 Task: Find a one-way flight from Las Vegas to Indianapolis on Sat, 5 Aug for 9 passengers in premium economy, using Spirit Airlines, with 2 checked bags, a price up to ₹260,000, and a departure time between 17:00 and 00:00.
Action: Mouse moved to (357, 218)
Screenshot: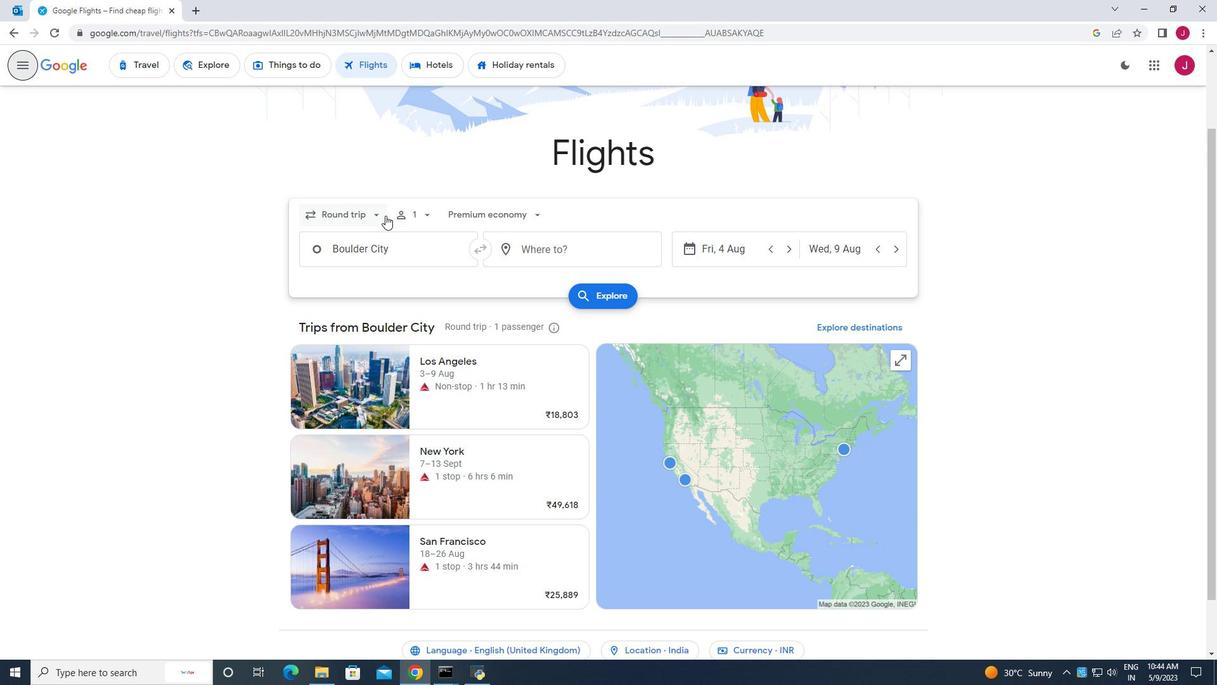 
Action: Mouse pressed left at (357, 218)
Screenshot: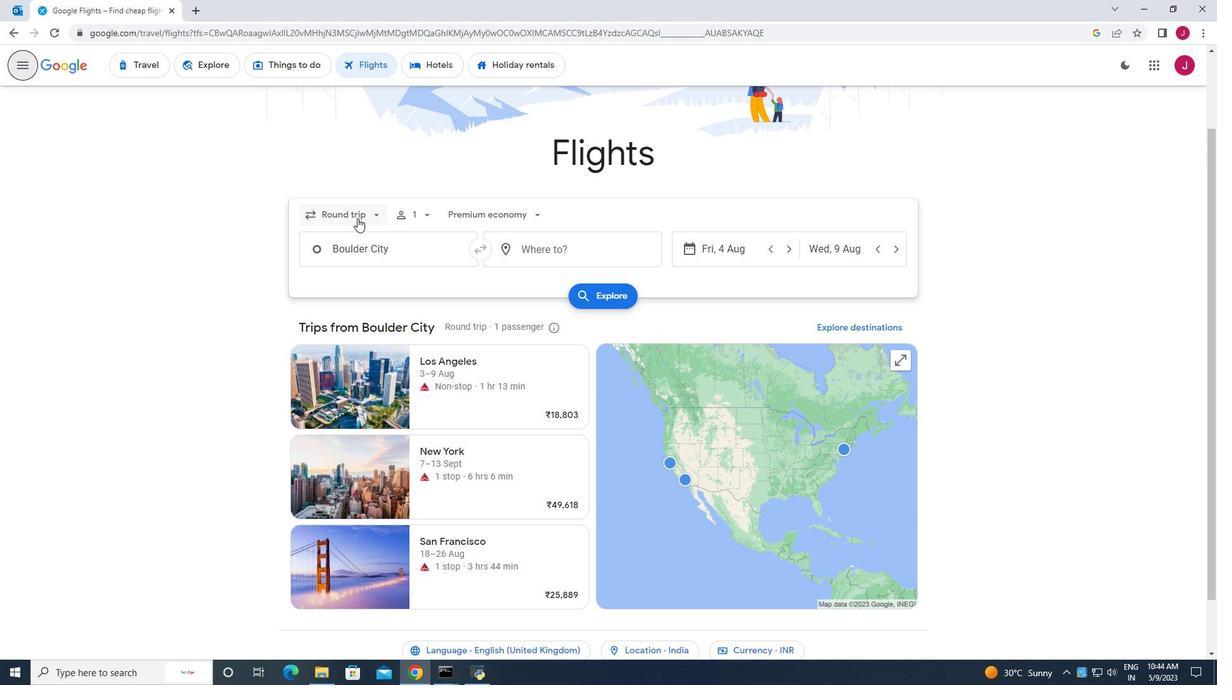 
Action: Mouse moved to (362, 269)
Screenshot: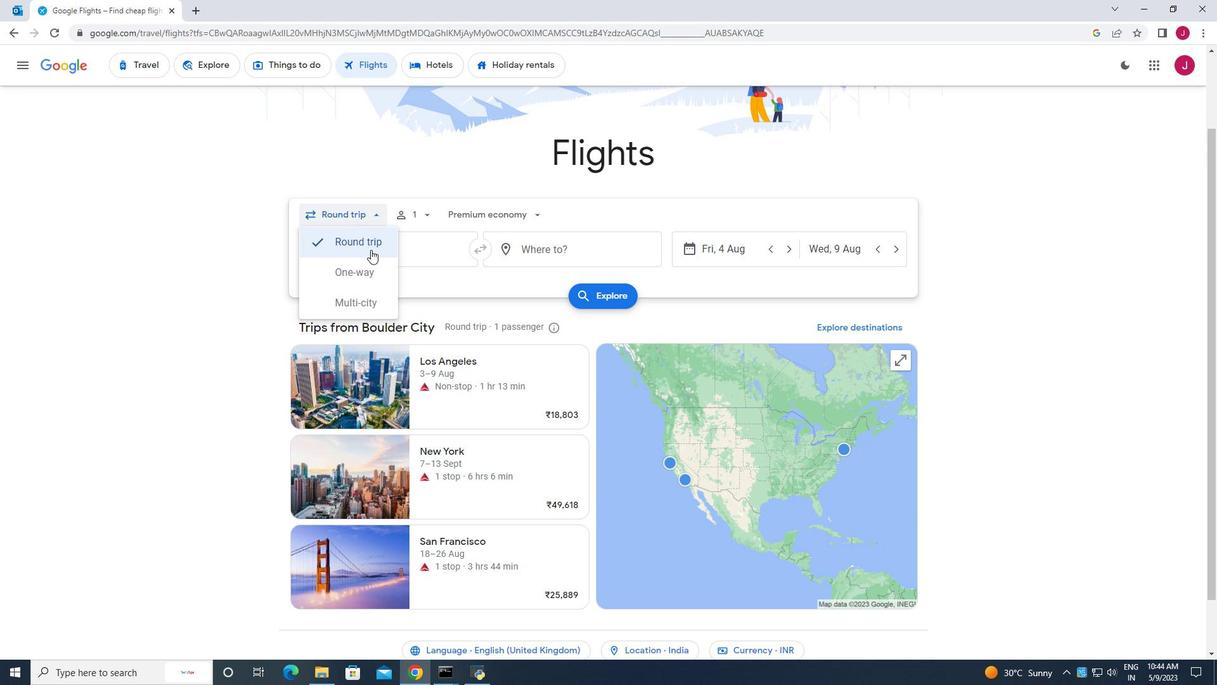 
Action: Mouse pressed left at (362, 269)
Screenshot: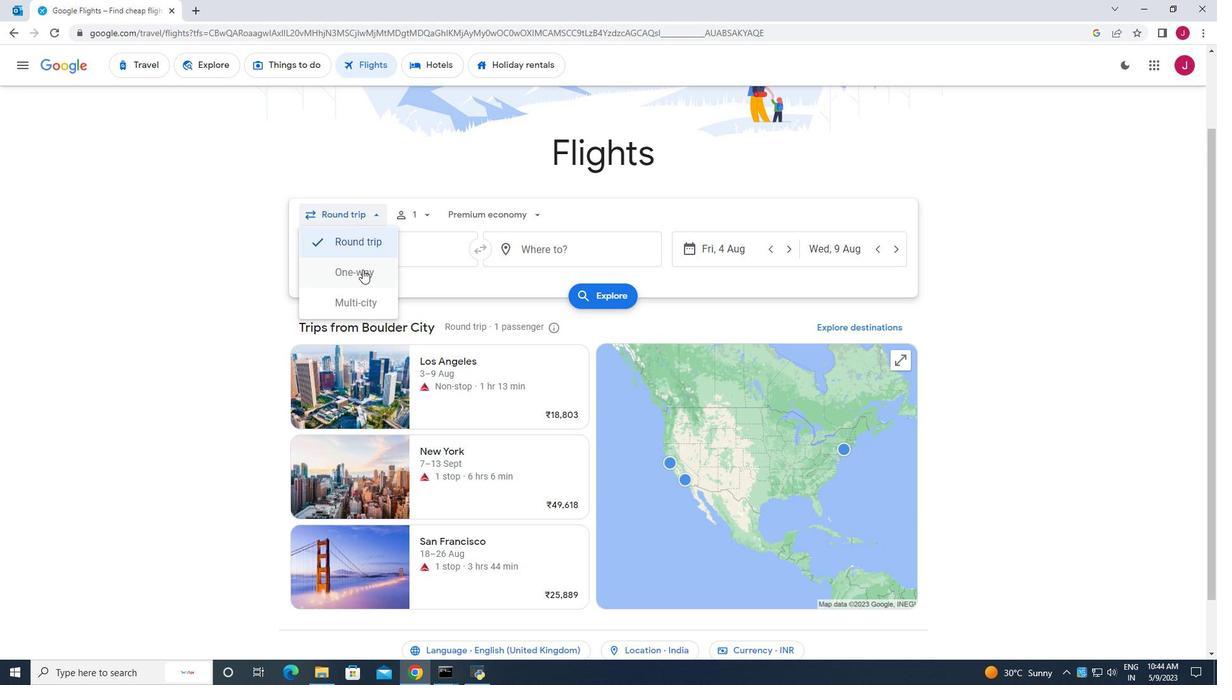 
Action: Mouse moved to (418, 213)
Screenshot: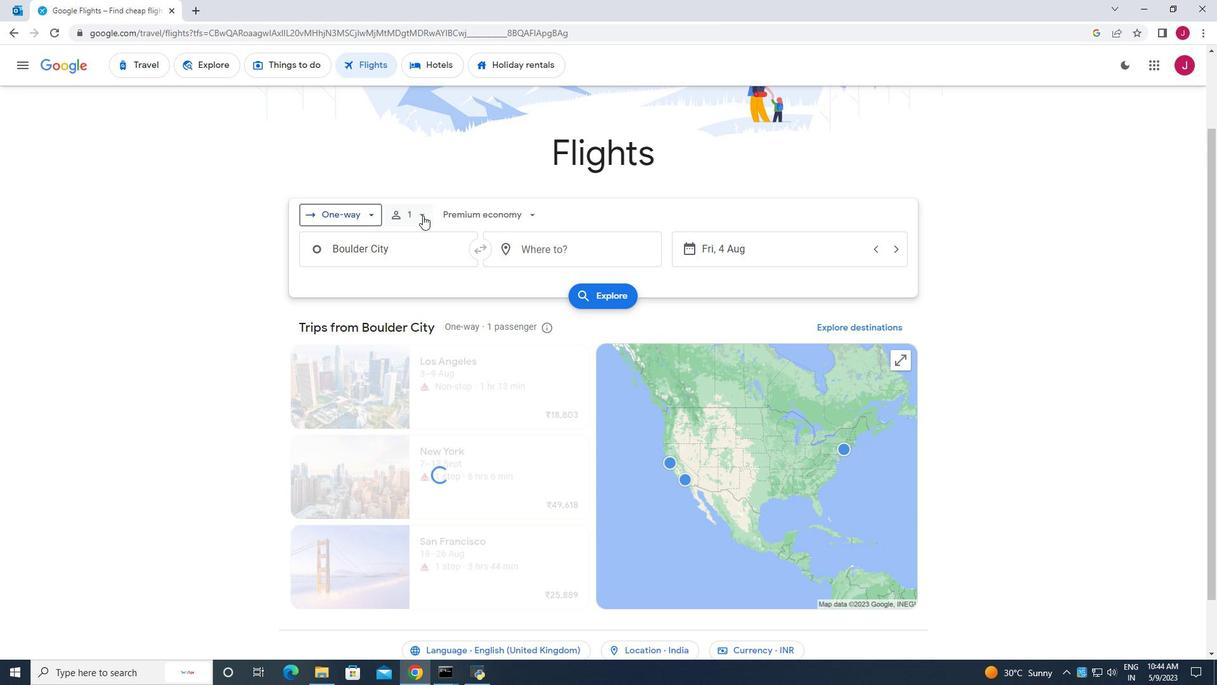 
Action: Mouse pressed left at (418, 213)
Screenshot: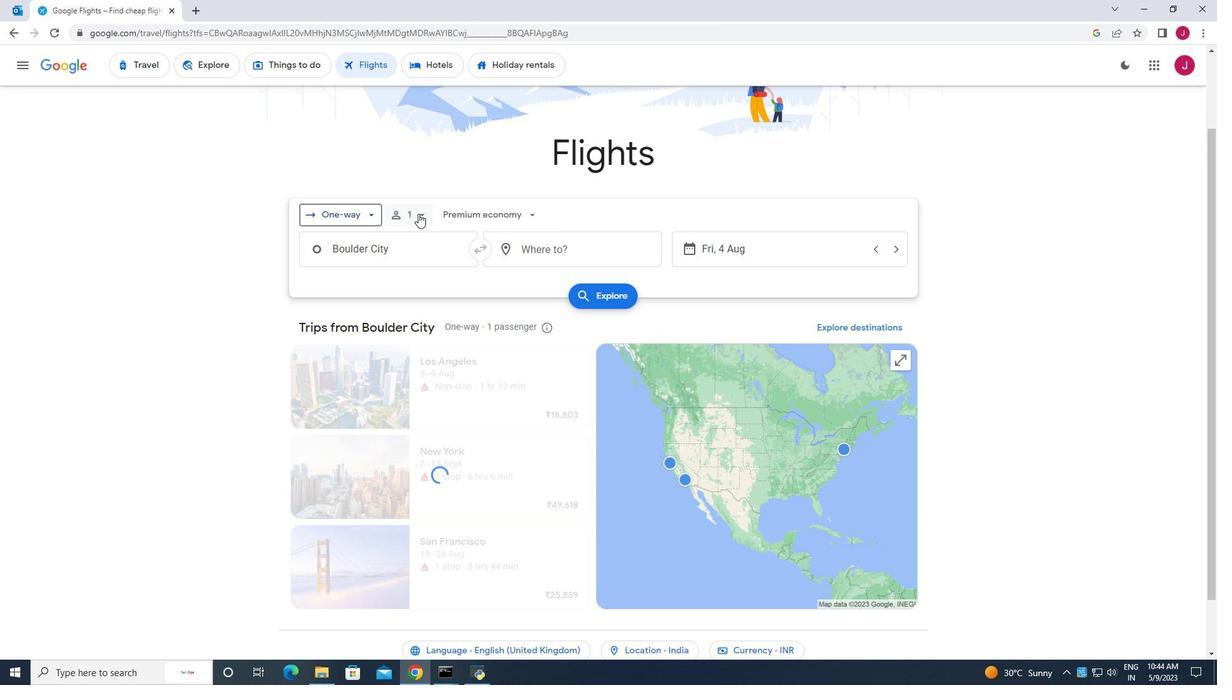 
Action: Mouse moved to (513, 250)
Screenshot: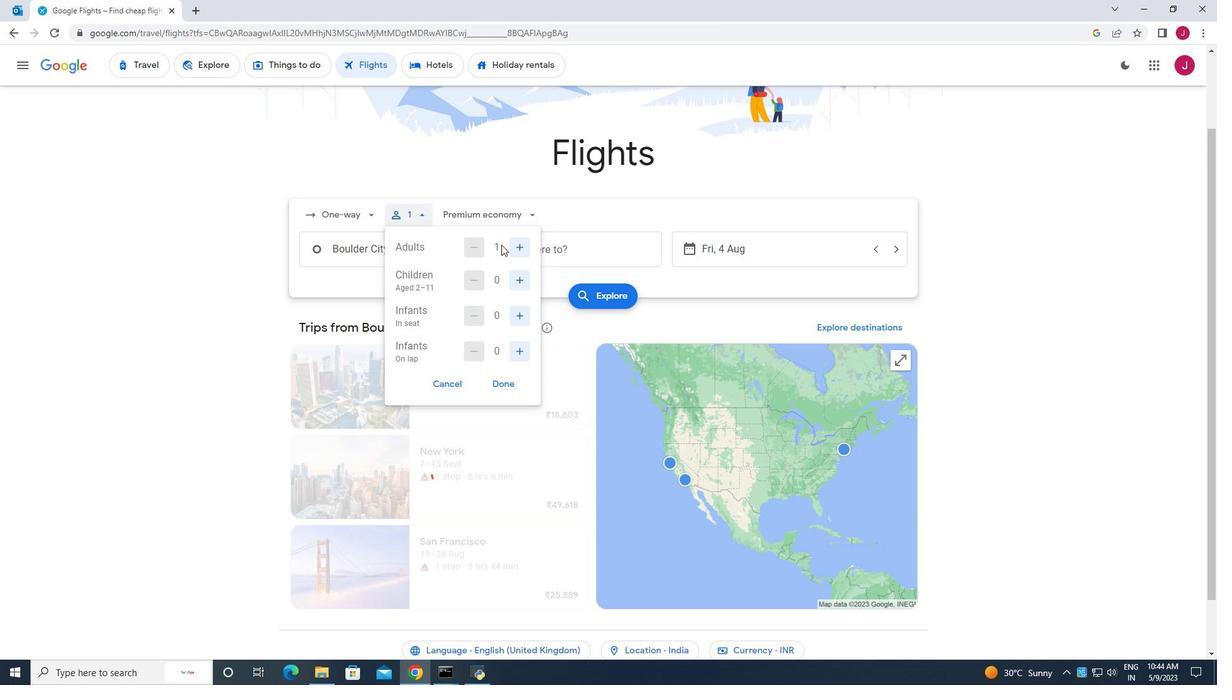 
Action: Mouse pressed left at (513, 250)
Screenshot: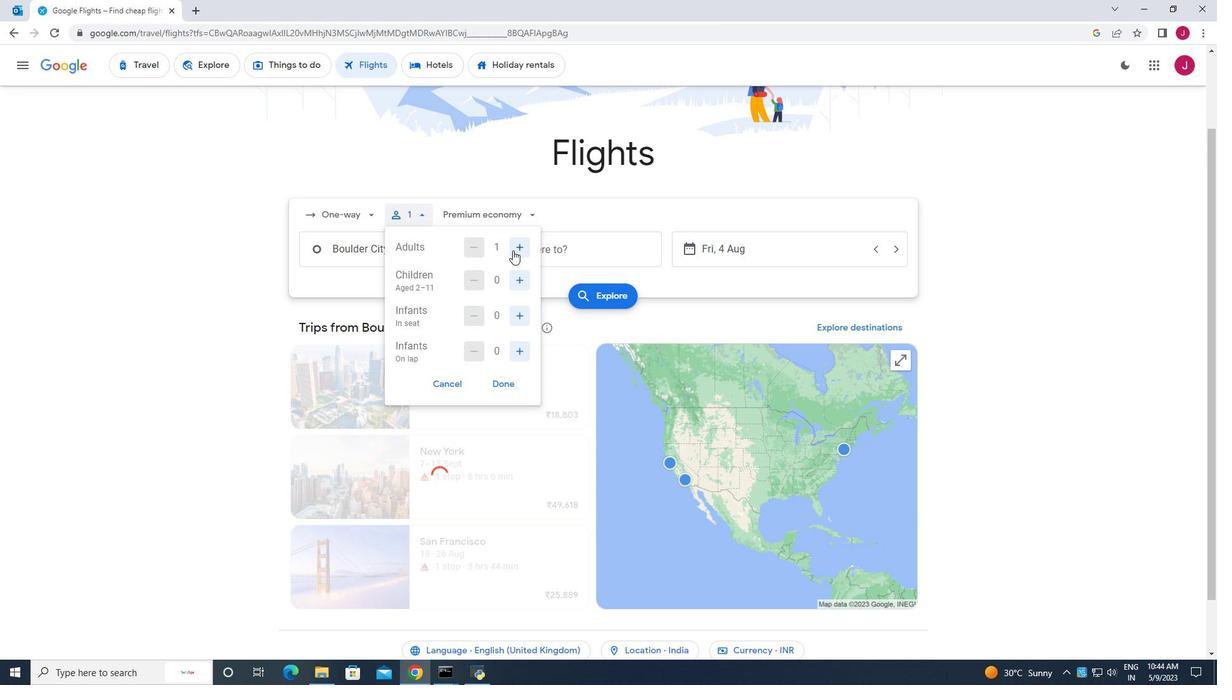 
Action: Mouse pressed left at (513, 250)
Screenshot: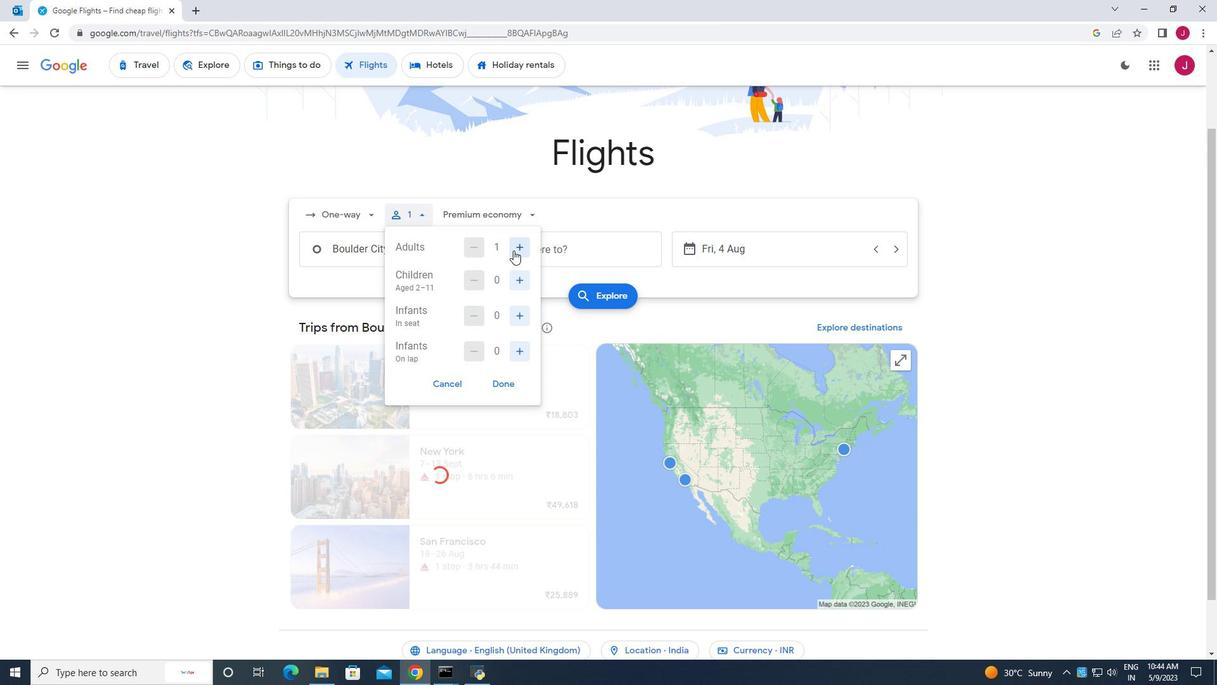 
Action: Mouse pressed left at (513, 250)
Screenshot: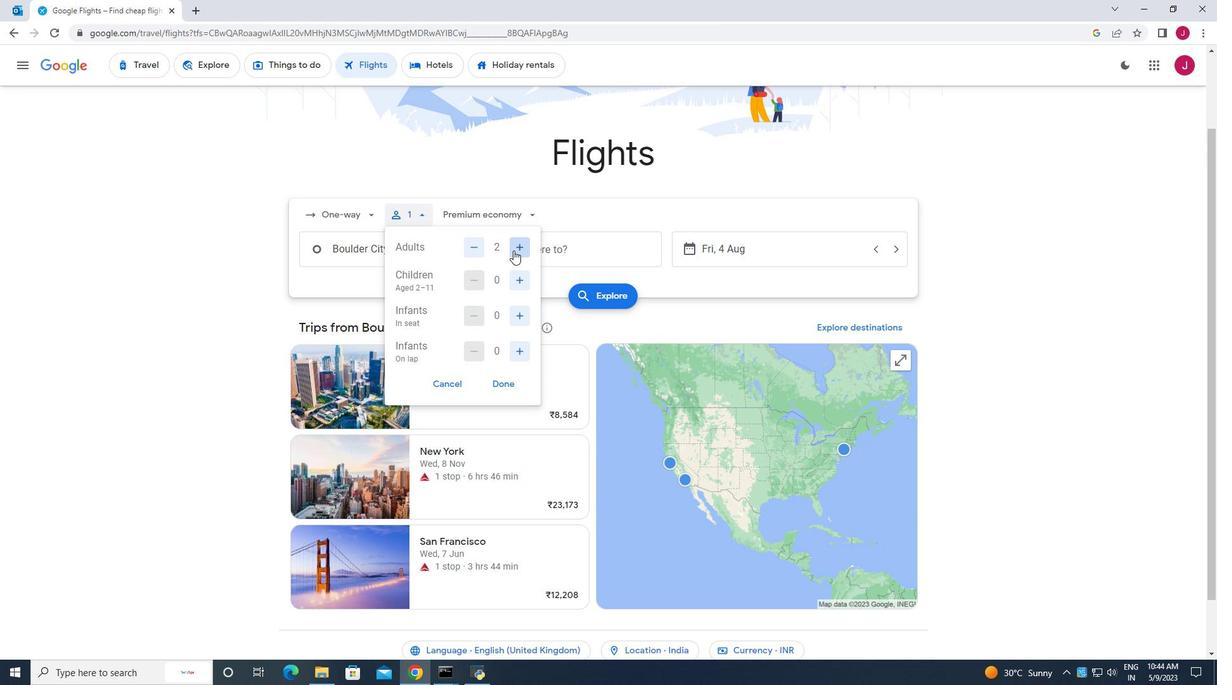 
Action: Mouse moved to (516, 282)
Screenshot: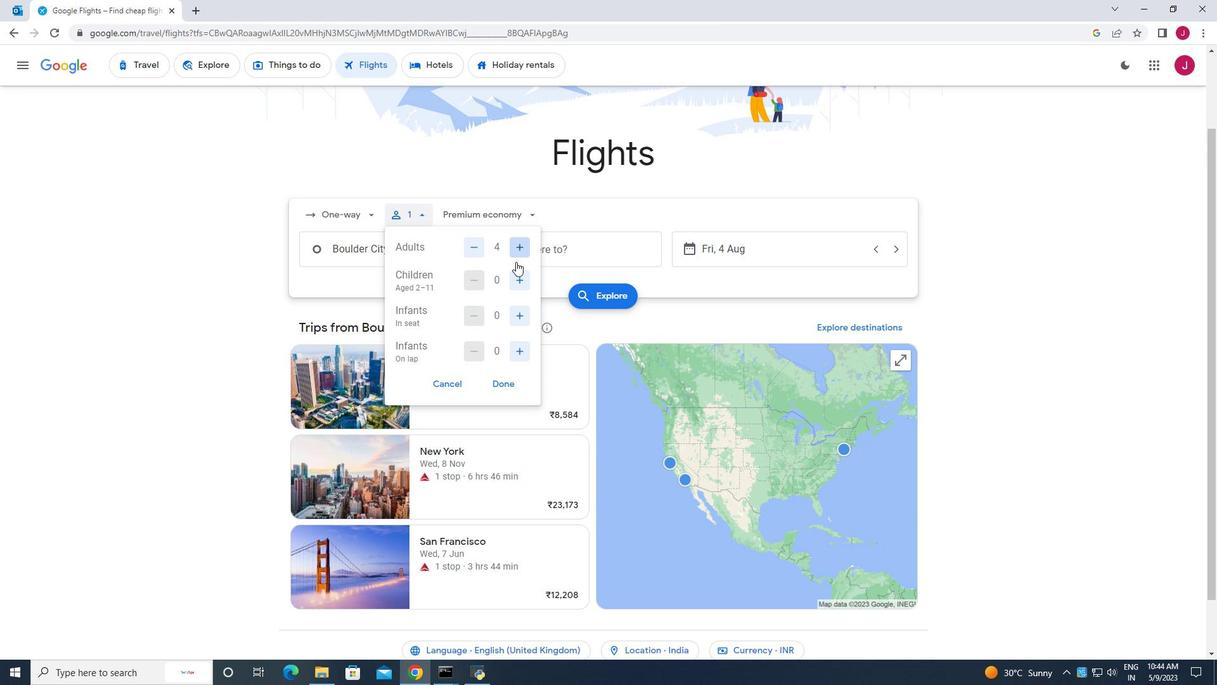 
Action: Mouse pressed left at (516, 282)
Screenshot: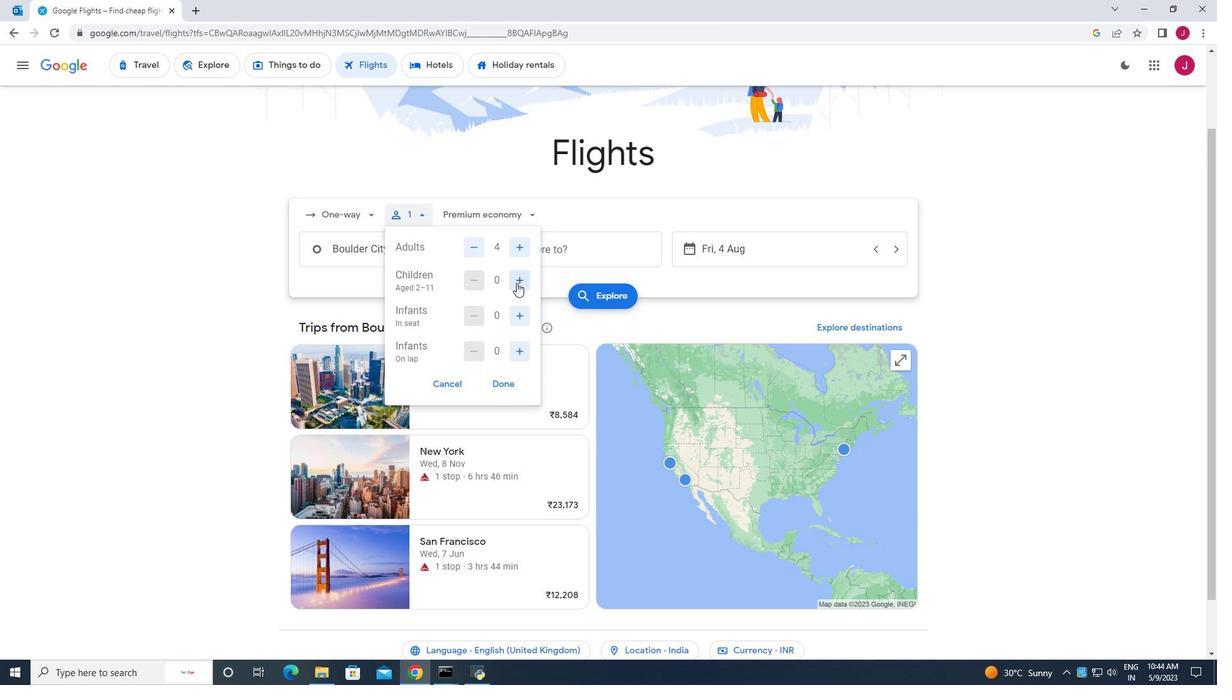 
Action: Mouse pressed left at (516, 282)
Screenshot: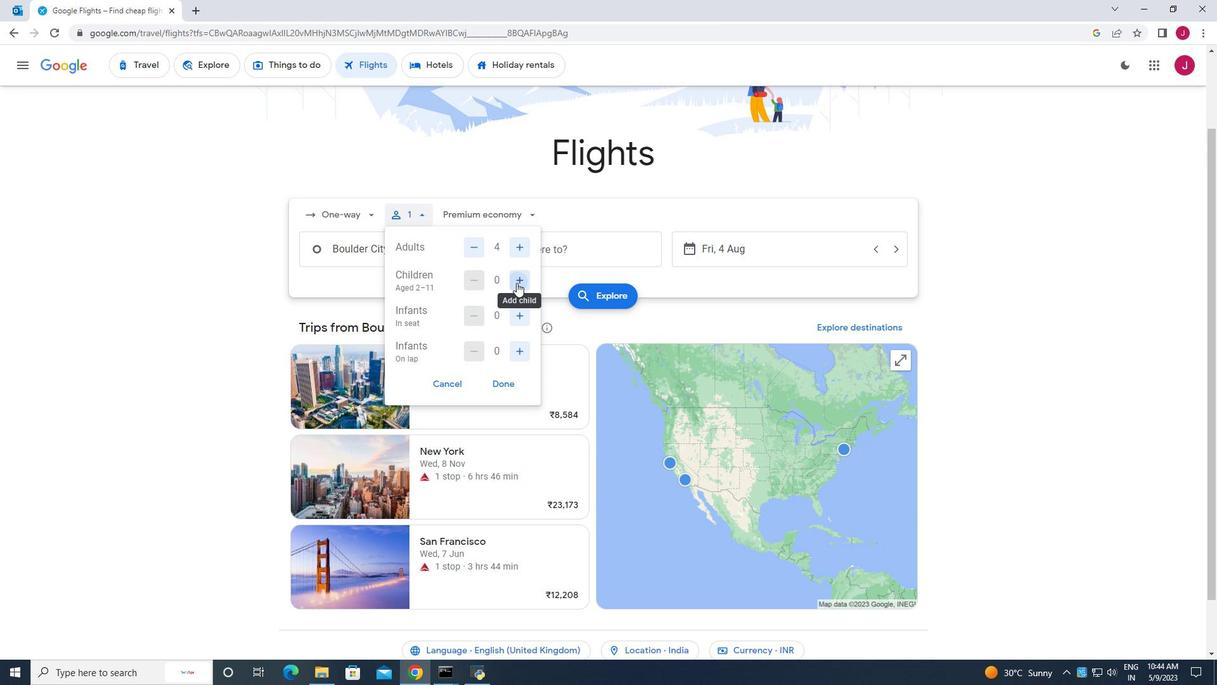 
Action: Mouse moved to (519, 314)
Screenshot: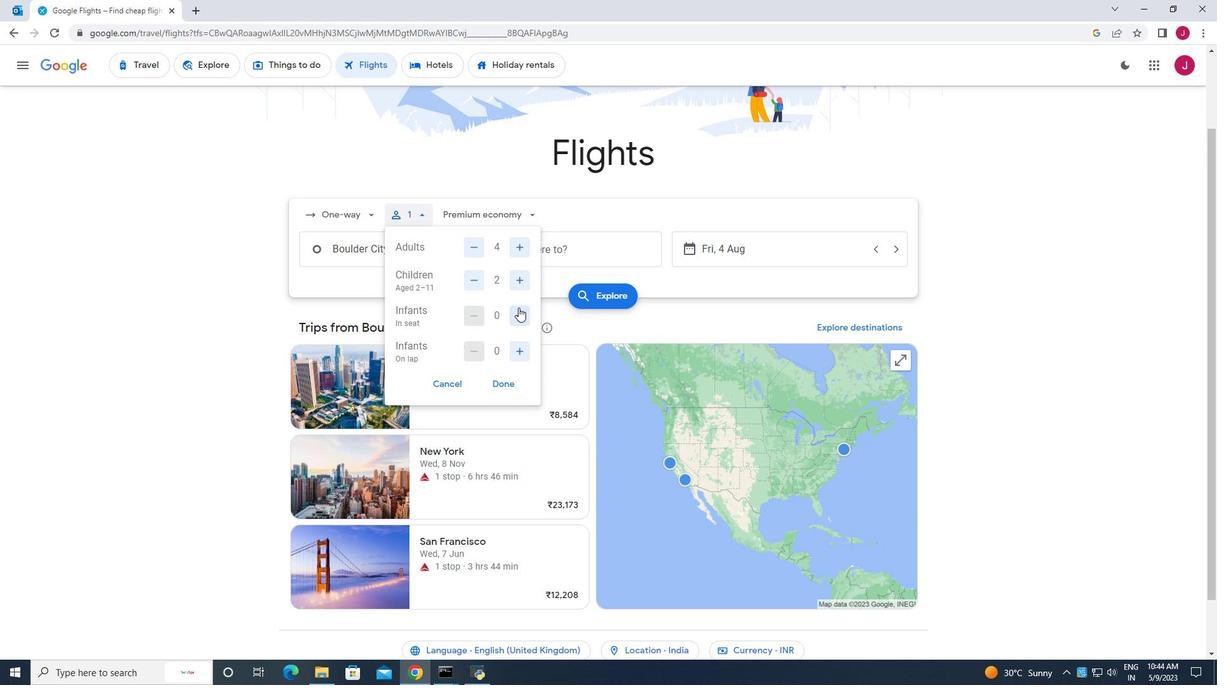 
Action: Mouse pressed left at (519, 314)
Screenshot: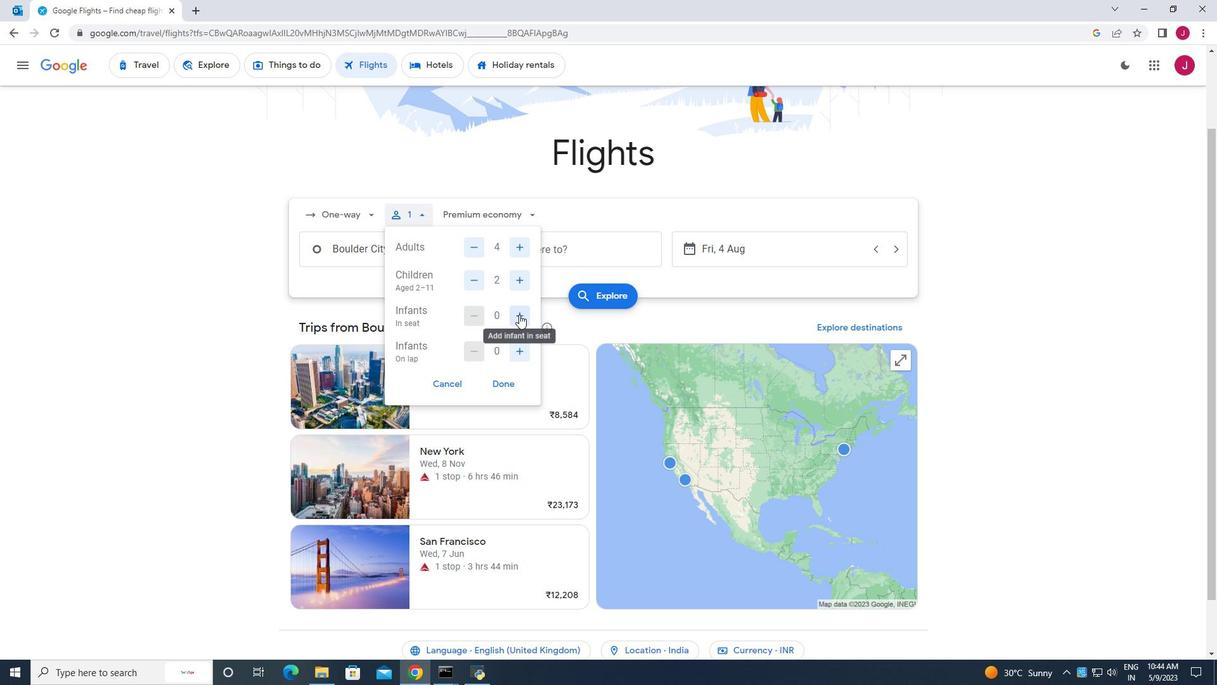 
Action: Mouse pressed left at (519, 314)
Screenshot: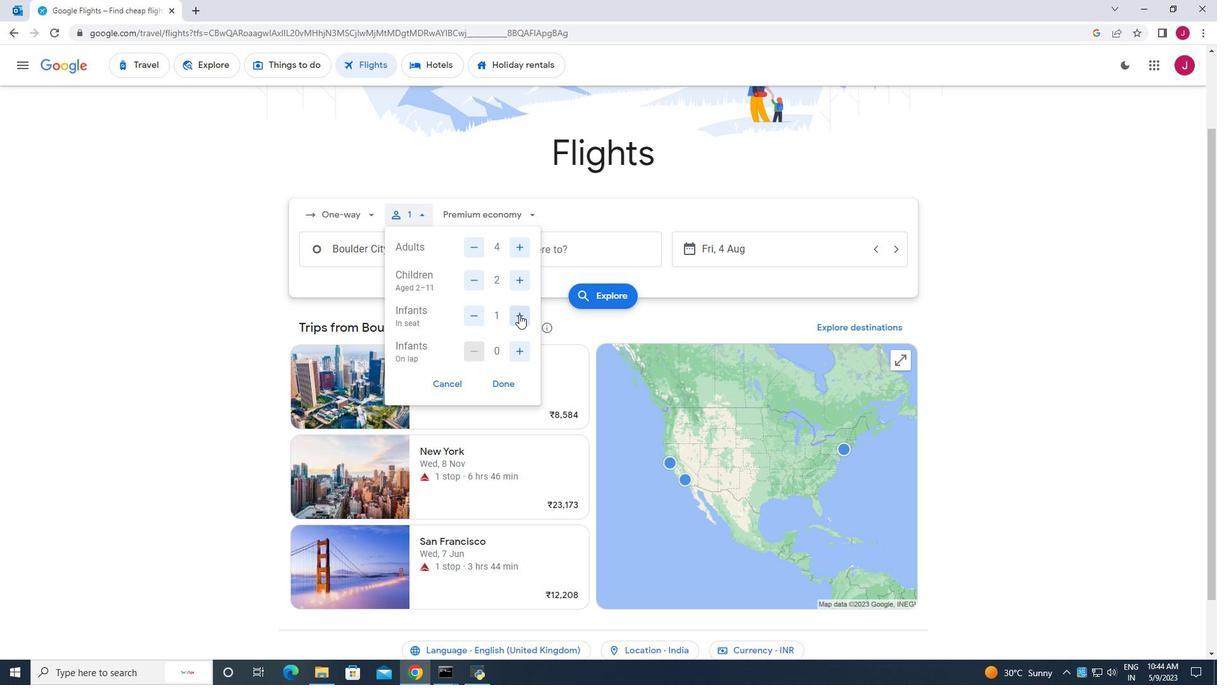 
Action: Mouse moved to (523, 357)
Screenshot: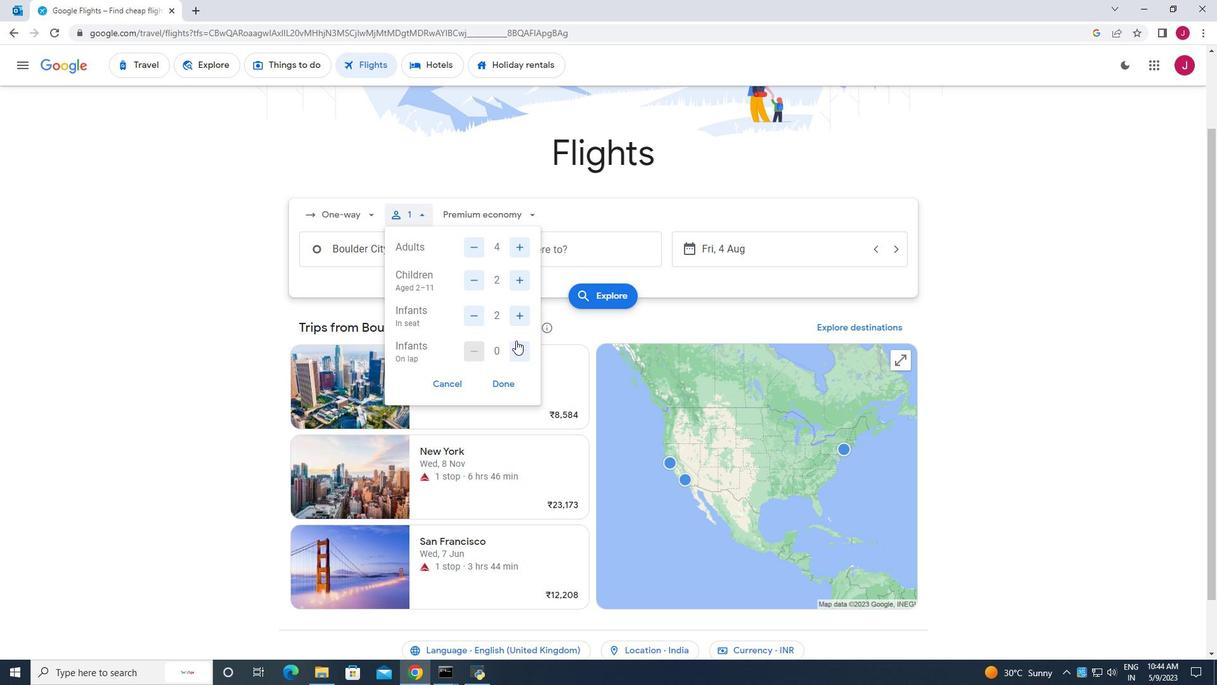 
Action: Mouse pressed left at (523, 357)
Screenshot: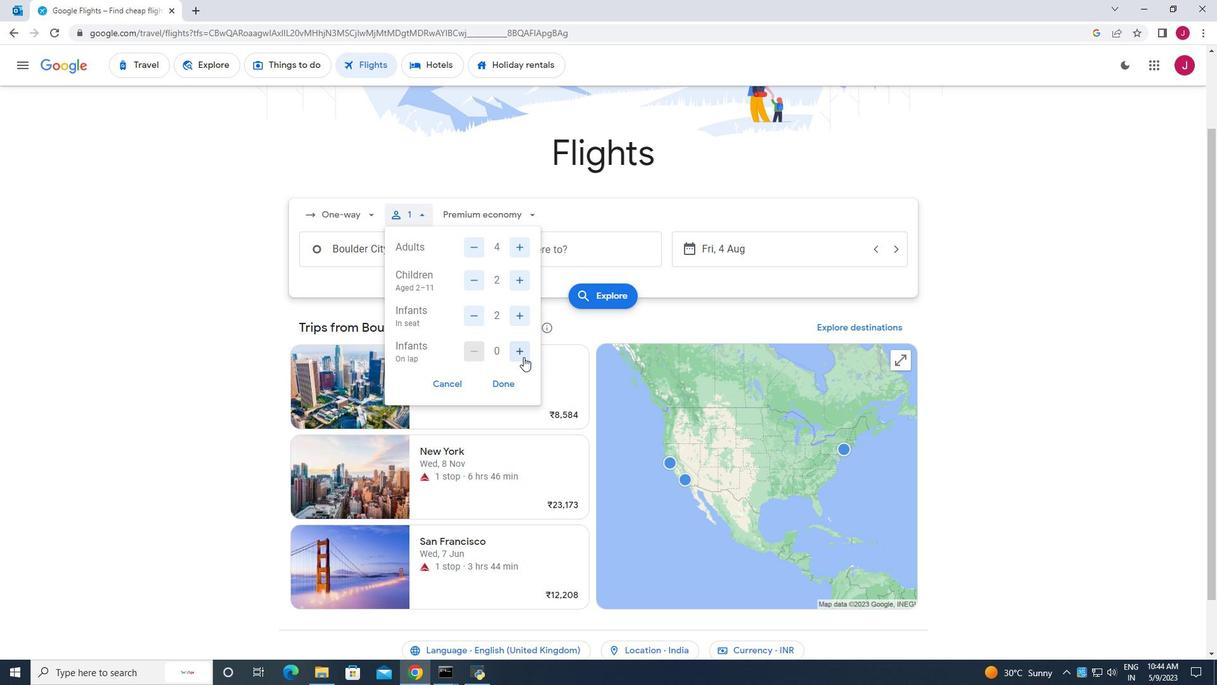 
Action: Mouse moved to (506, 383)
Screenshot: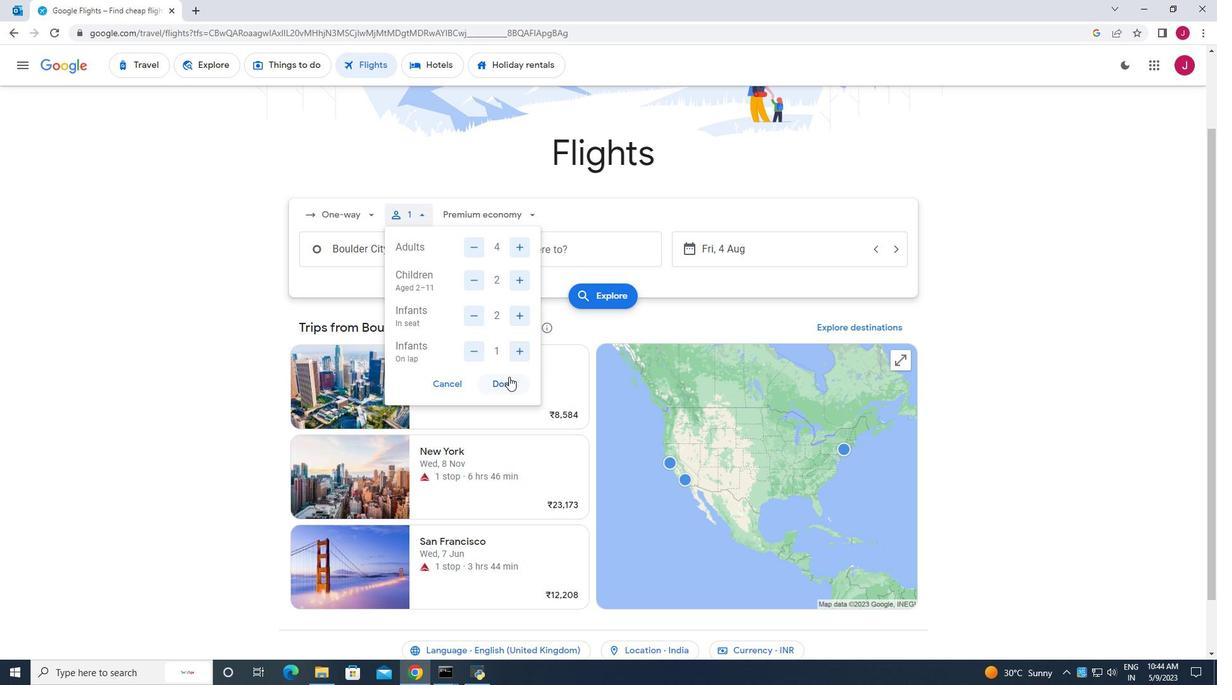 
Action: Mouse pressed left at (506, 383)
Screenshot: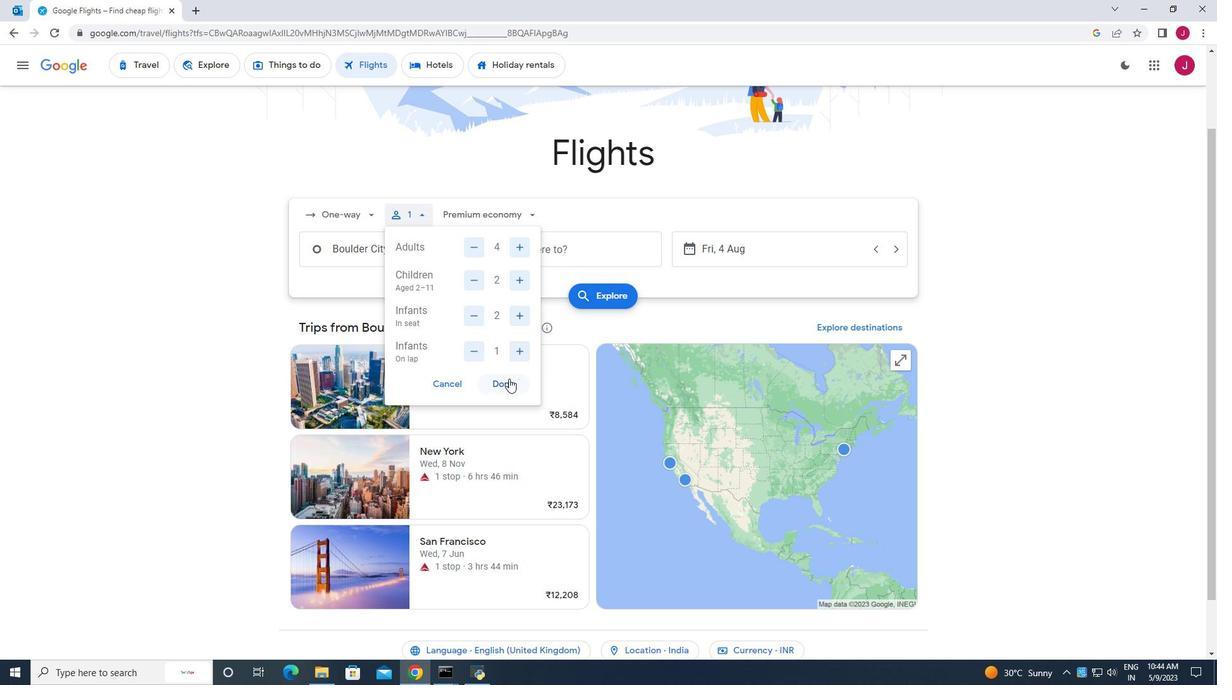 
Action: Mouse moved to (497, 211)
Screenshot: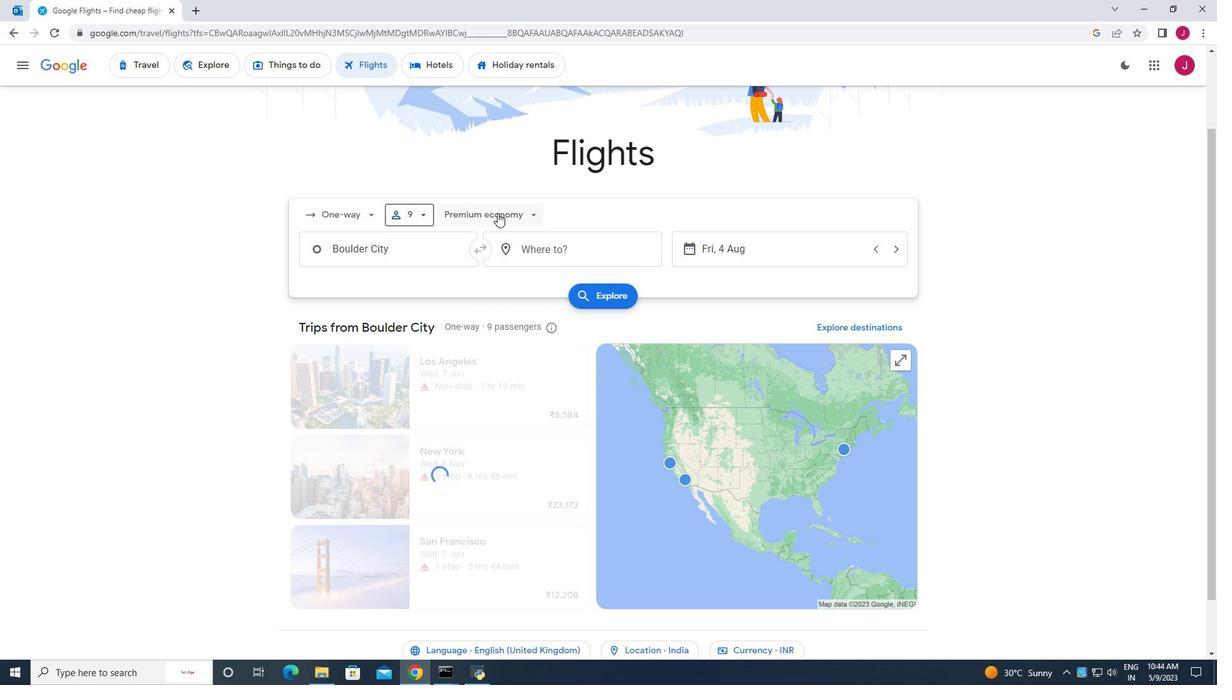 
Action: Mouse pressed left at (497, 211)
Screenshot: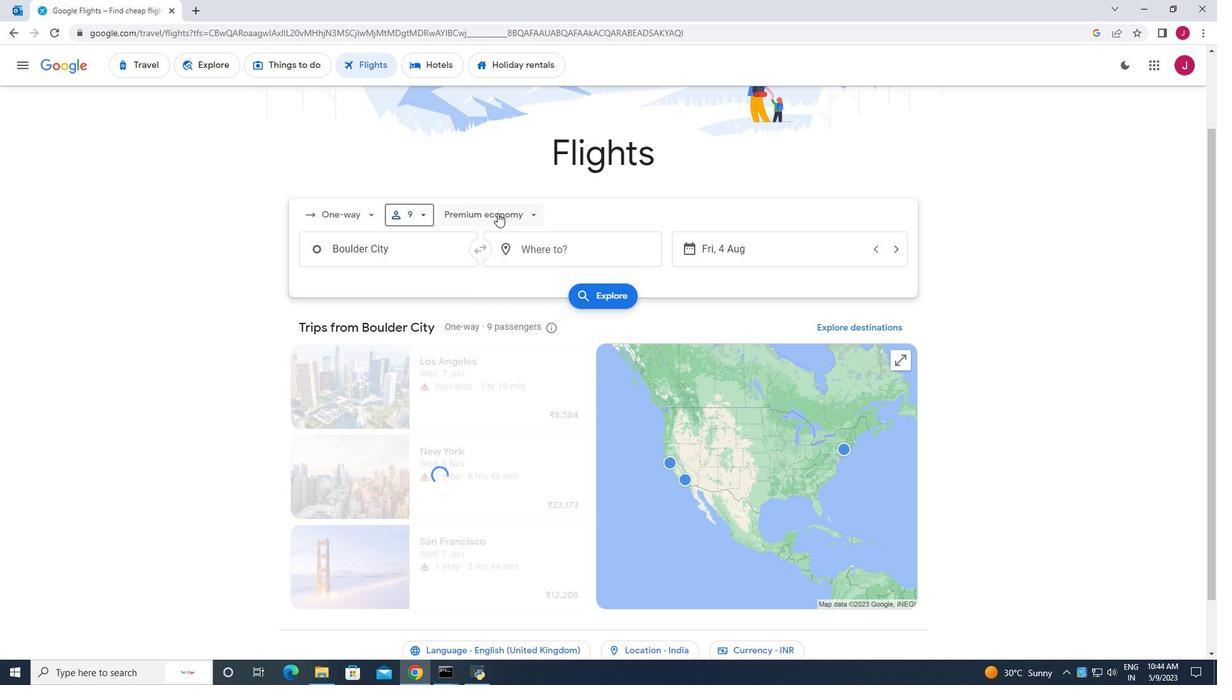 
Action: Mouse moved to (498, 275)
Screenshot: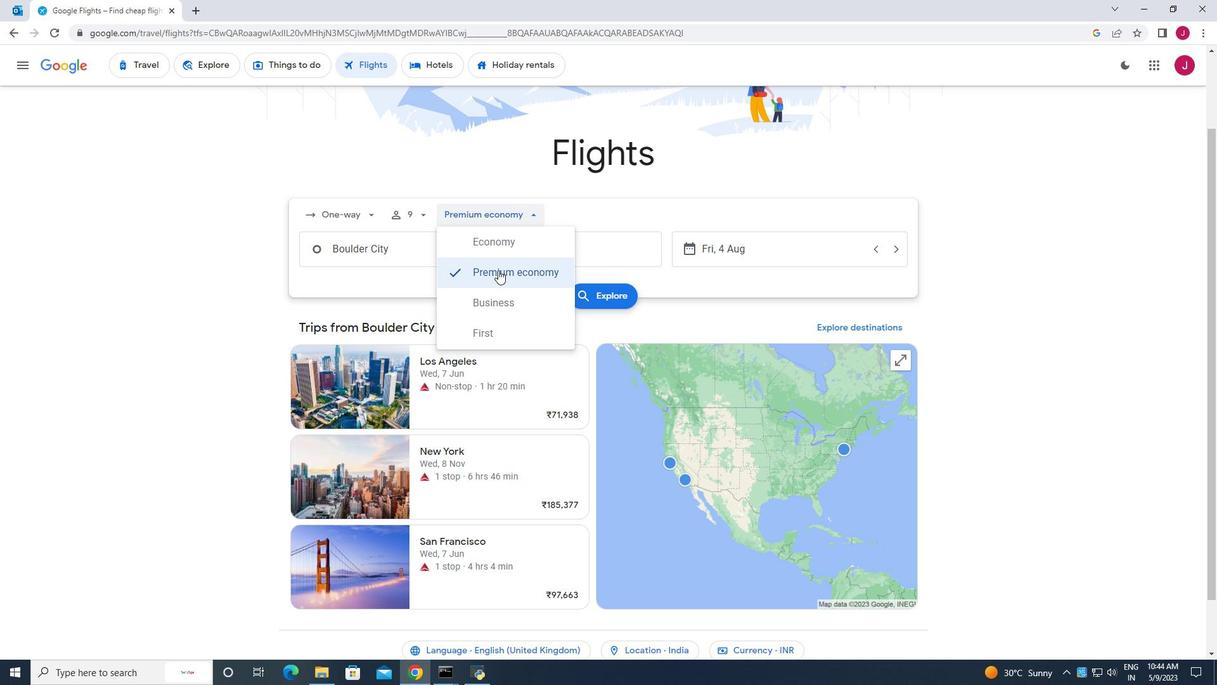 
Action: Mouse pressed left at (498, 275)
Screenshot: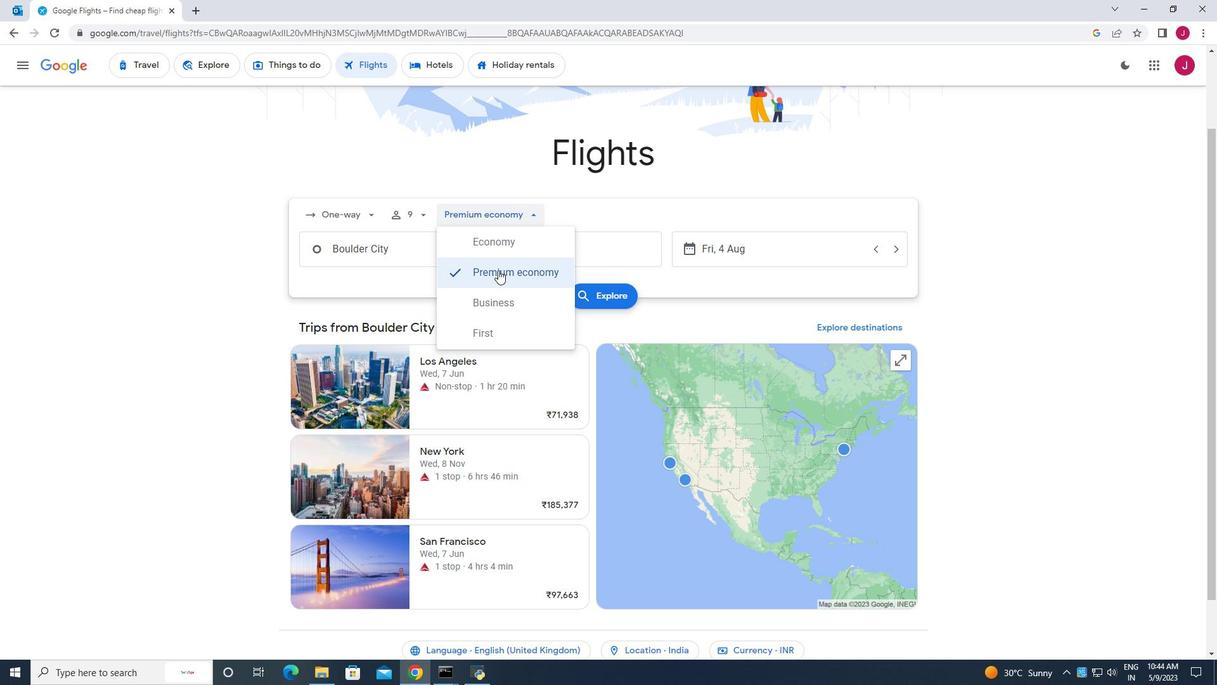 
Action: Mouse moved to (422, 255)
Screenshot: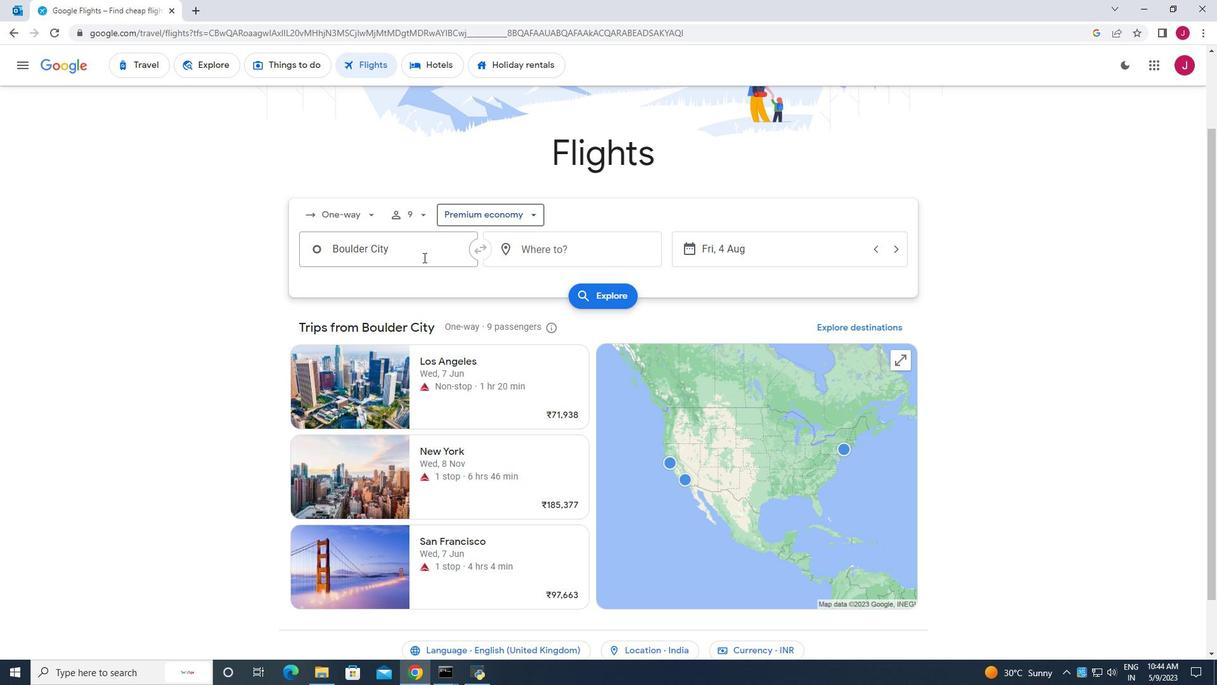 
Action: Mouse pressed left at (422, 255)
Screenshot: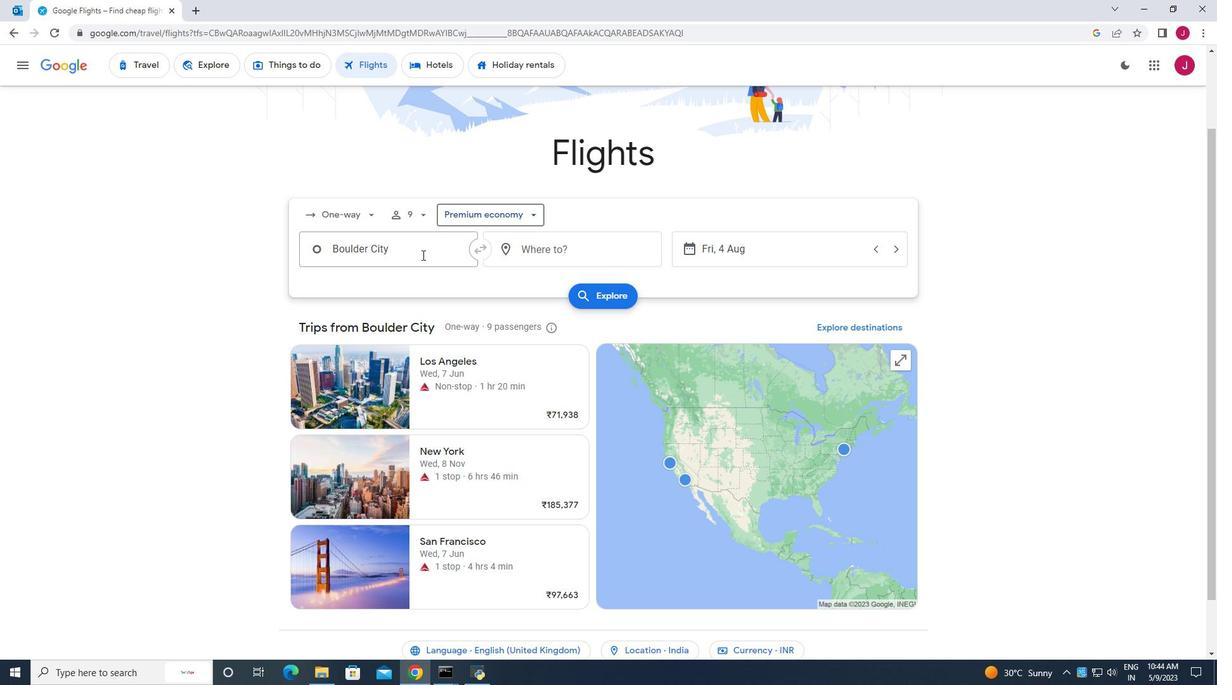 
Action: Key pressed las<Key.space>vegas
Screenshot: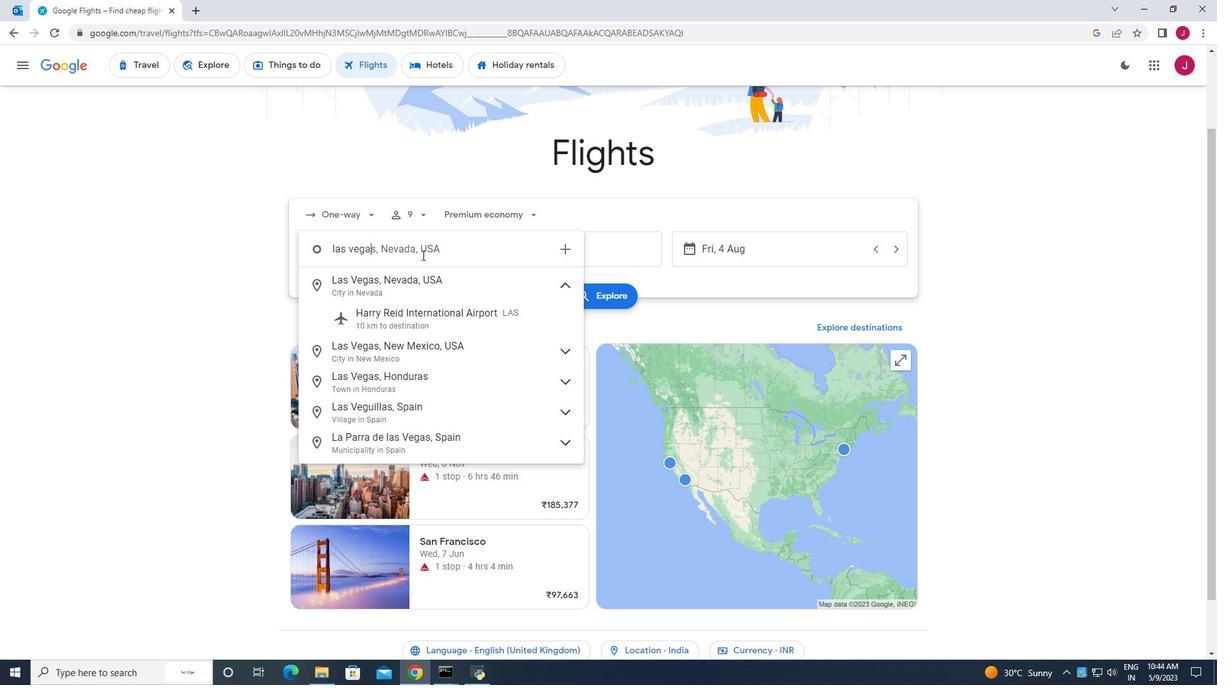 
Action: Mouse moved to (420, 317)
Screenshot: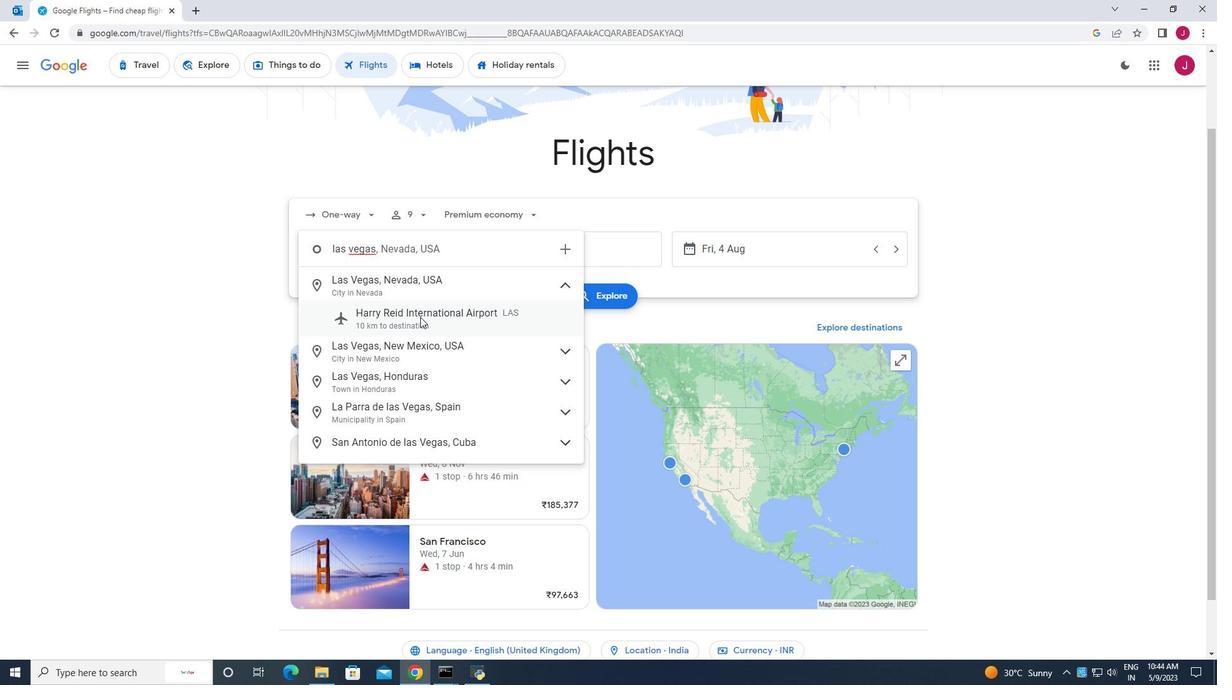 
Action: Mouse pressed left at (420, 317)
Screenshot: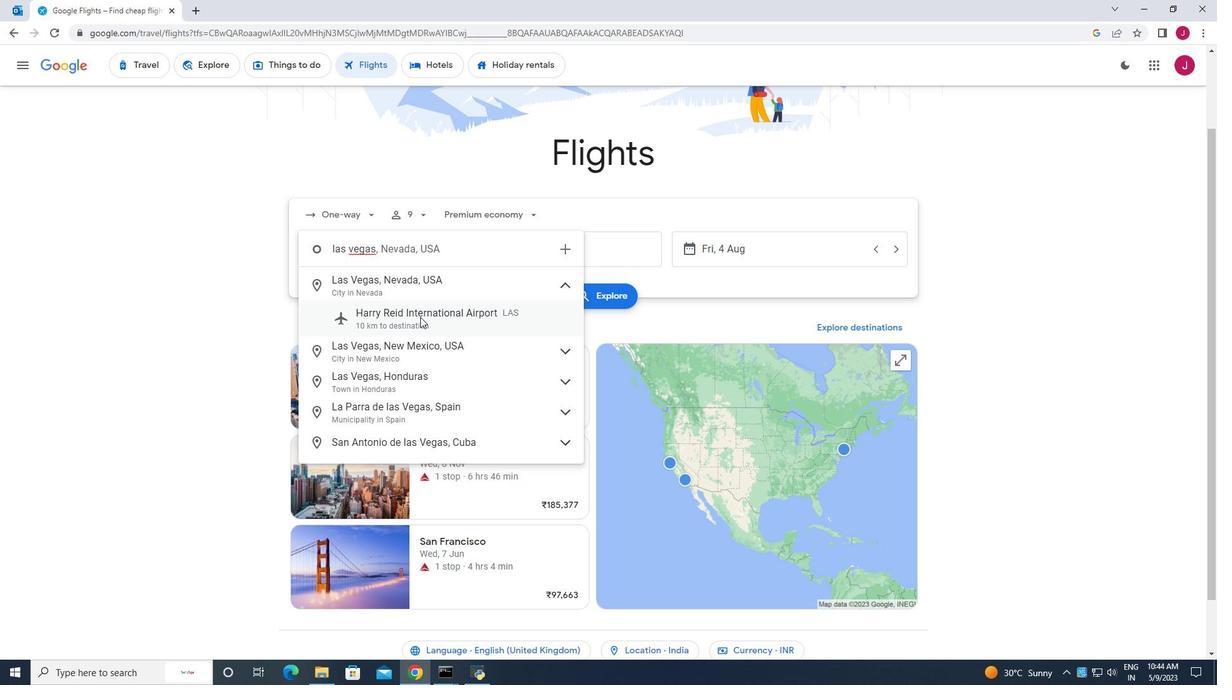 
Action: Mouse moved to (555, 252)
Screenshot: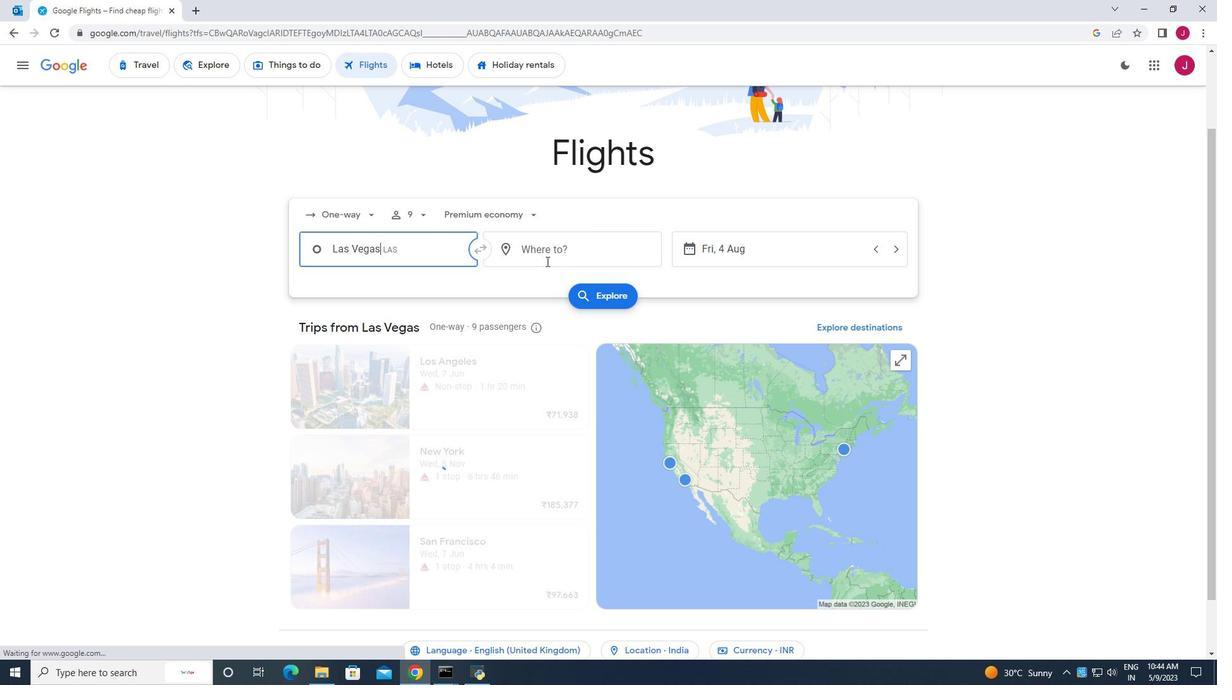 
Action: Mouse pressed left at (555, 252)
Screenshot: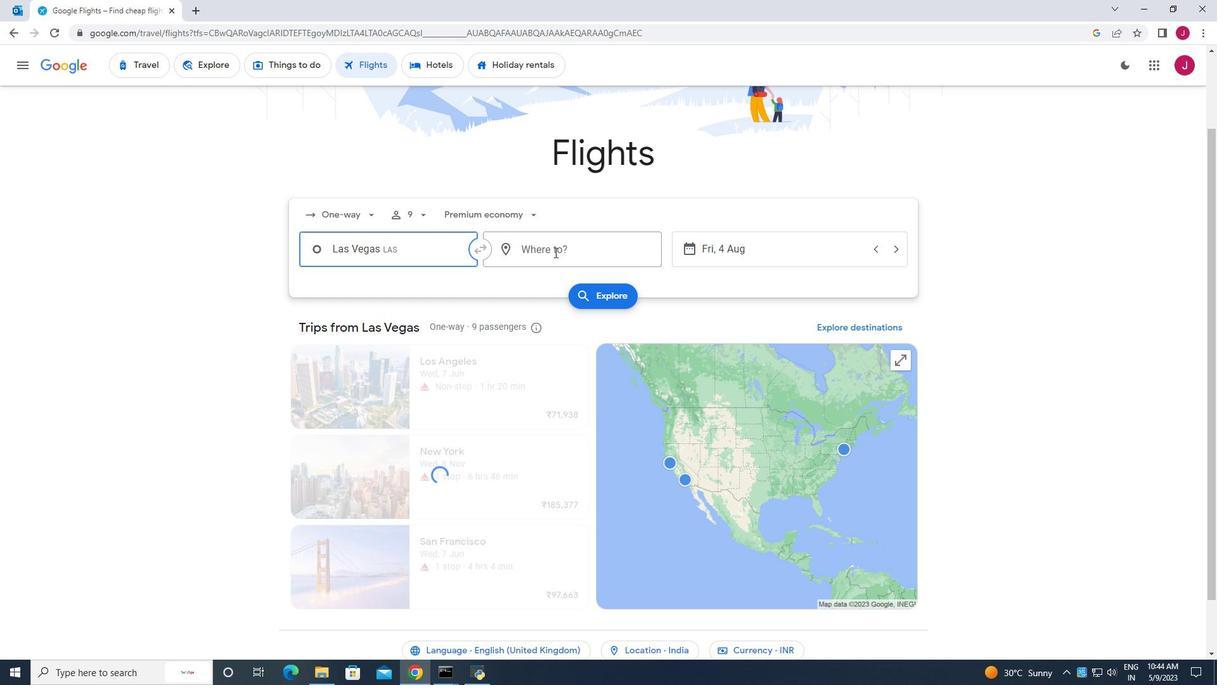 
Action: Key pressed indianapo
Screenshot: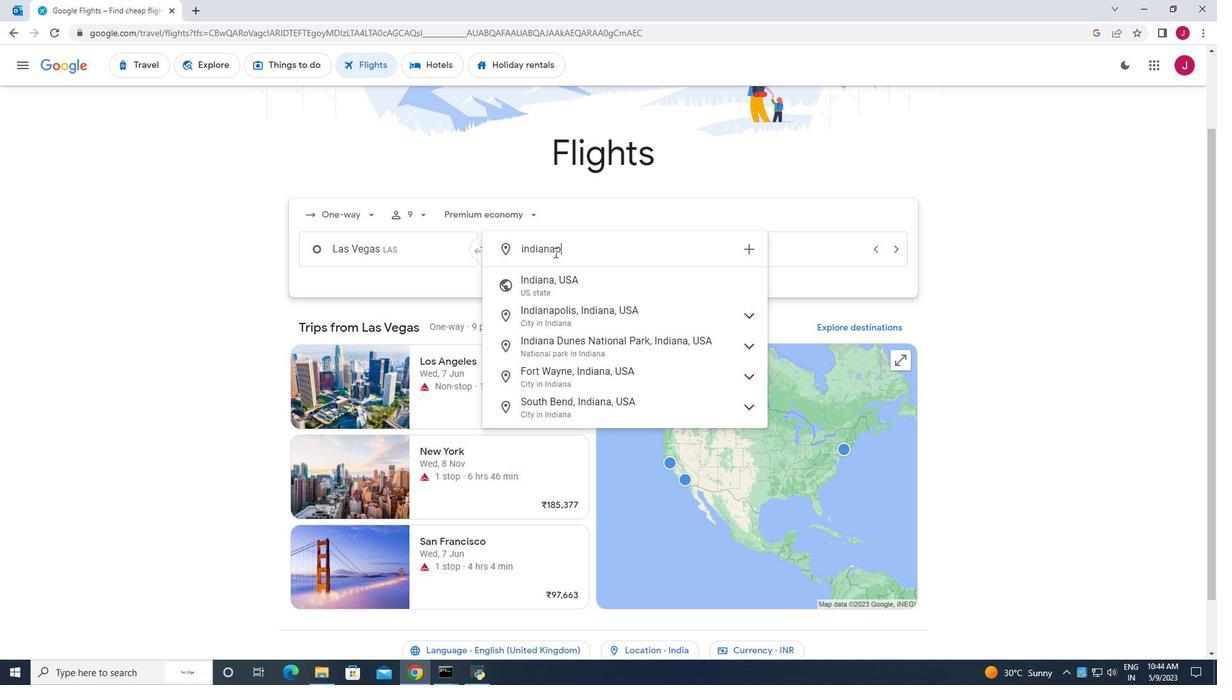 
Action: Mouse moved to (614, 314)
Screenshot: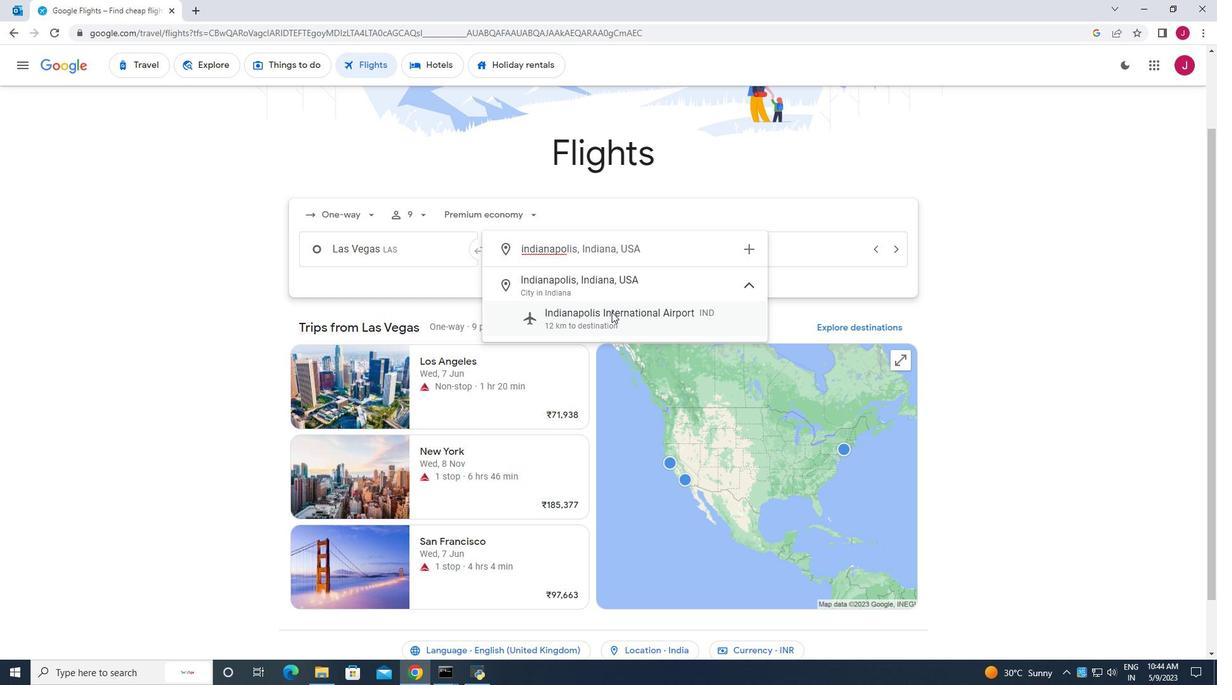 
Action: Mouse pressed left at (614, 314)
Screenshot: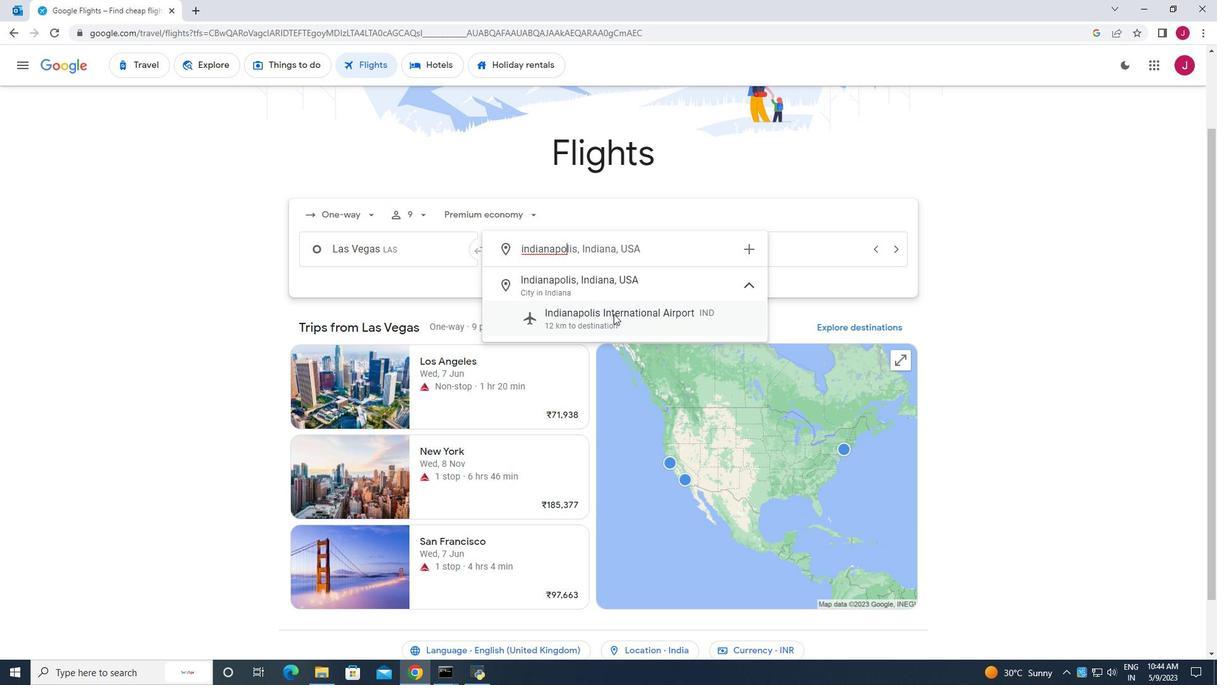 
Action: Mouse moved to (747, 253)
Screenshot: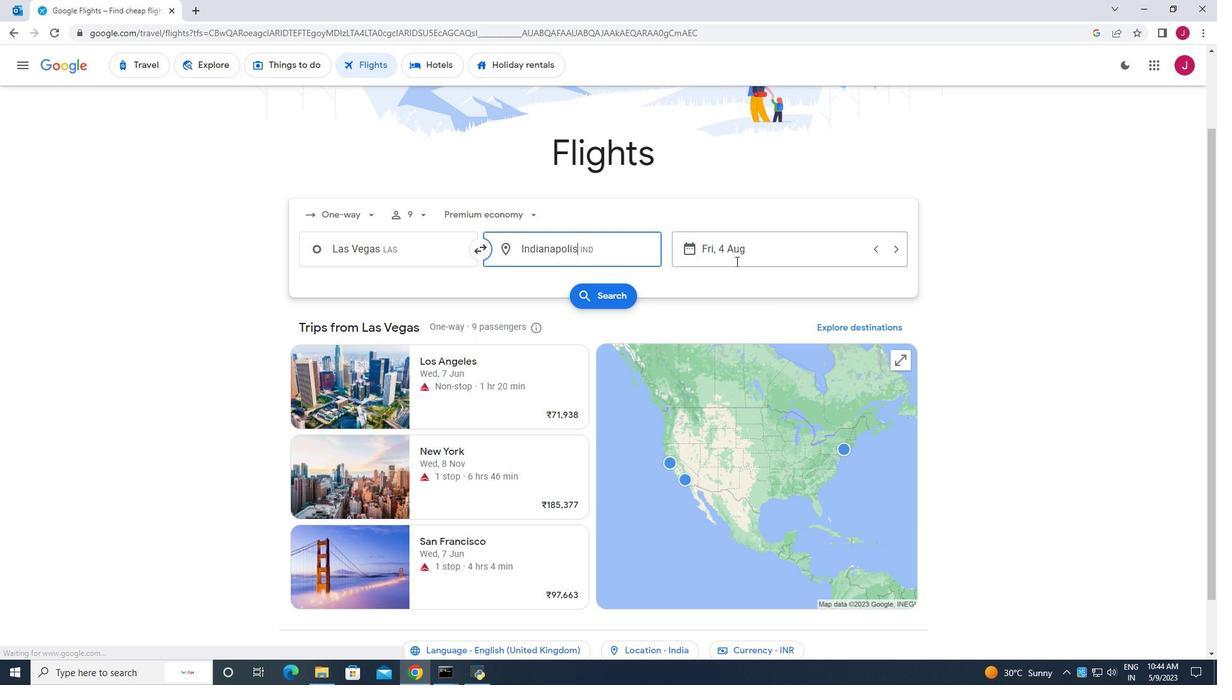 
Action: Mouse pressed left at (747, 253)
Screenshot: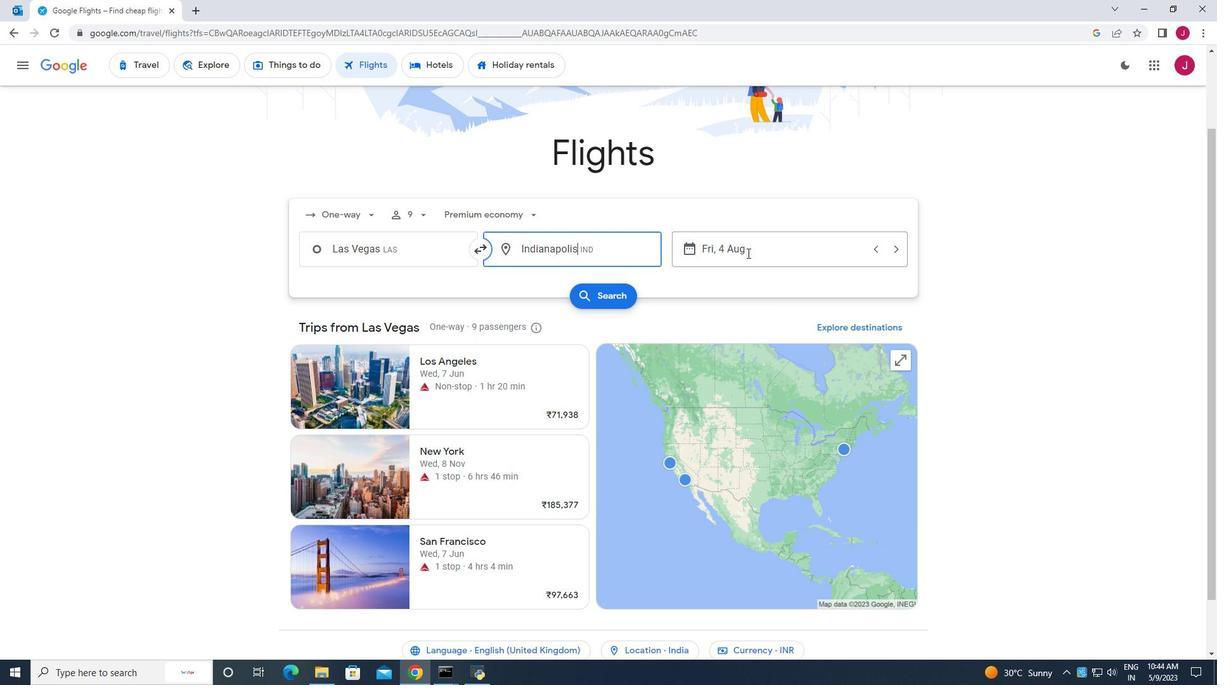 
Action: Mouse moved to (638, 352)
Screenshot: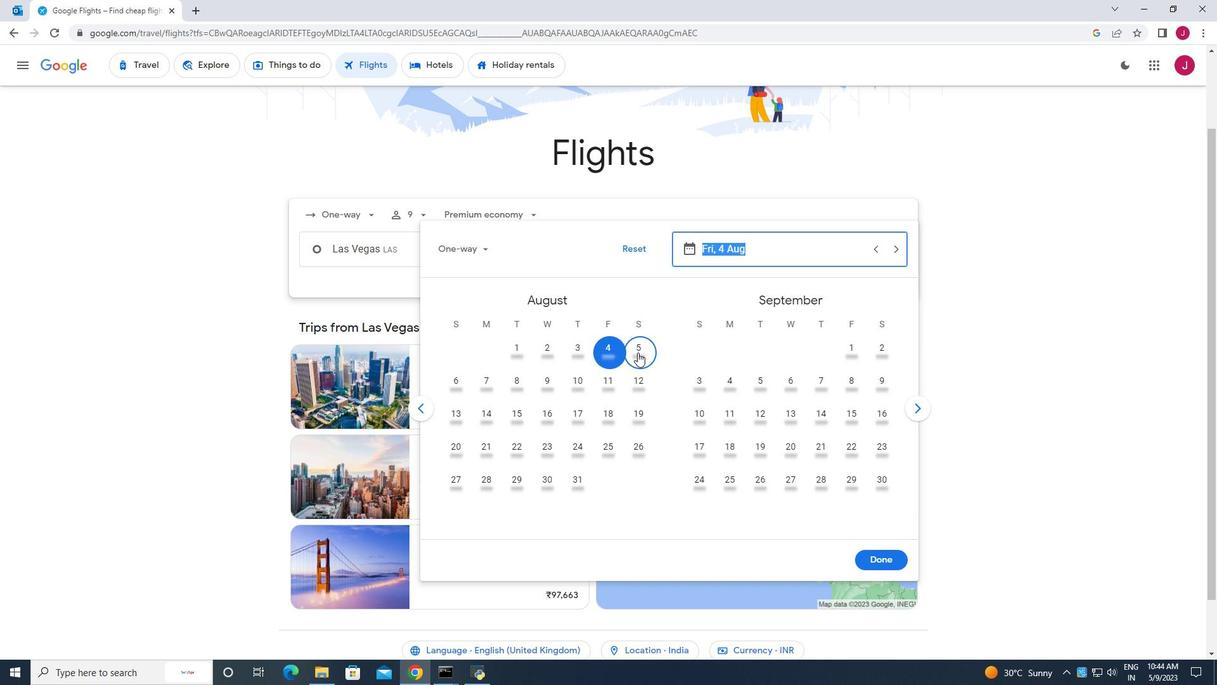 
Action: Mouse pressed left at (638, 352)
Screenshot: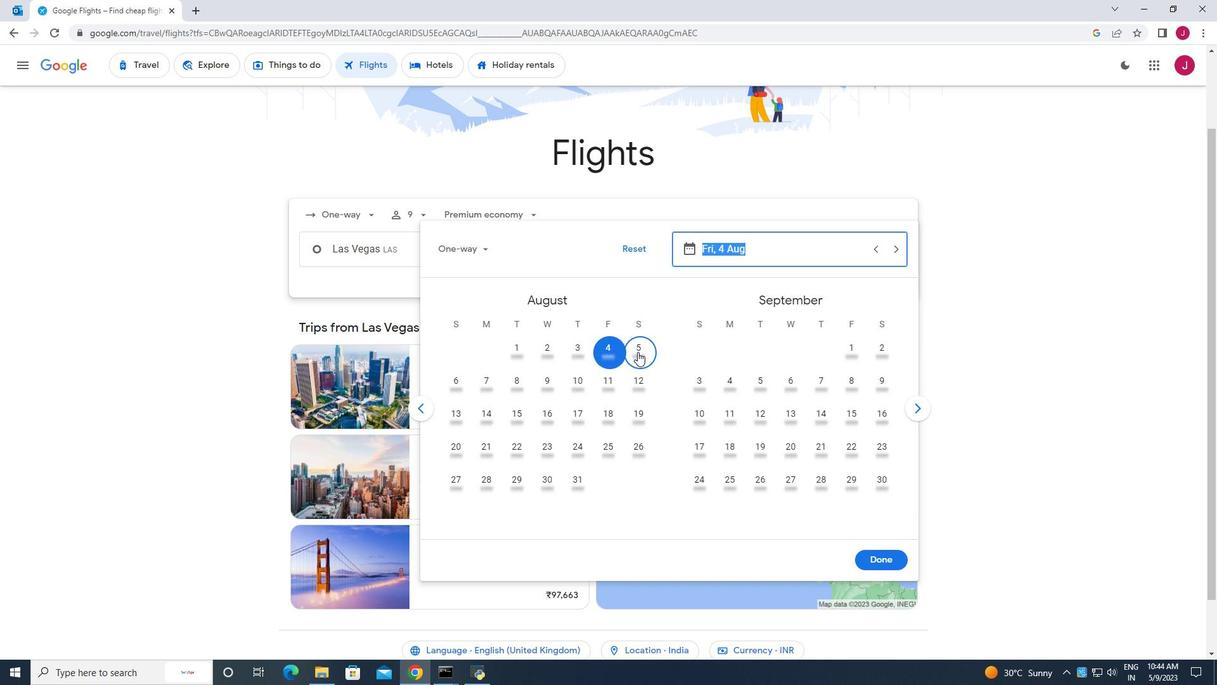 
Action: Mouse moved to (878, 560)
Screenshot: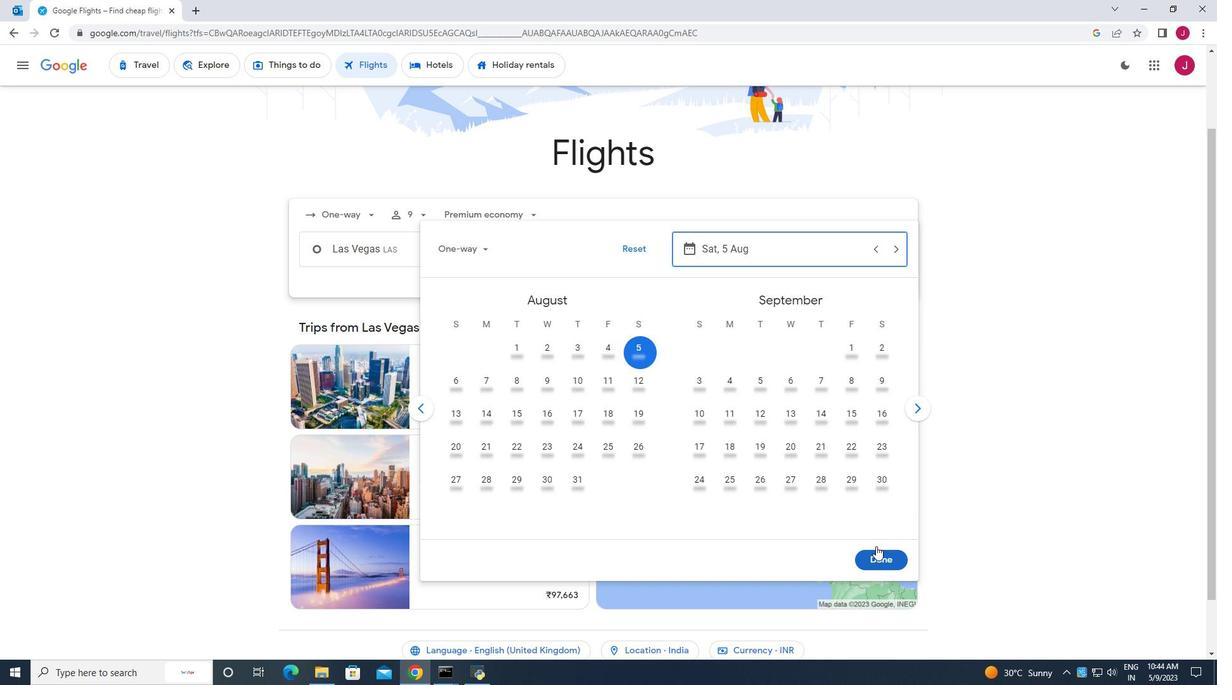 
Action: Mouse pressed left at (878, 560)
Screenshot: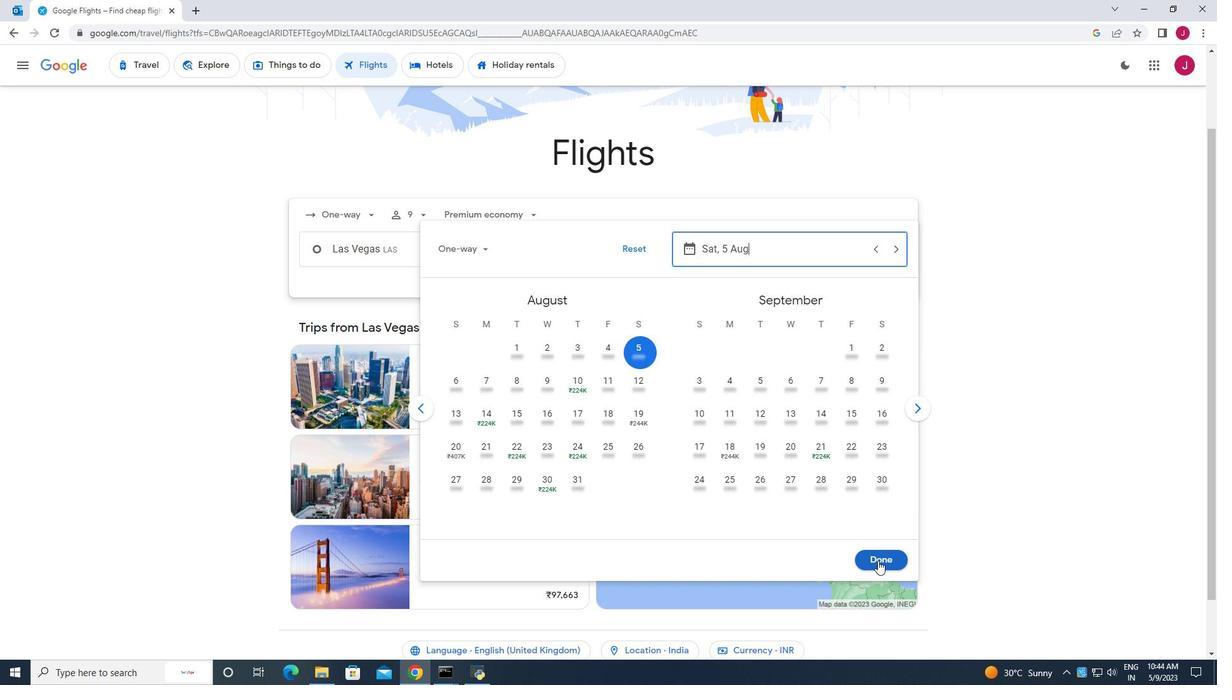 
Action: Mouse moved to (612, 294)
Screenshot: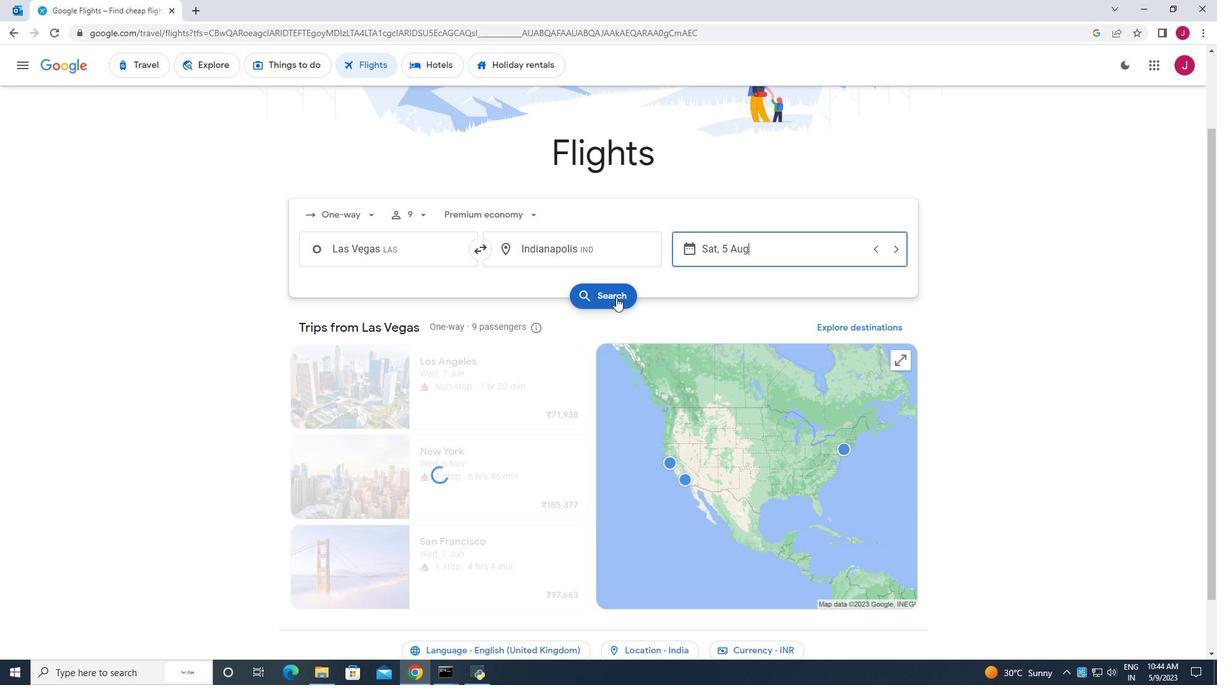 
Action: Mouse pressed left at (612, 294)
Screenshot: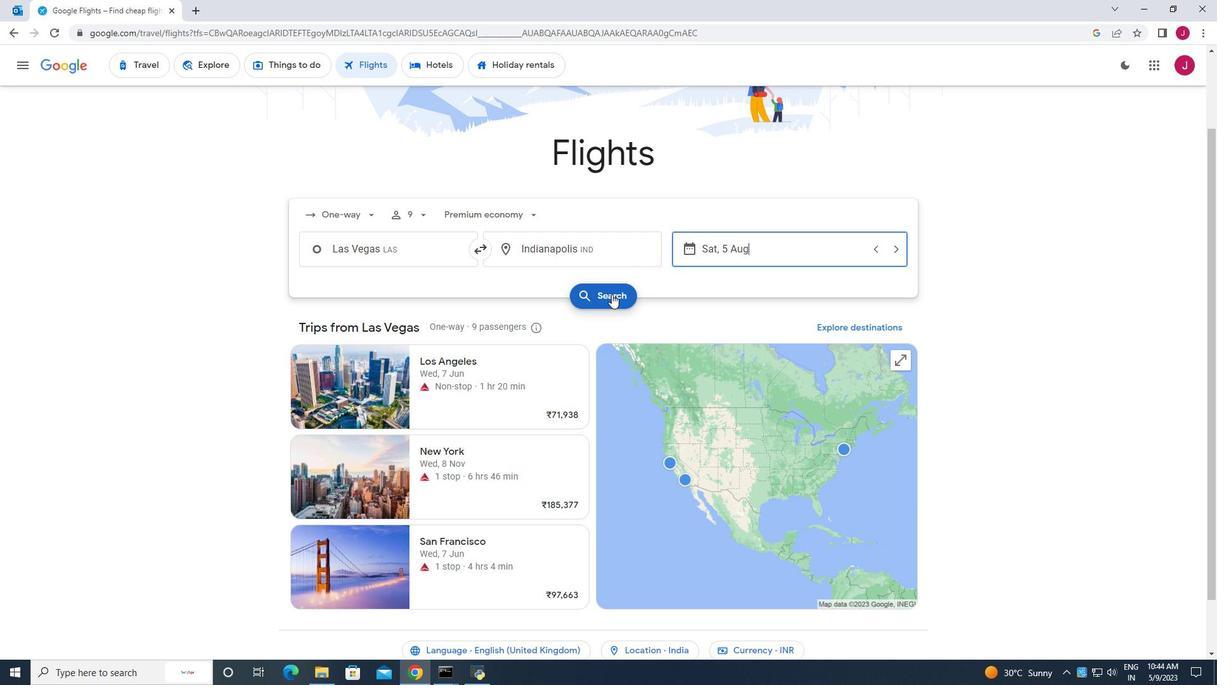 
Action: Mouse moved to (317, 180)
Screenshot: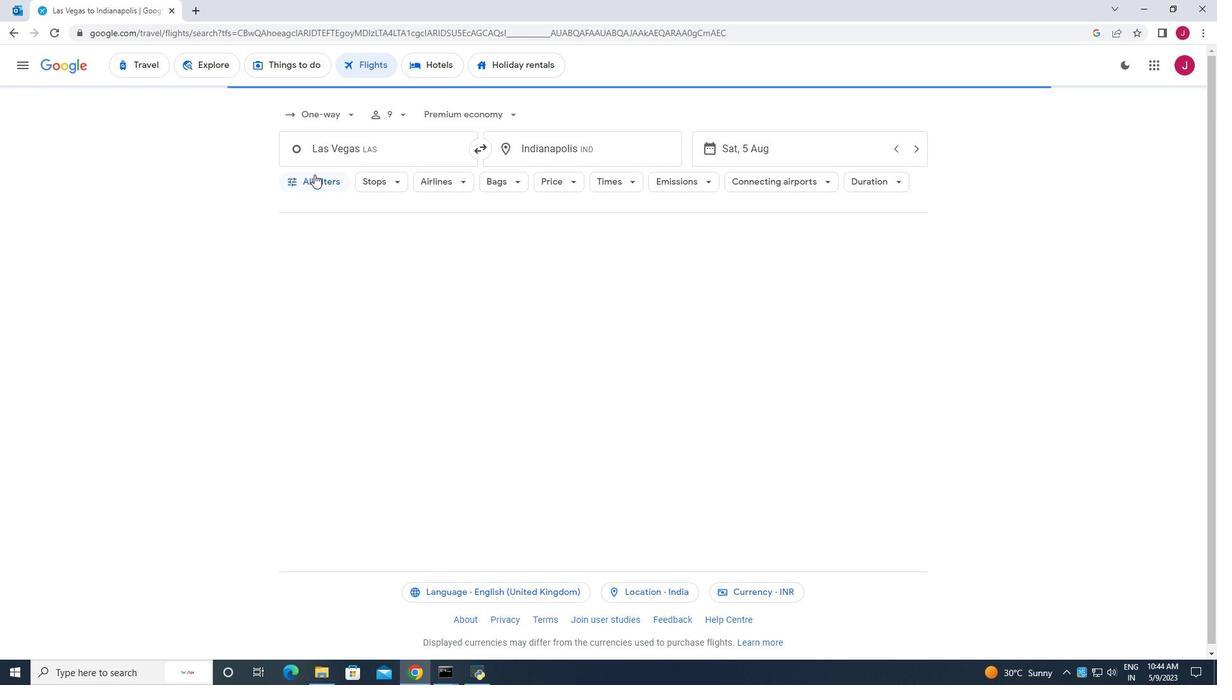 
Action: Mouse pressed left at (317, 180)
Screenshot: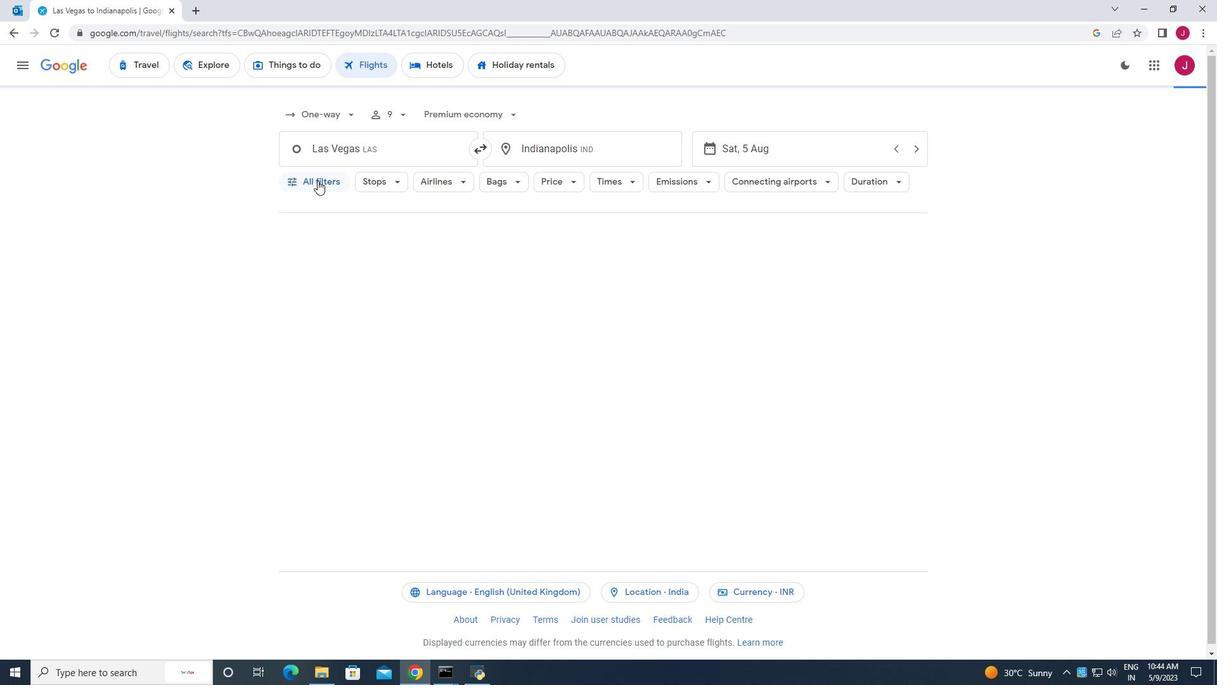 
Action: Mouse moved to (355, 242)
Screenshot: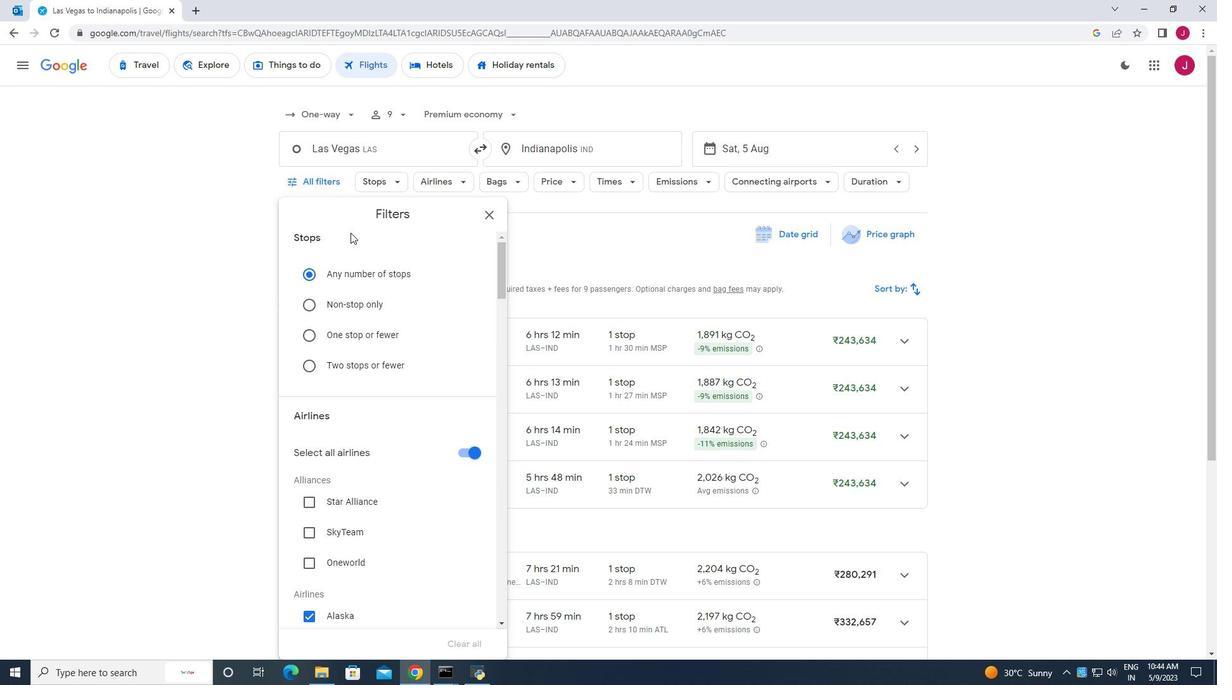 
Action: Mouse scrolled (355, 242) with delta (0, 0)
Screenshot: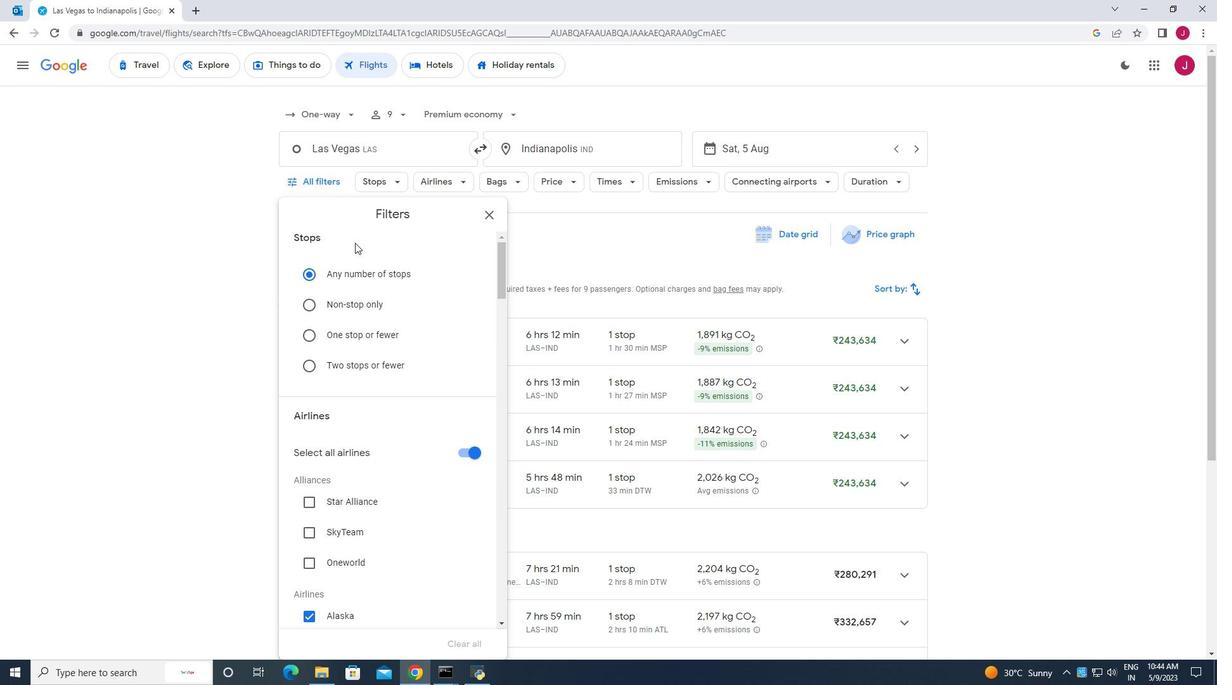 
Action: Mouse scrolled (355, 242) with delta (0, 0)
Screenshot: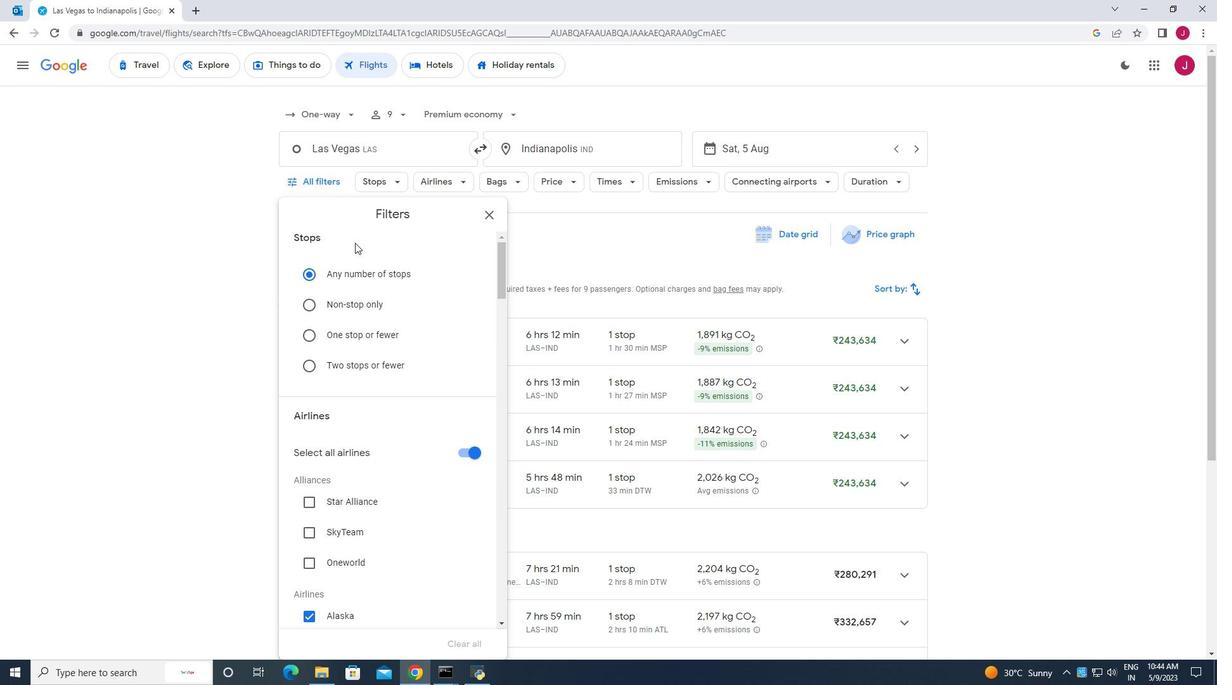 
Action: Mouse scrolled (355, 242) with delta (0, 0)
Screenshot: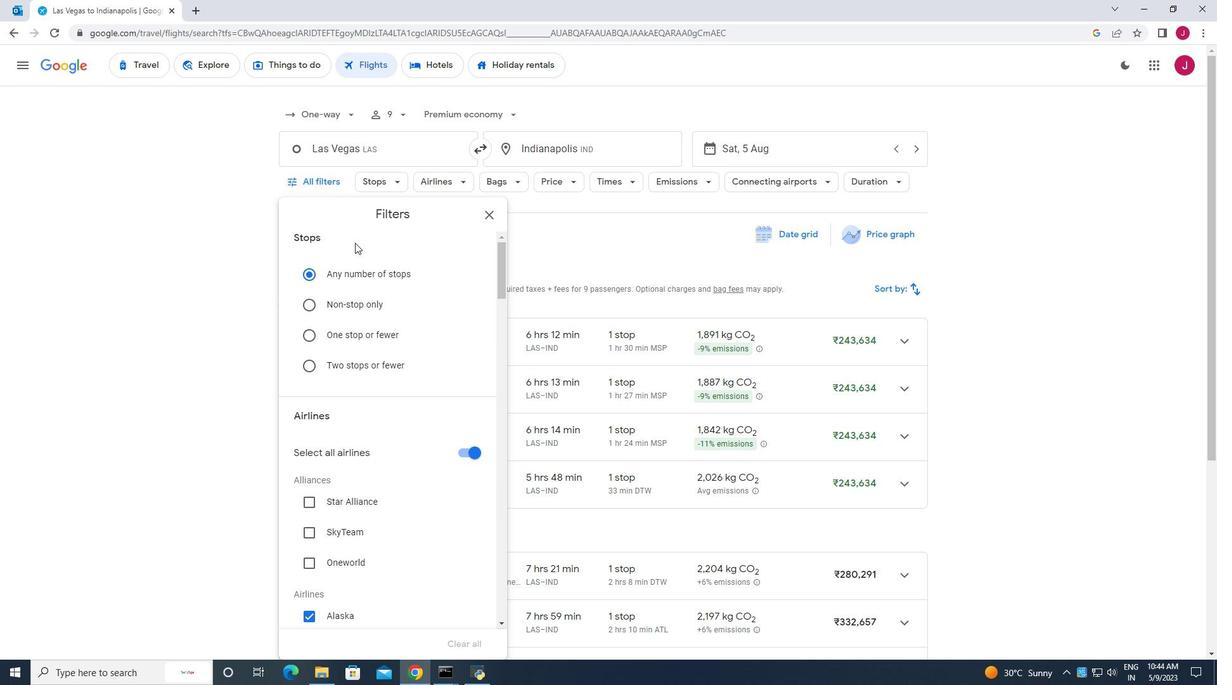 
Action: Mouse moved to (466, 259)
Screenshot: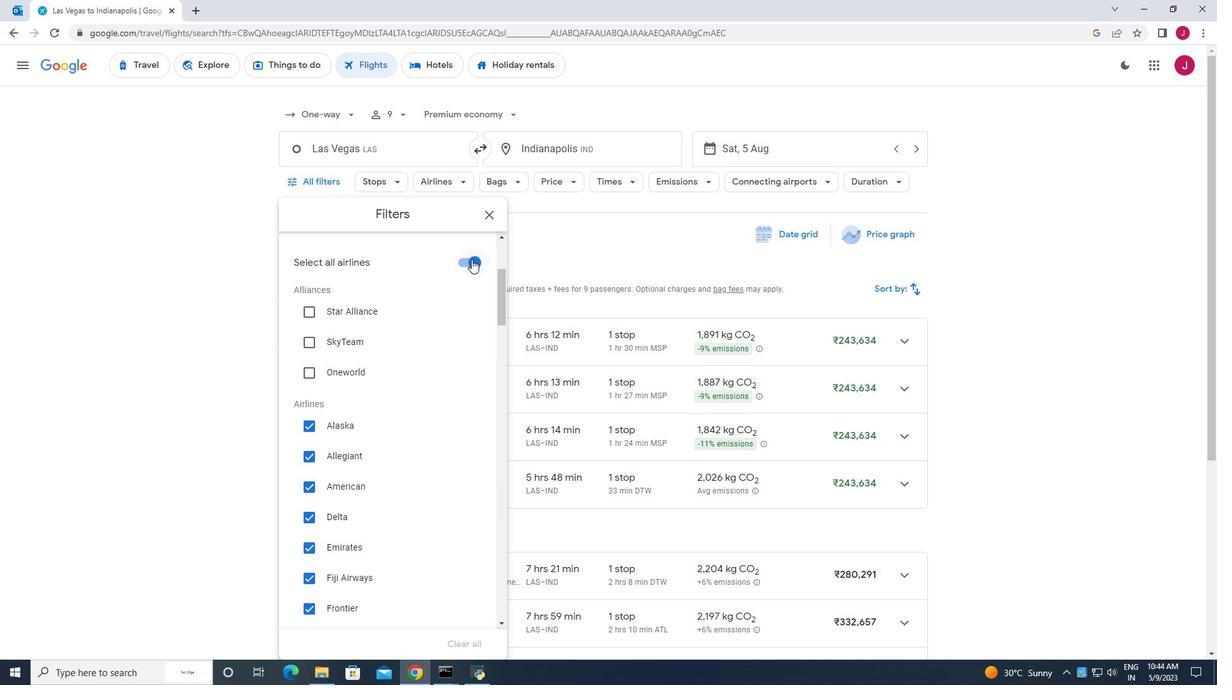 
Action: Mouse pressed left at (466, 259)
Screenshot: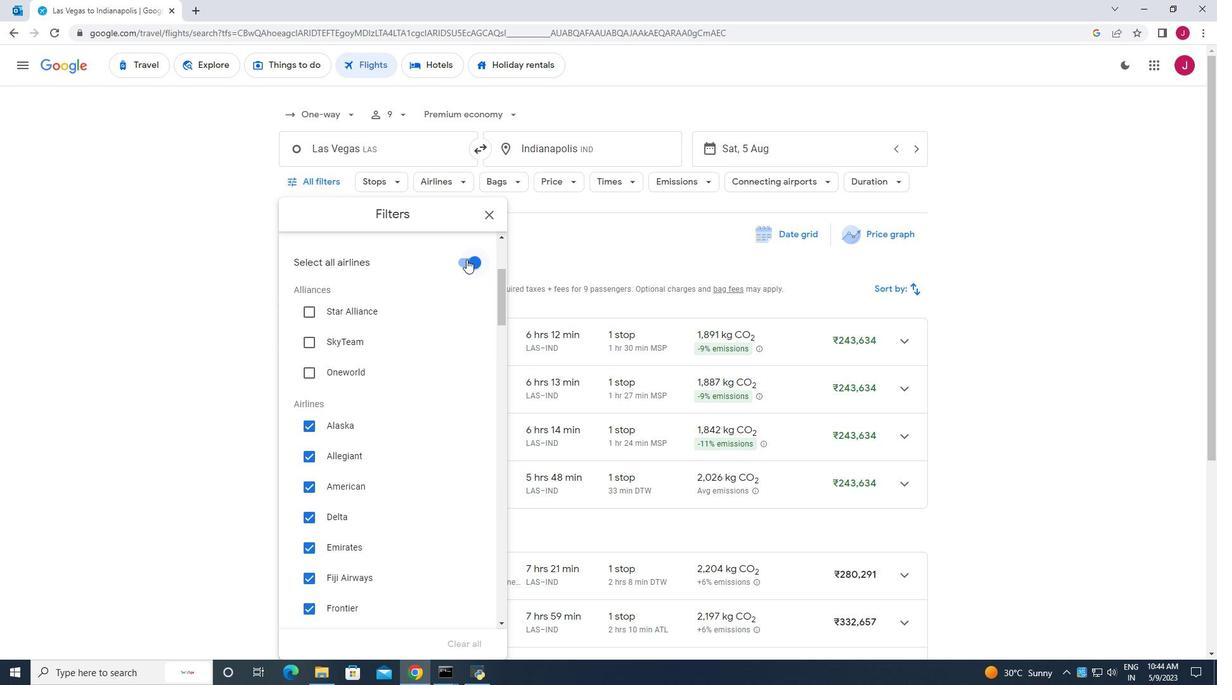 
Action: Mouse moved to (409, 270)
Screenshot: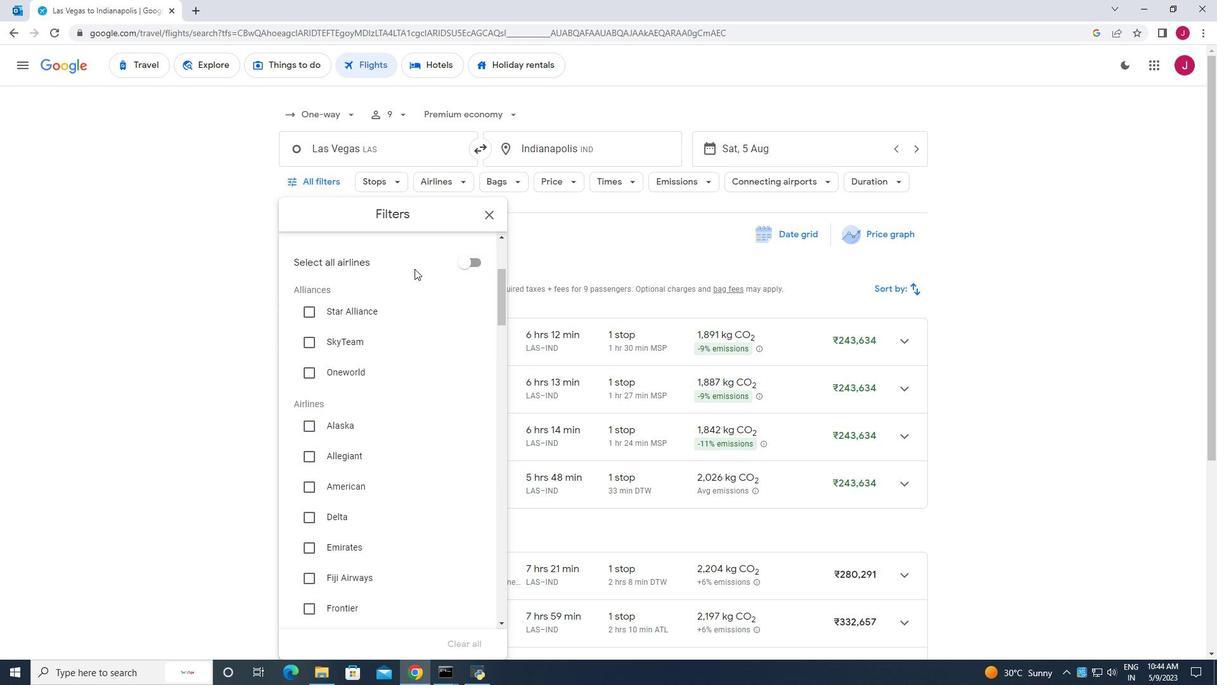 
Action: Mouse scrolled (409, 269) with delta (0, 0)
Screenshot: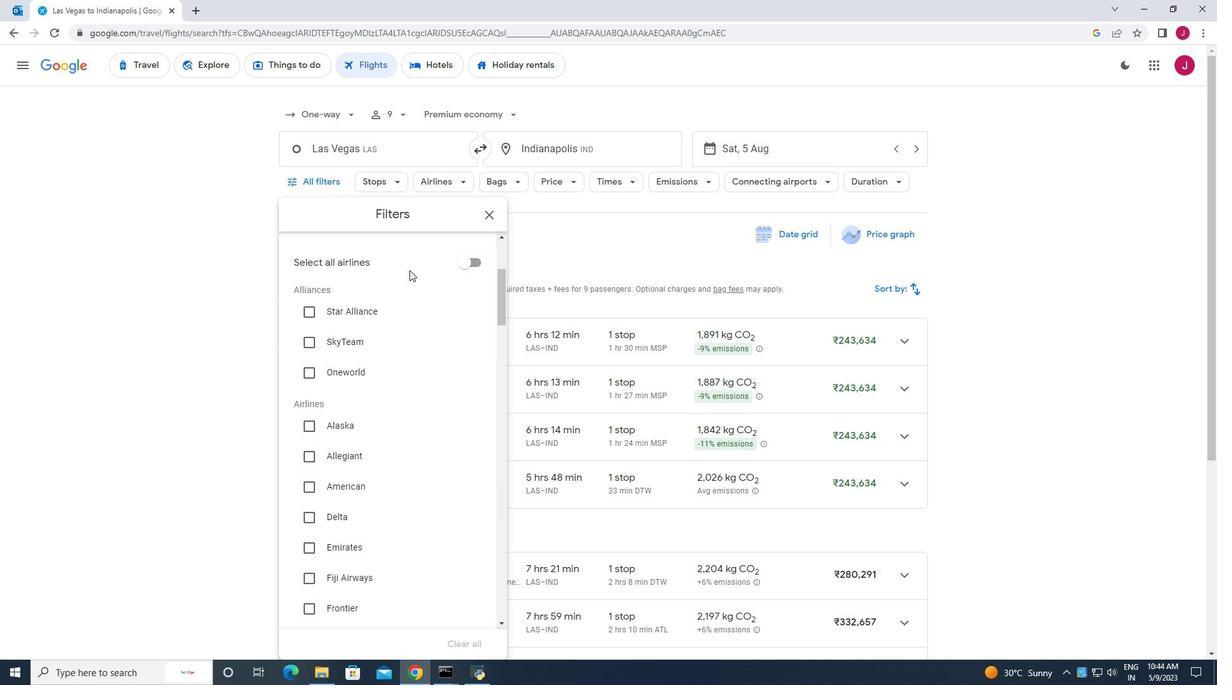 
Action: Mouse moved to (381, 288)
Screenshot: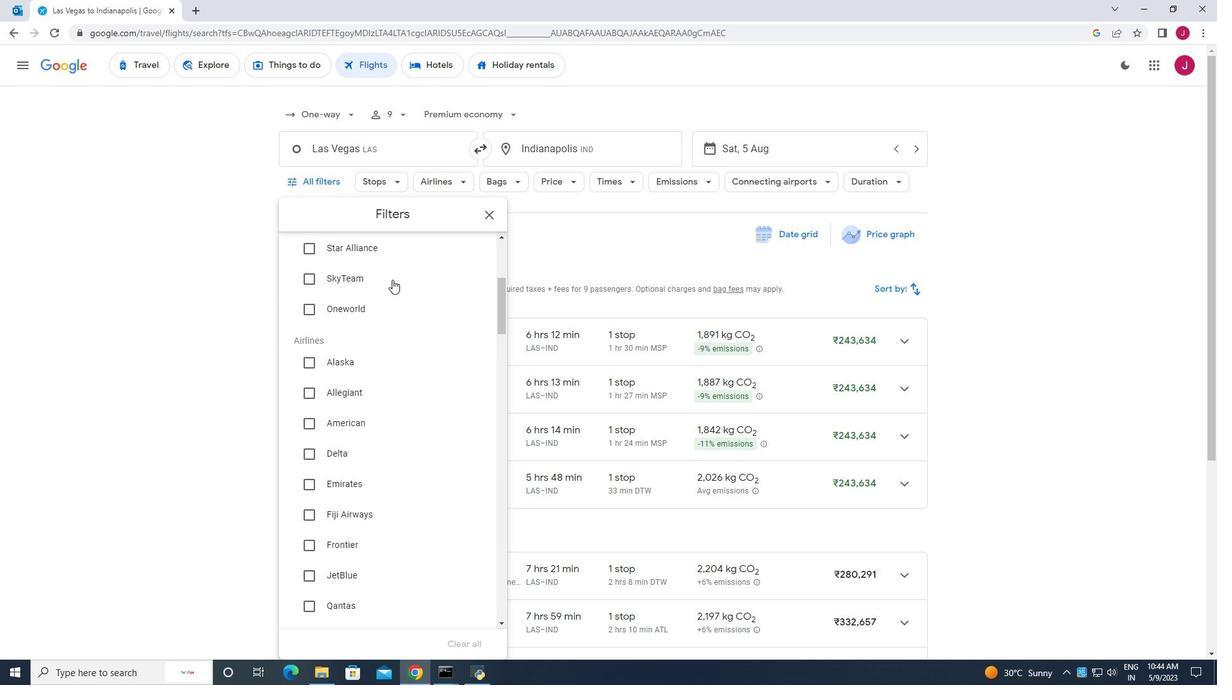 
Action: Mouse scrolled (381, 287) with delta (0, 0)
Screenshot: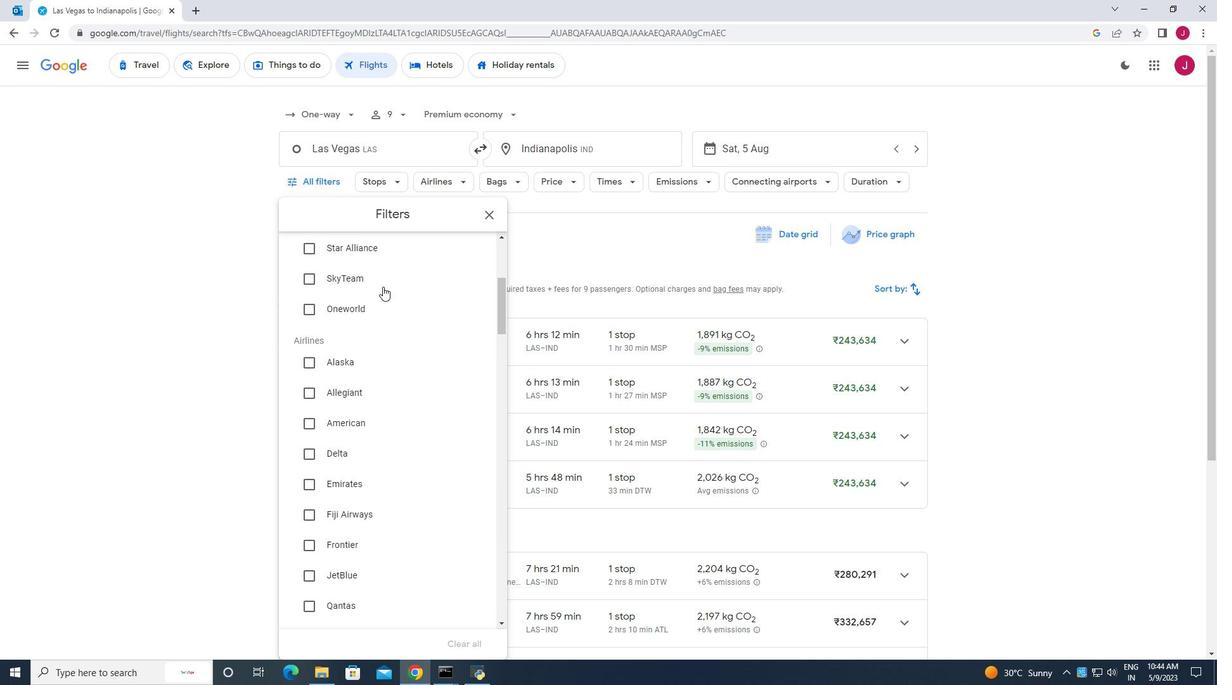 
Action: Mouse moved to (348, 313)
Screenshot: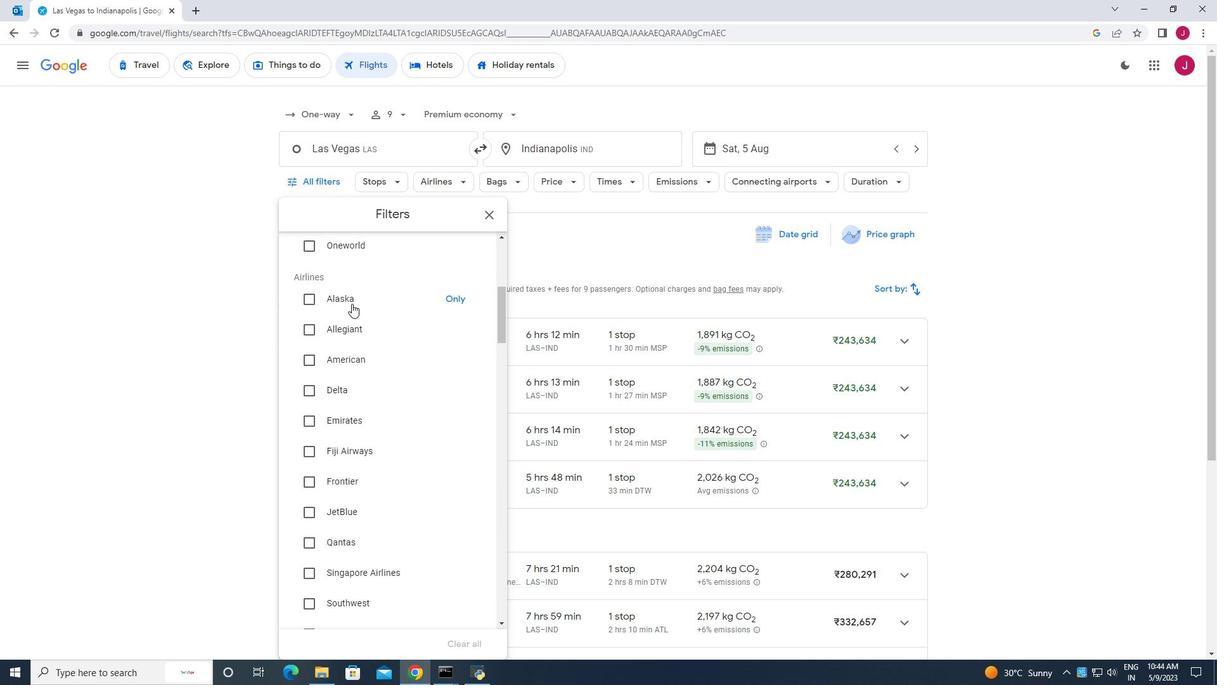 
Action: Mouse scrolled (348, 312) with delta (0, 0)
Screenshot: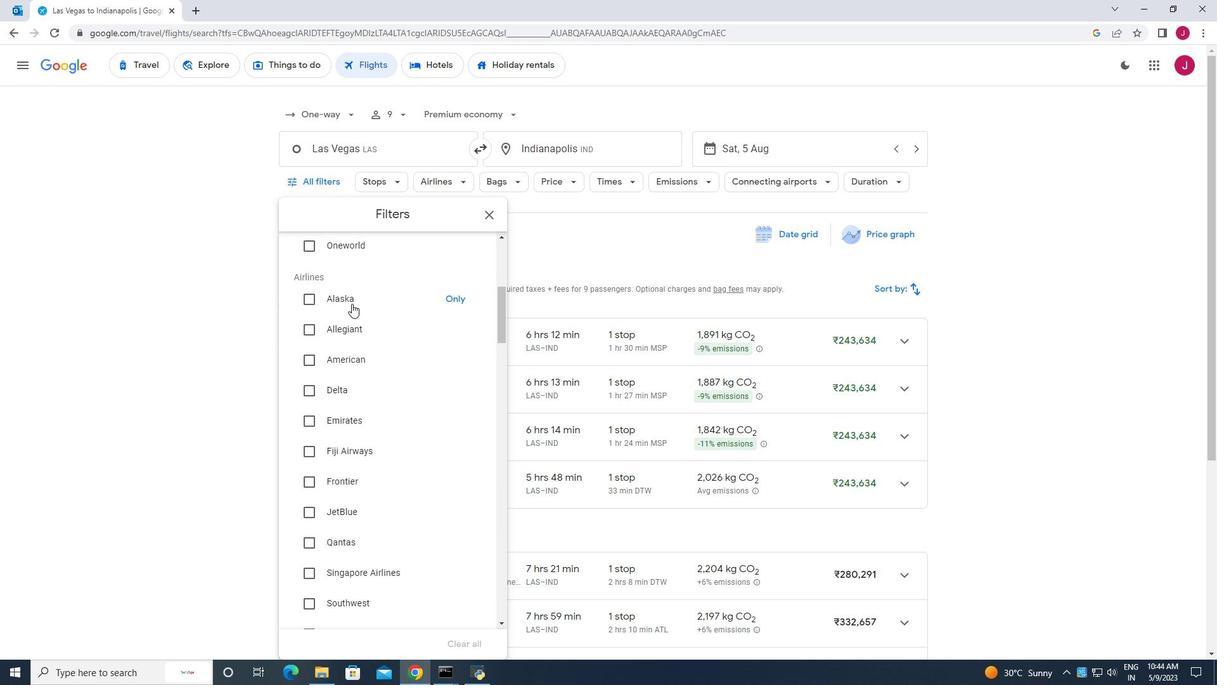 
Action: Mouse moved to (348, 314)
Screenshot: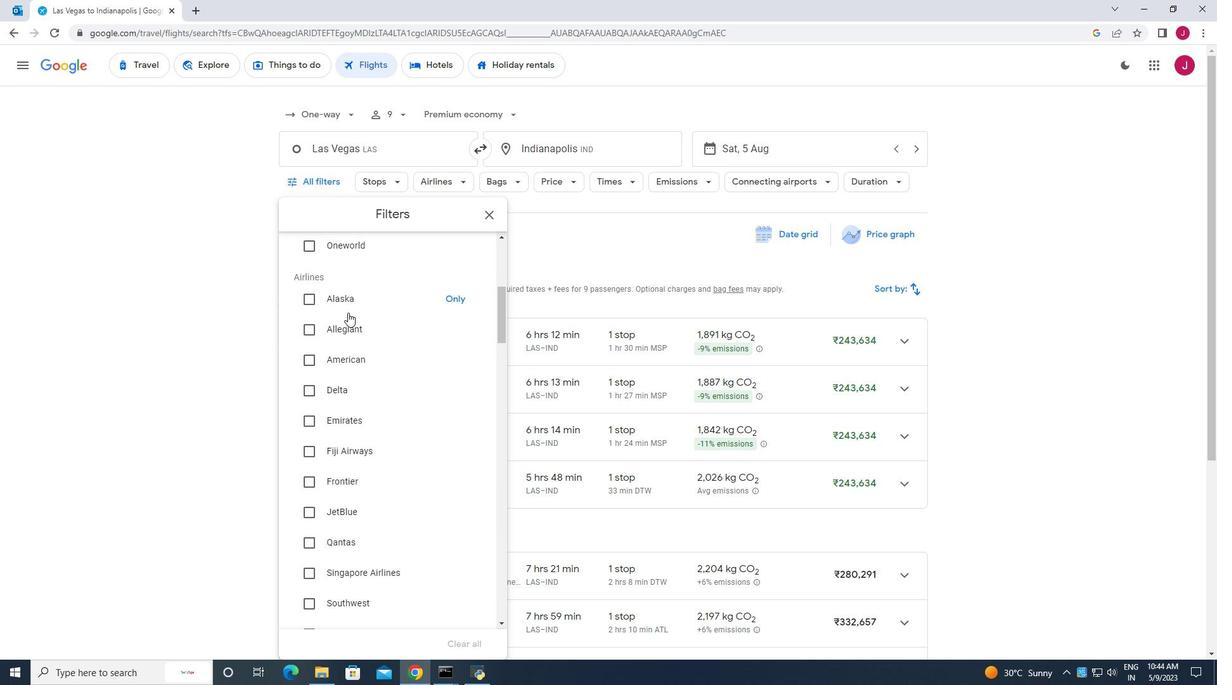 
Action: Mouse scrolled (348, 314) with delta (0, 0)
Screenshot: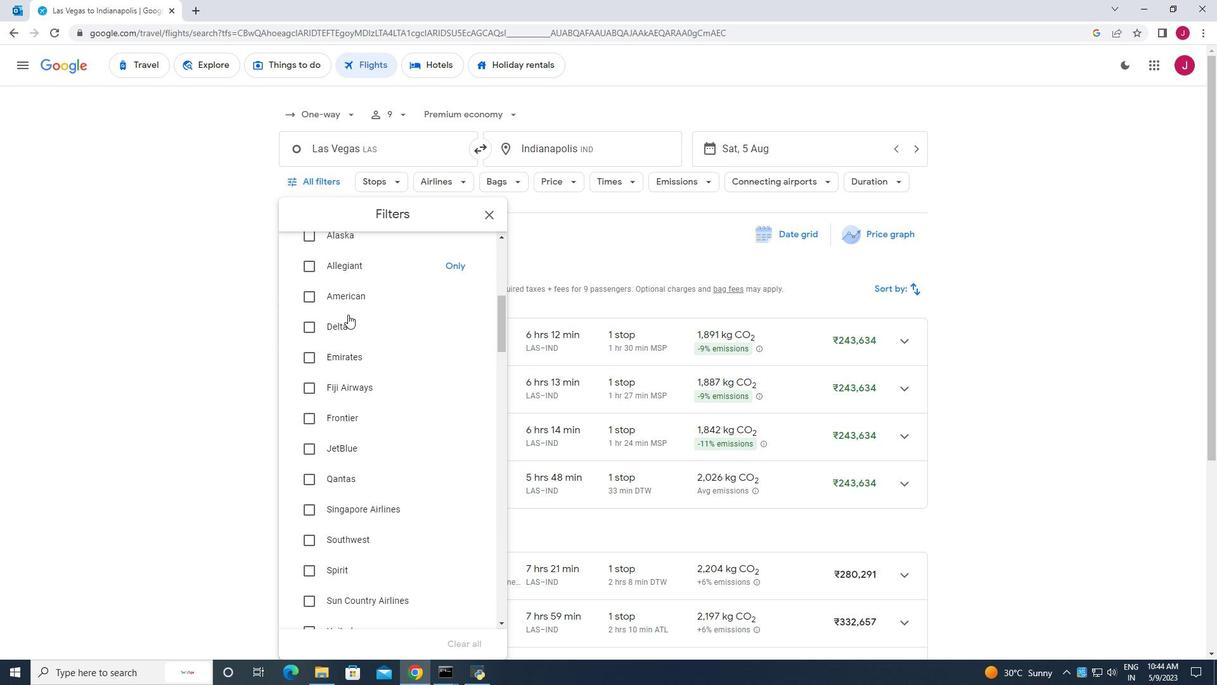 
Action: Mouse scrolled (348, 314) with delta (0, 0)
Screenshot: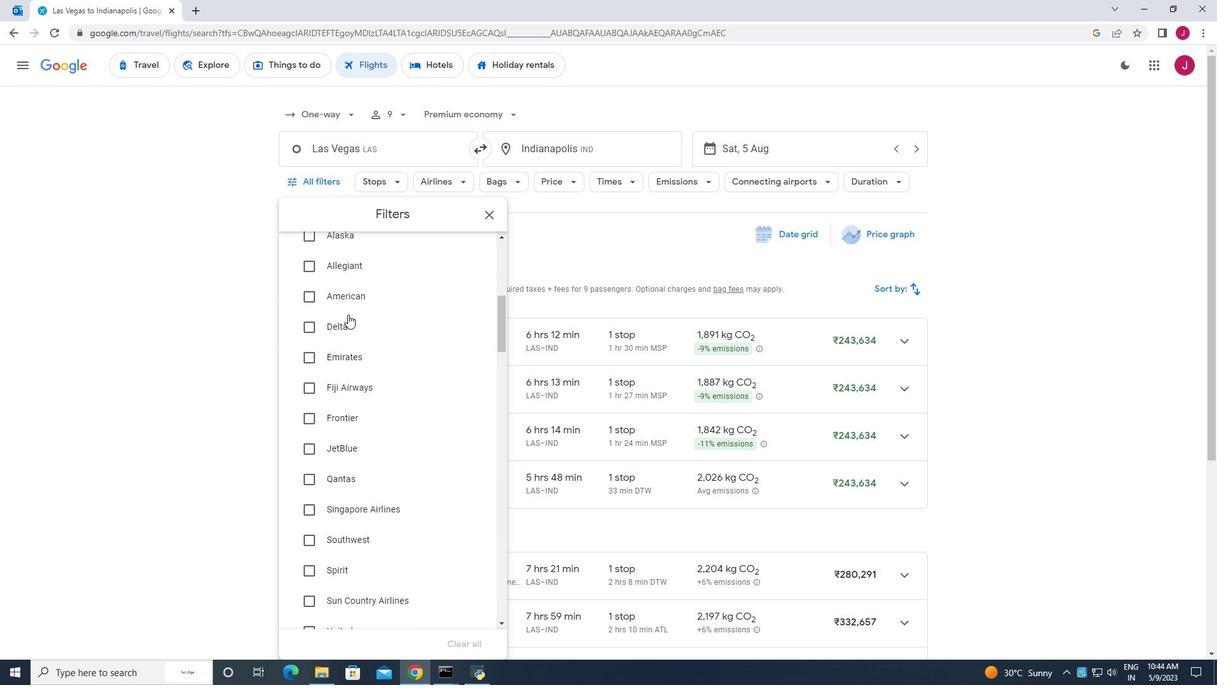 
Action: Mouse moved to (311, 445)
Screenshot: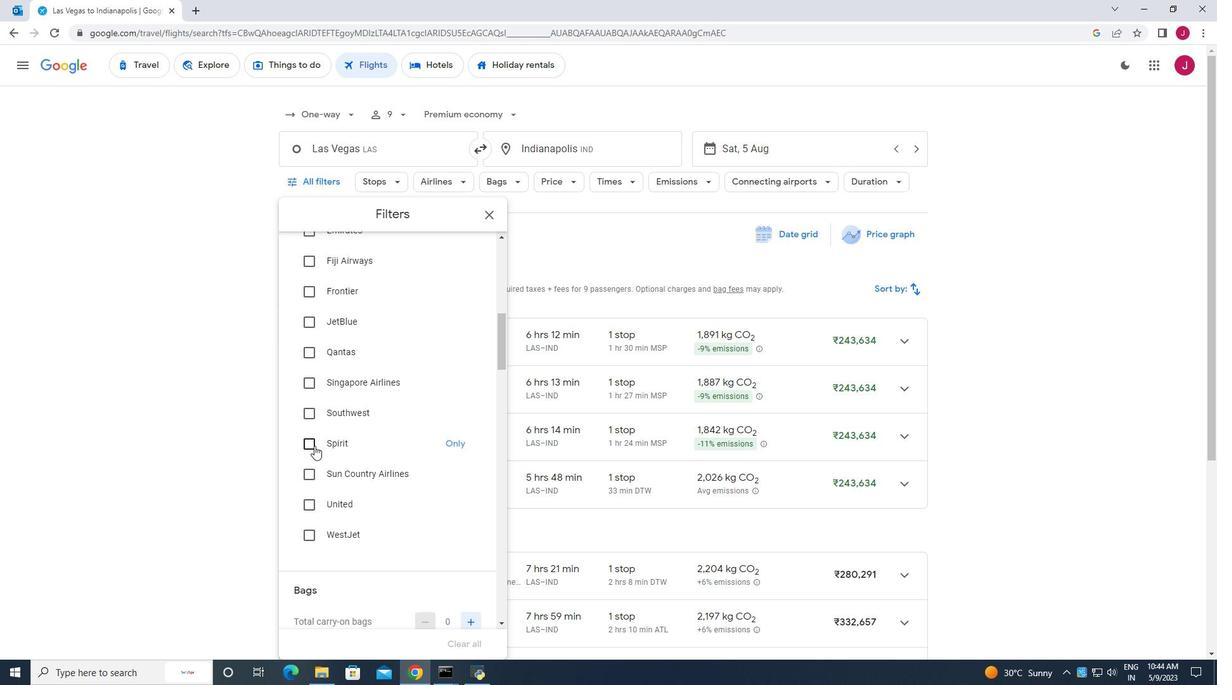 
Action: Mouse pressed left at (311, 445)
Screenshot: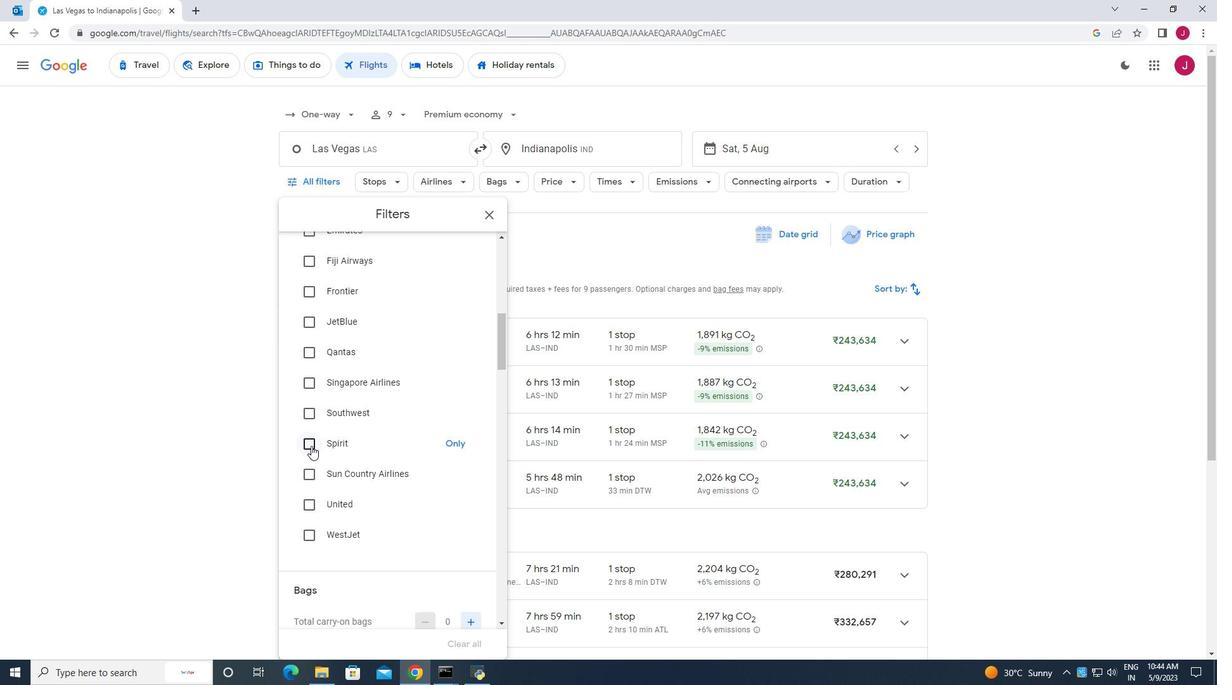 
Action: Mouse moved to (350, 418)
Screenshot: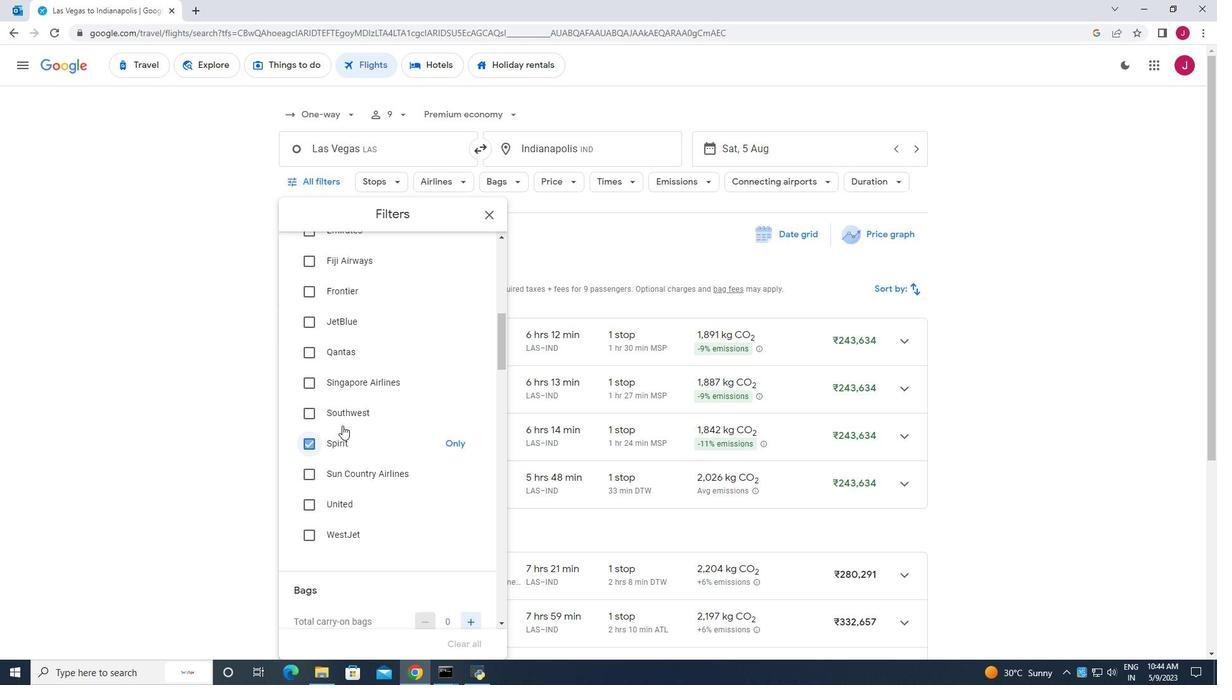 
Action: Mouse scrolled (350, 418) with delta (0, 0)
Screenshot: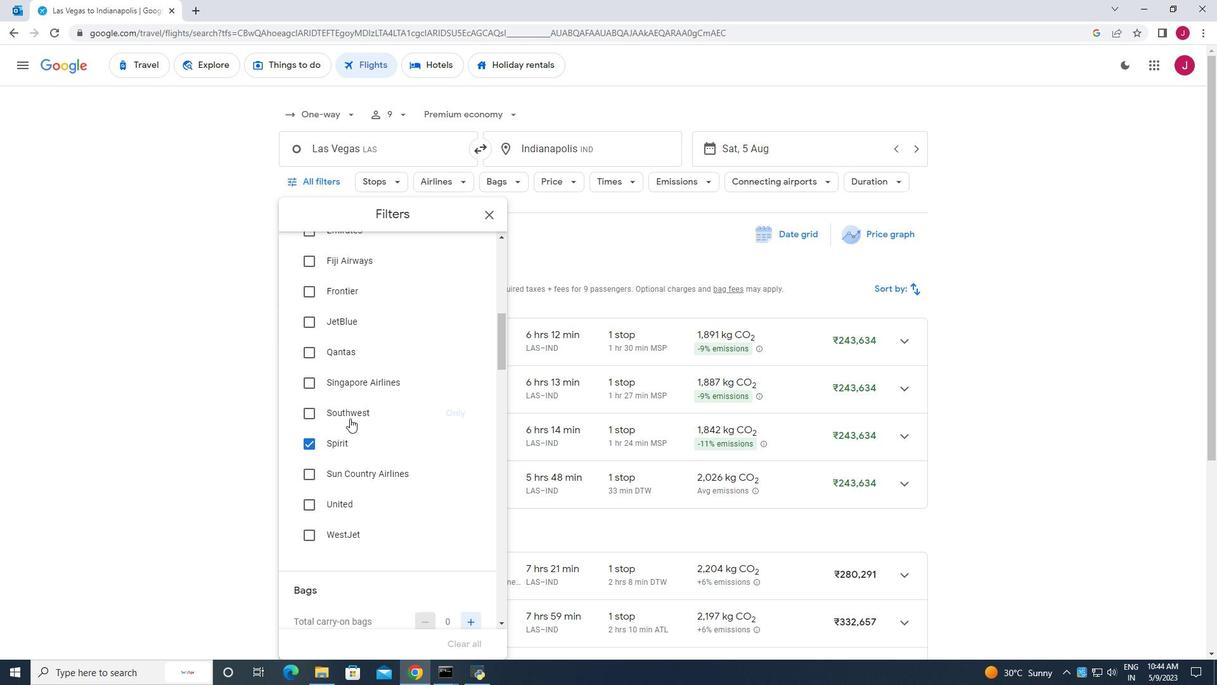 
Action: Mouse scrolled (350, 418) with delta (0, 0)
Screenshot: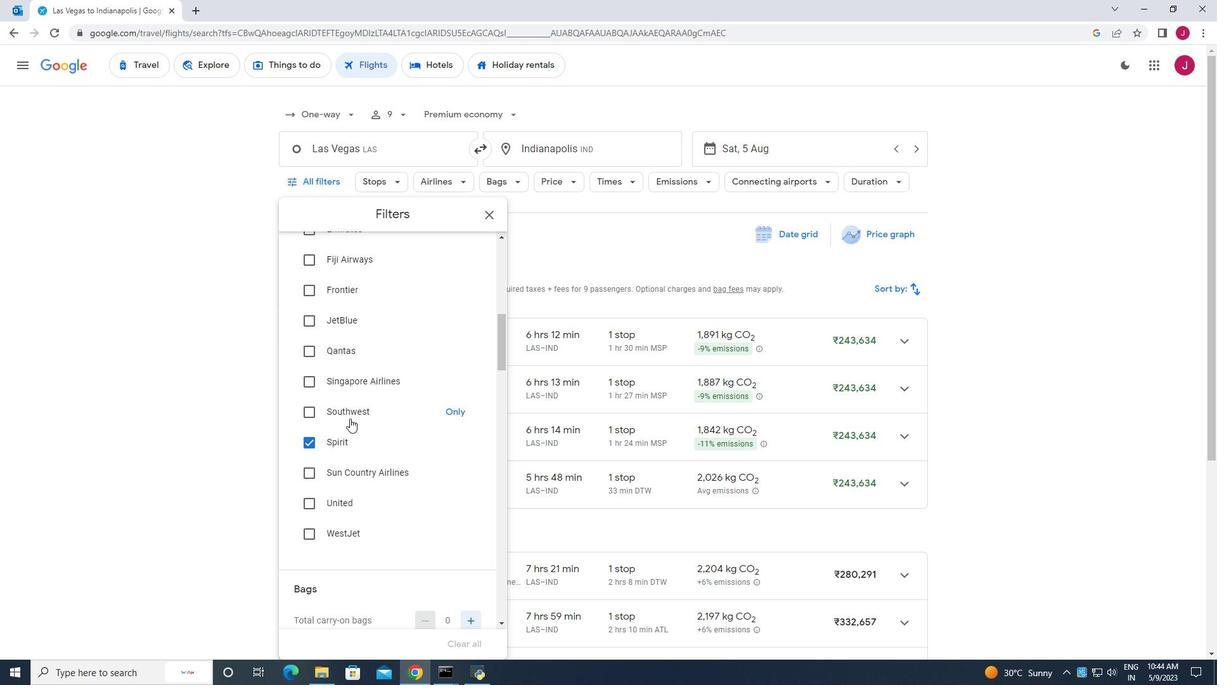 
Action: Mouse scrolled (350, 418) with delta (0, 0)
Screenshot: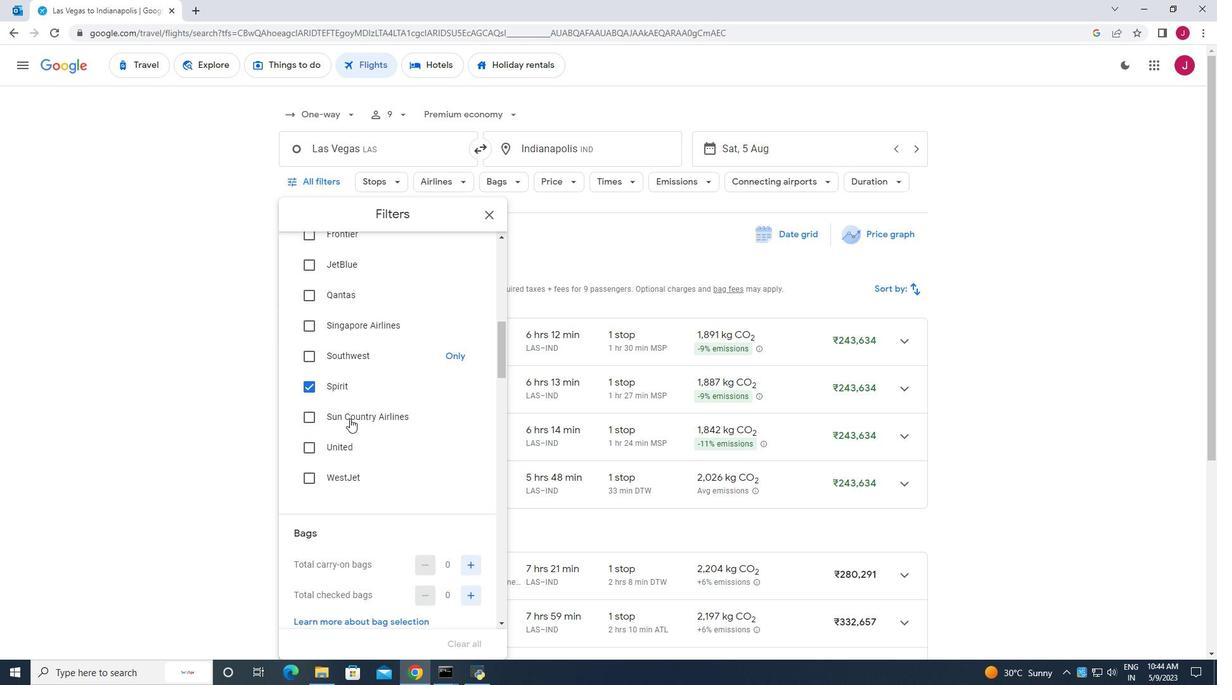 
Action: Mouse scrolled (350, 418) with delta (0, 0)
Screenshot: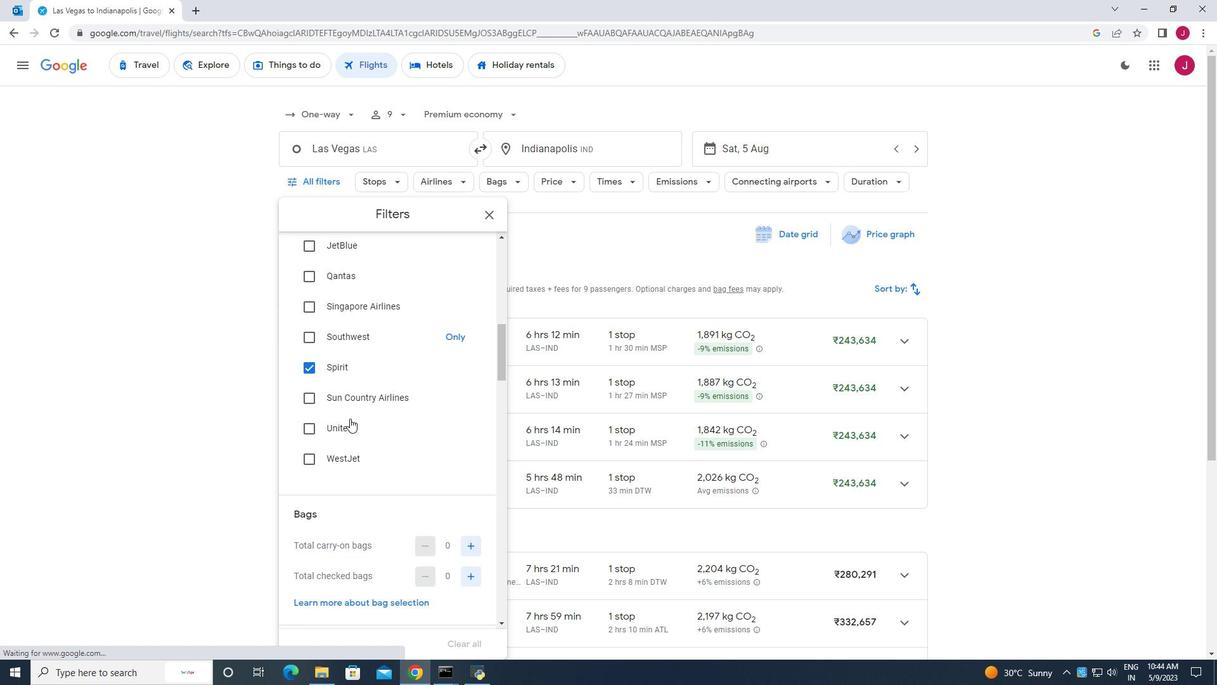 
Action: Mouse moved to (351, 412)
Screenshot: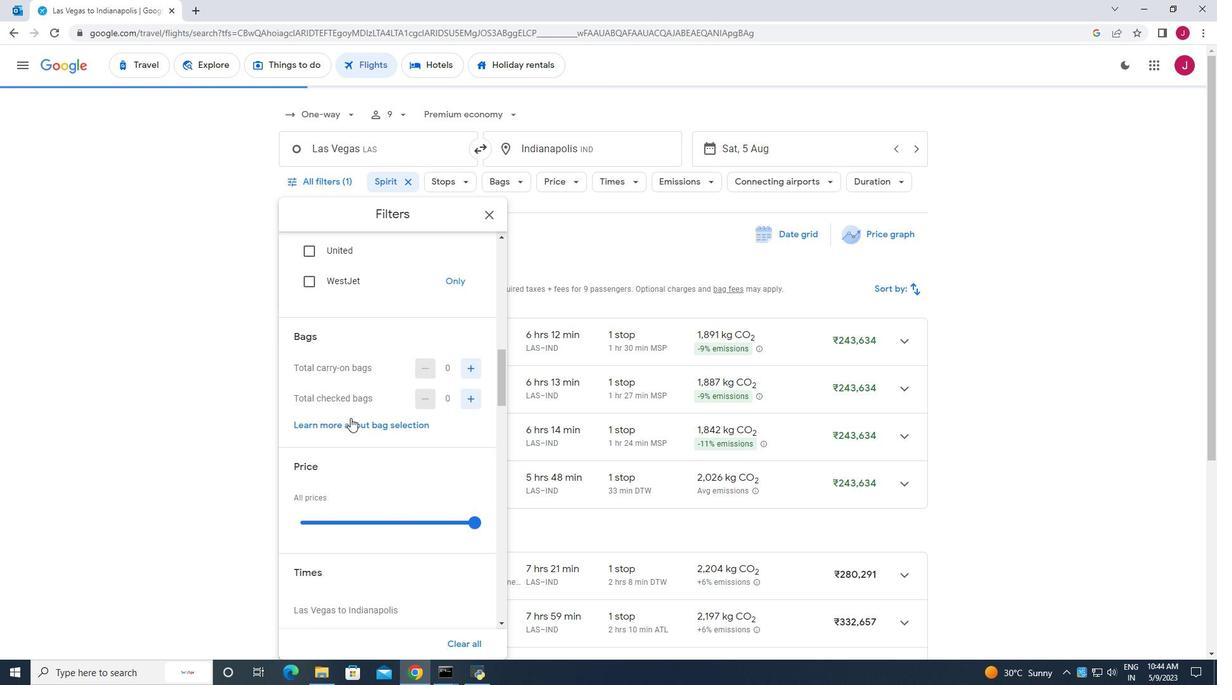 
Action: Mouse scrolled (351, 412) with delta (0, 0)
Screenshot: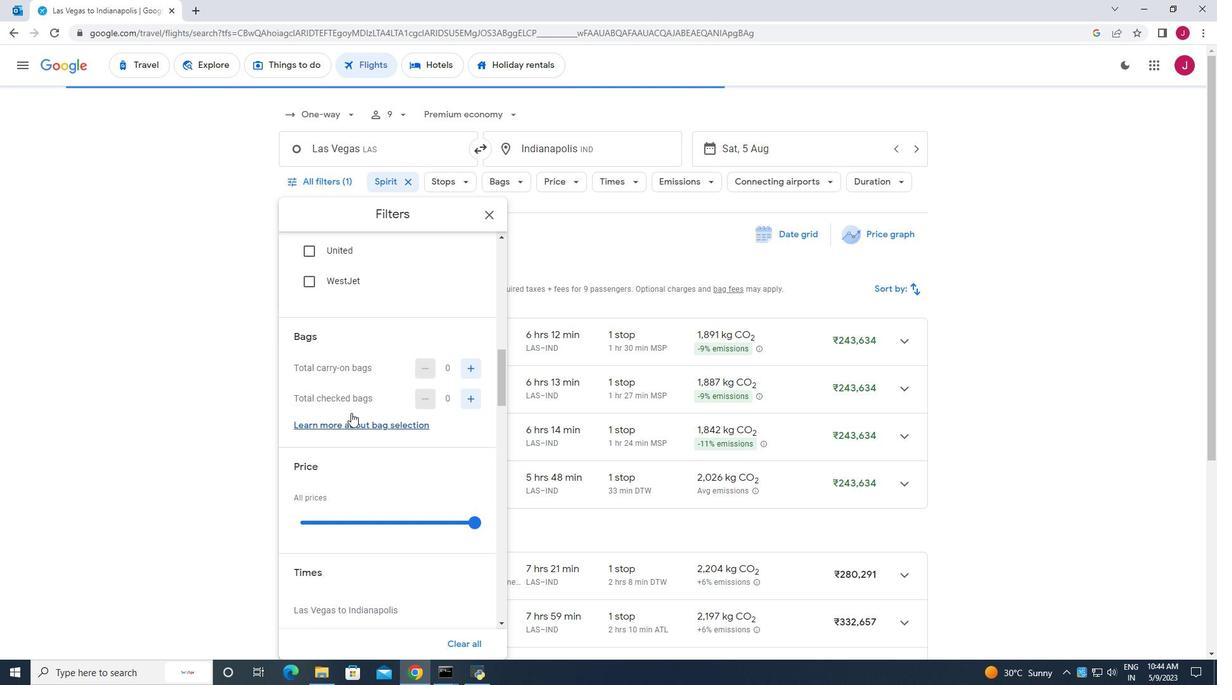 
Action: Mouse moved to (473, 335)
Screenshot: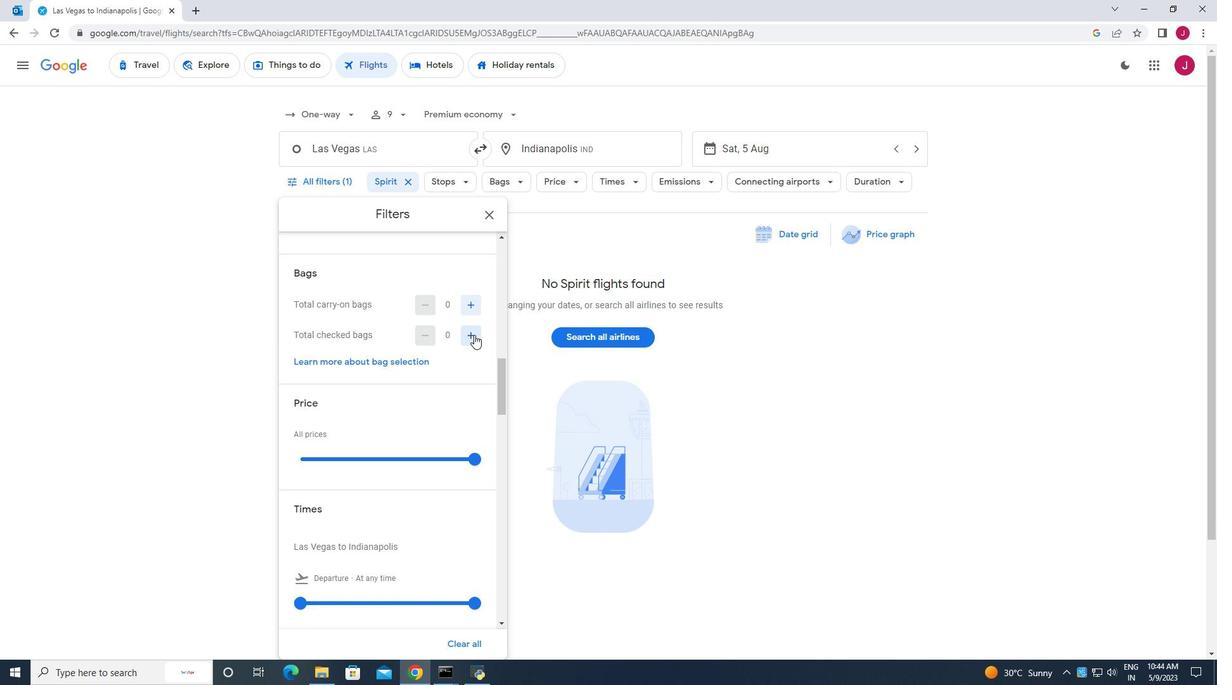 
Action: Mouse pressed left at (473, 335)
Screenshot: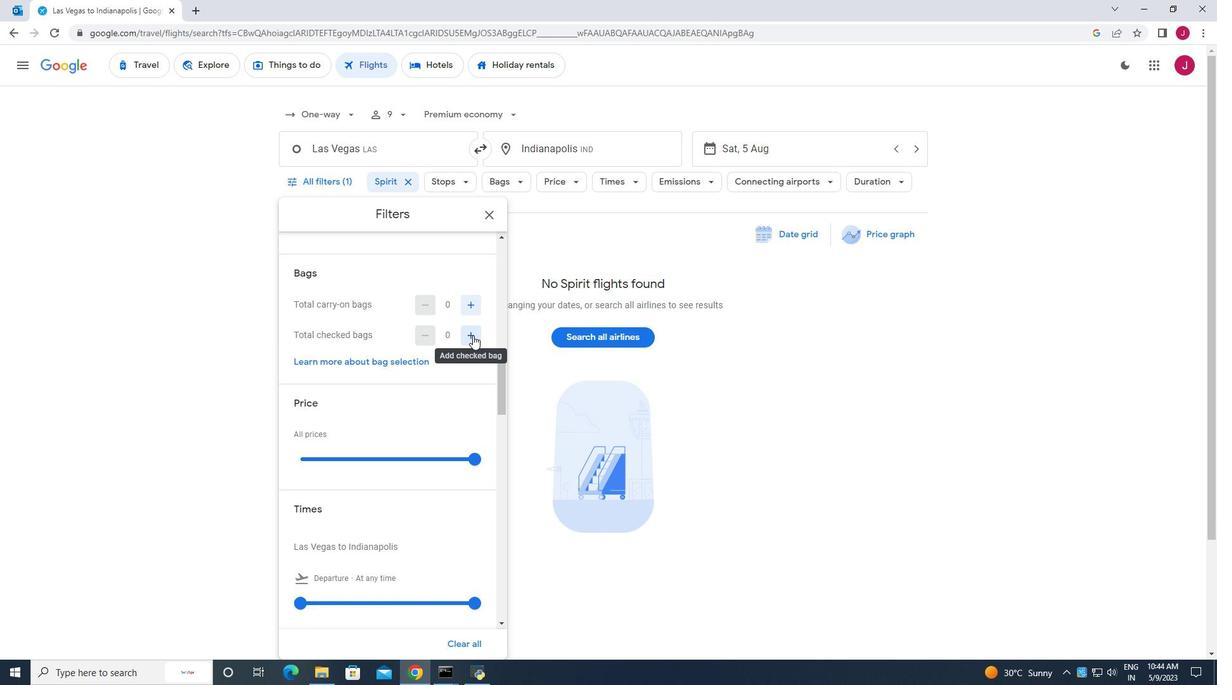 
Action: Mouse pressed left at (473, 335)
Screenshot: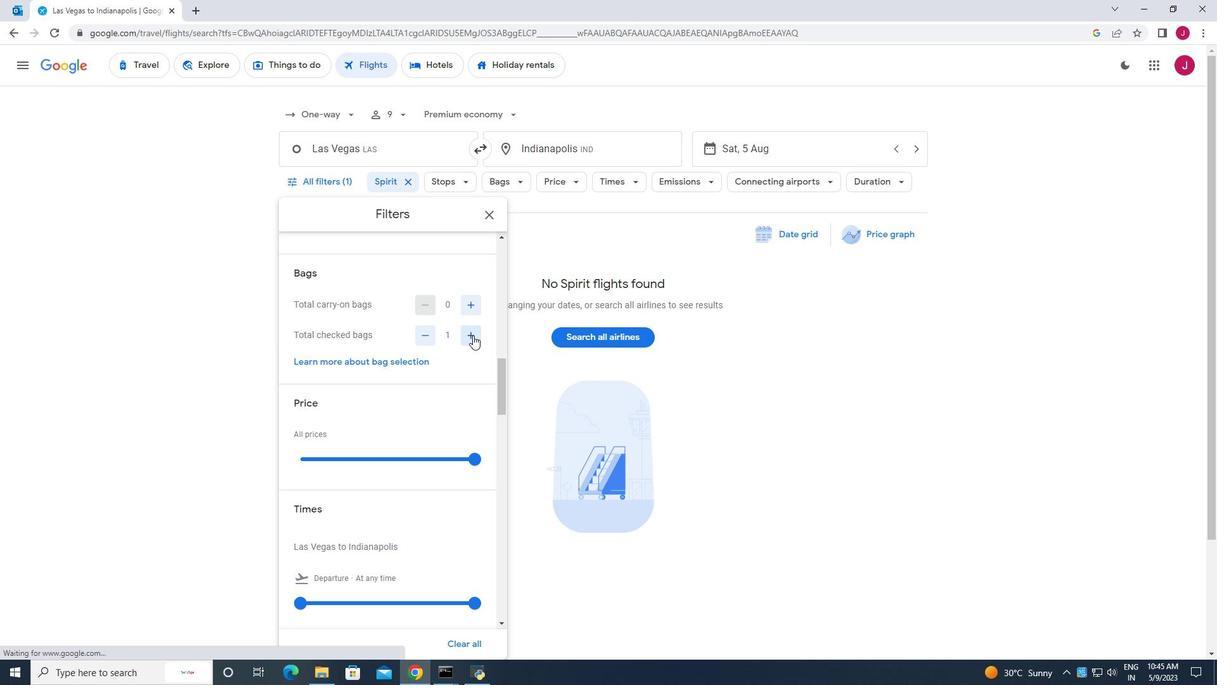 
Action: Mouse moved to (454, 333)
Screenshot: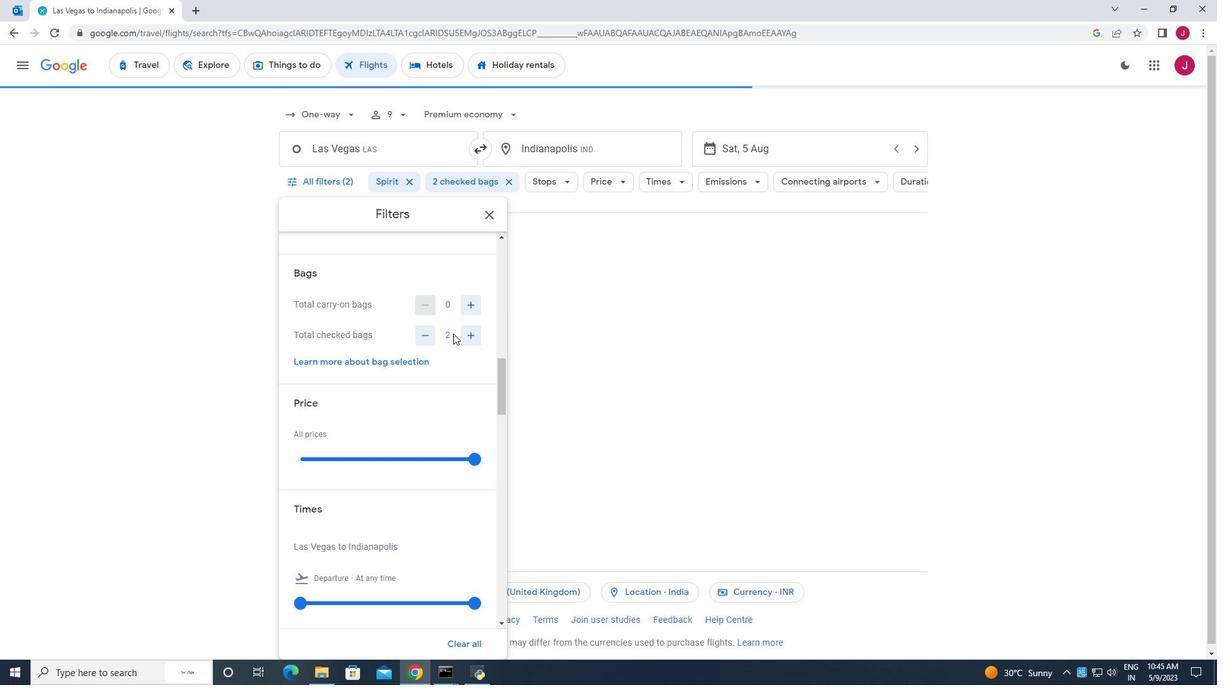 
Action: Mouse scrolled (454, 333) with delta (0, 0)
Screenshot: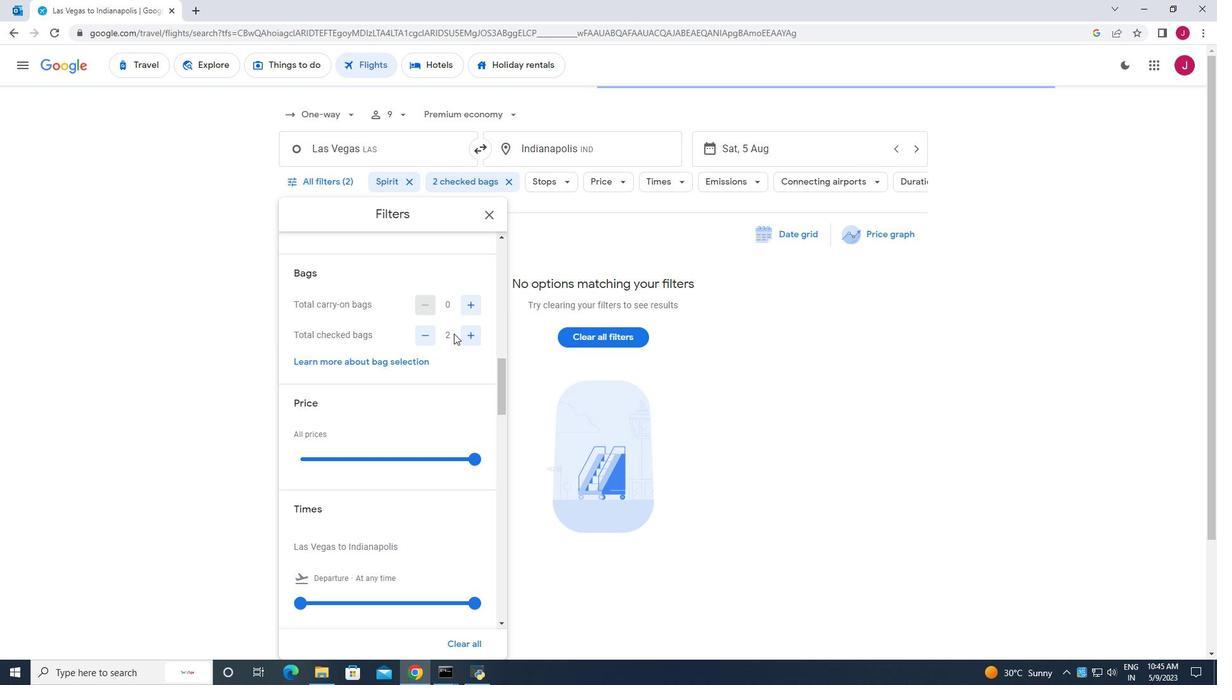 
Action: Mouse scrolled (454, 333) with delta (0, 0)
Screenshot: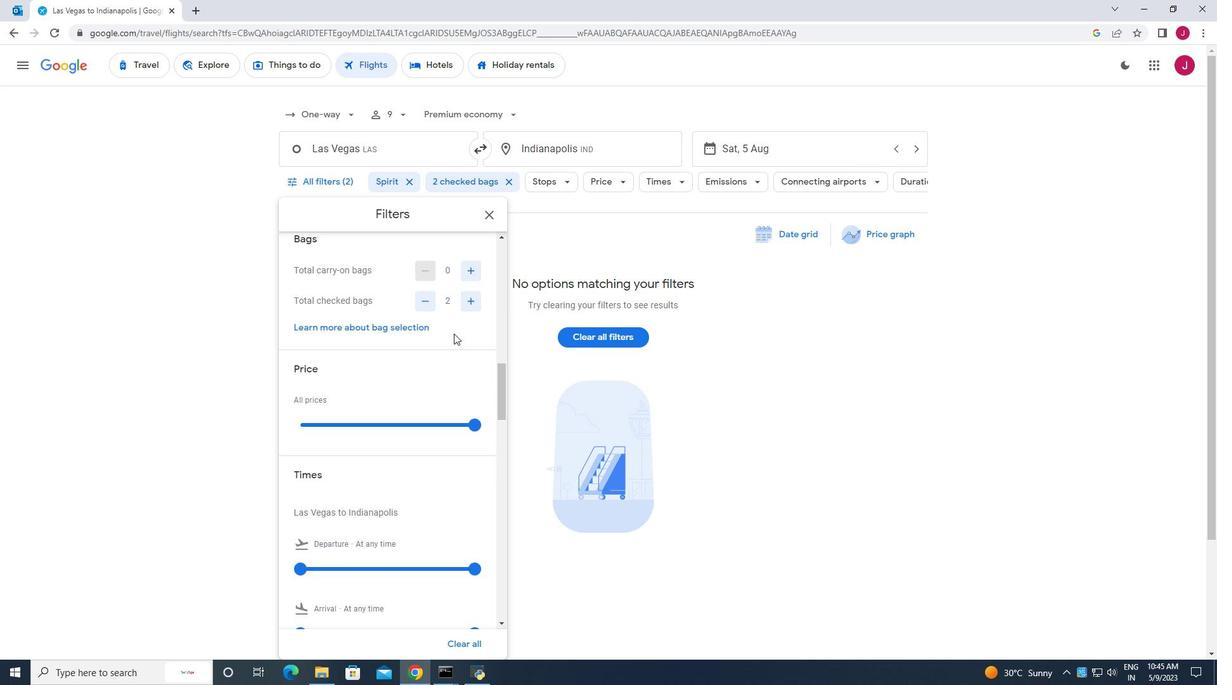 
Action: Mouse moved to (476, 329)
Screenshot: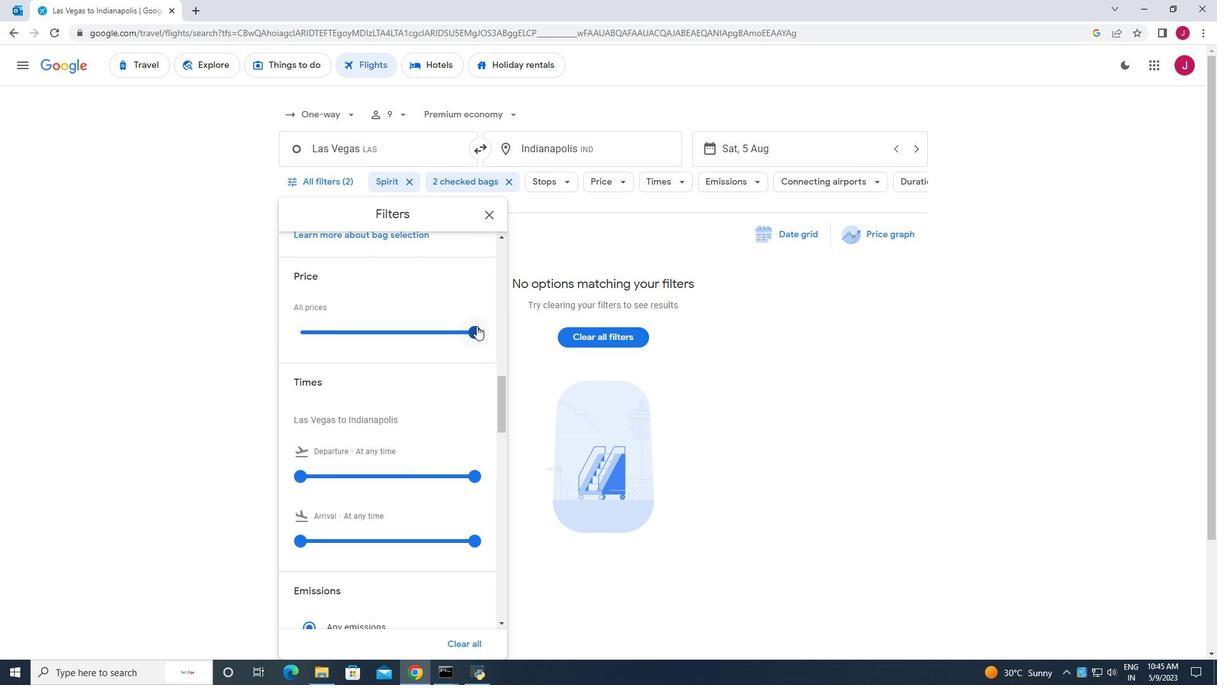 
Action: Mouse pressed left at (476, 329)
Screenshot: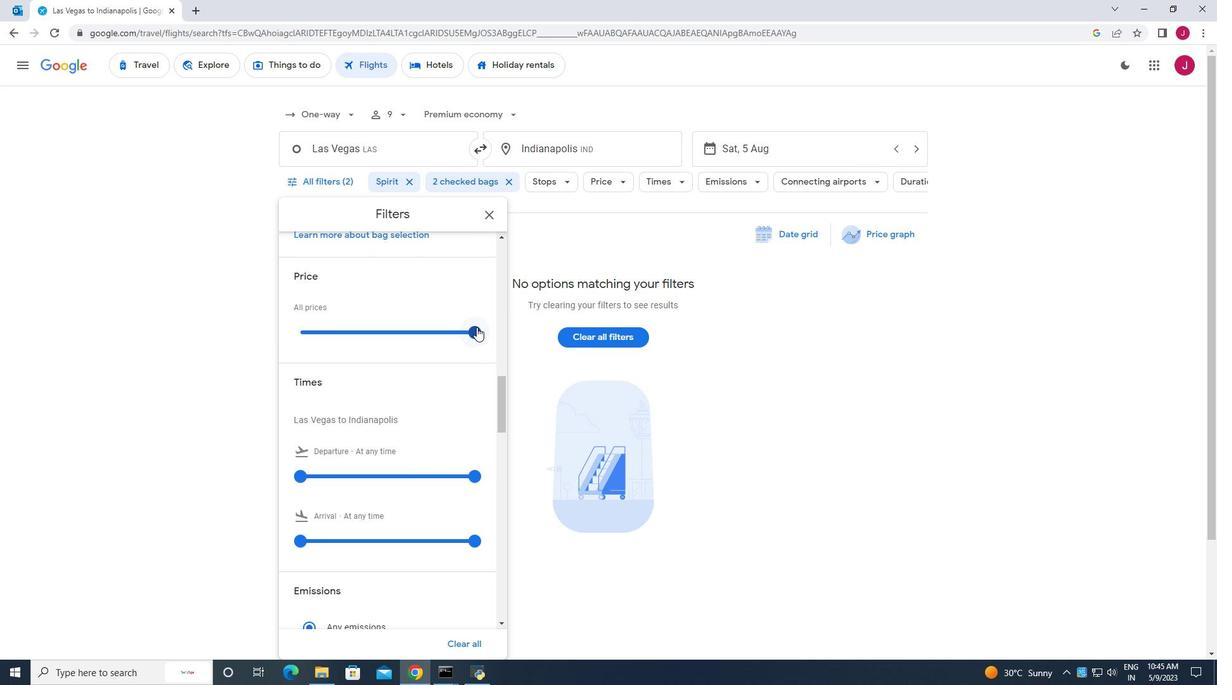 
Action: Mouse moved to (382, 326)
Screenshot: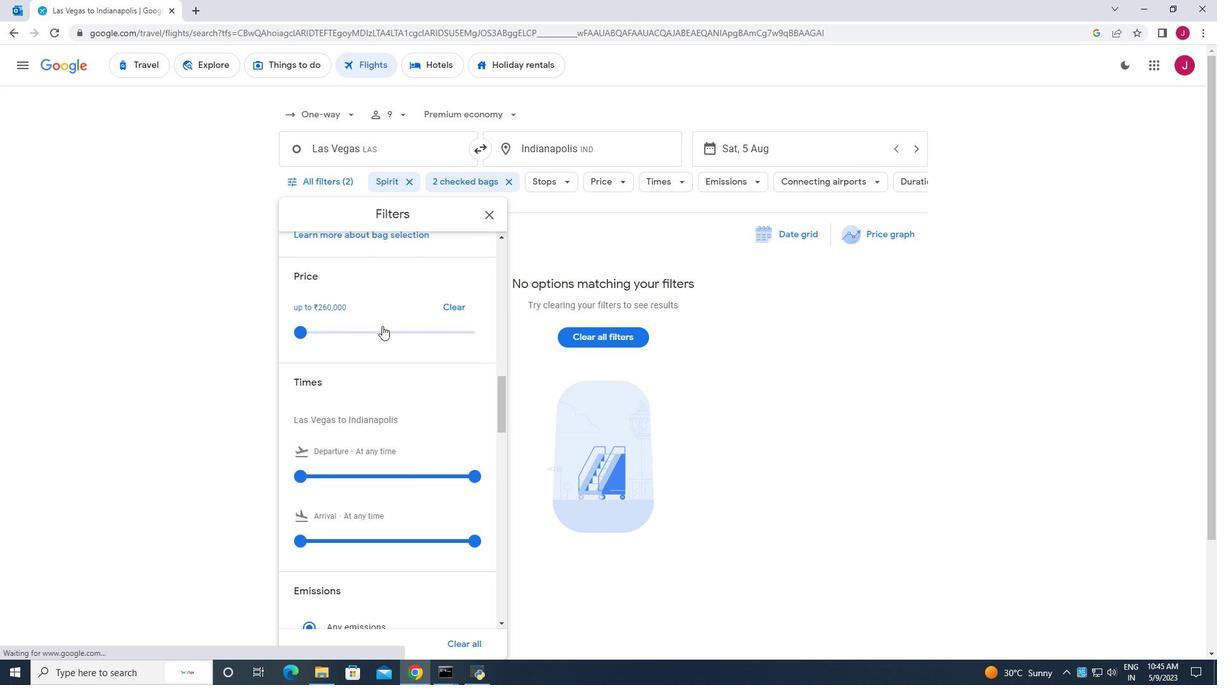 
Action: Mouse scrolled (382, 325) with delta (0, 0)
Screenshot: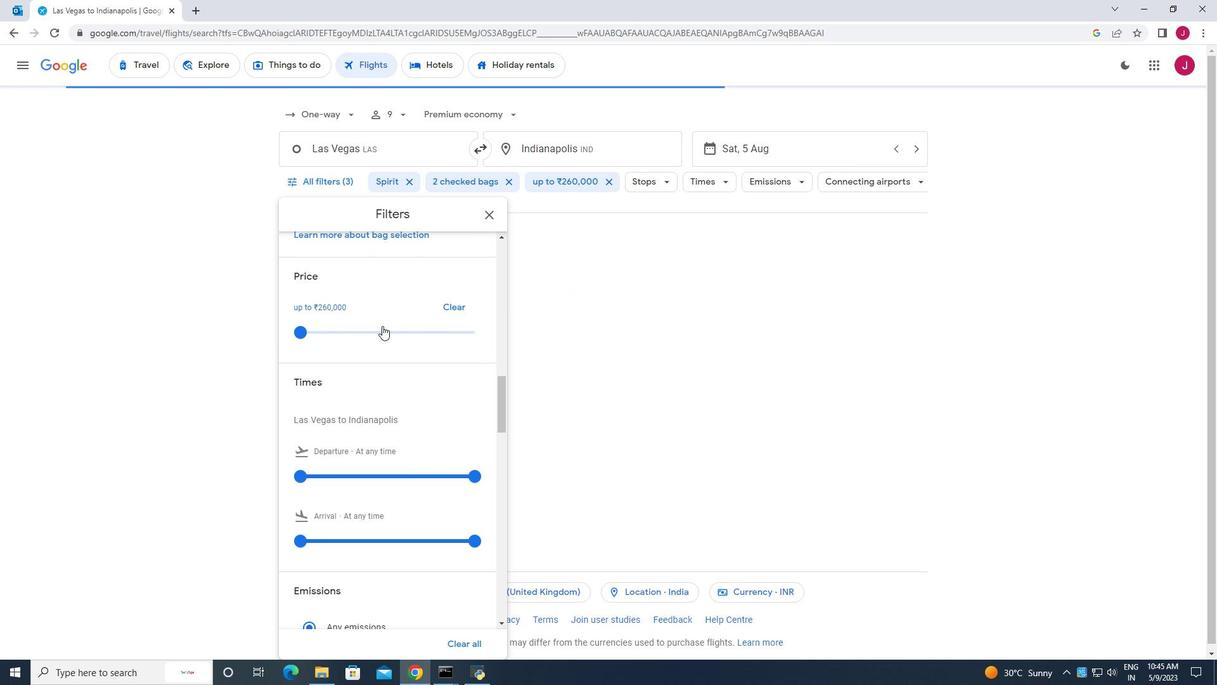 
Action: Mouse scrolled (382, 325) with delta (0, 0)
Screenshot: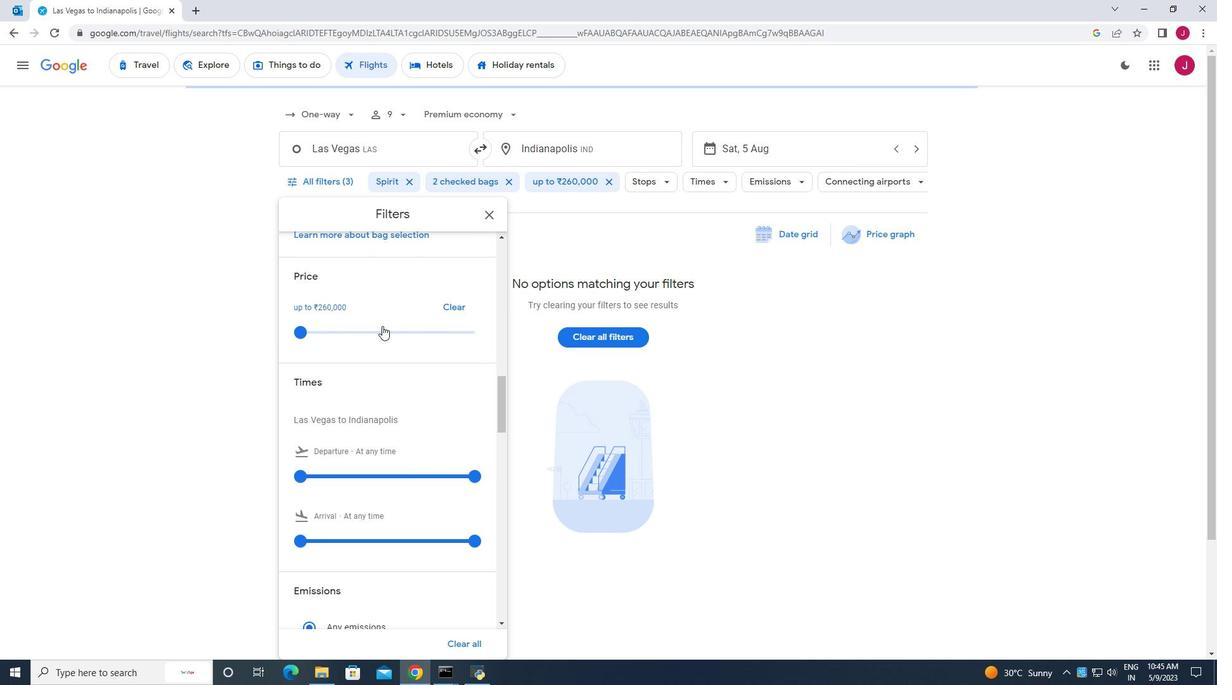 
Action: Mouse moved to (301, 348)
Screenshot: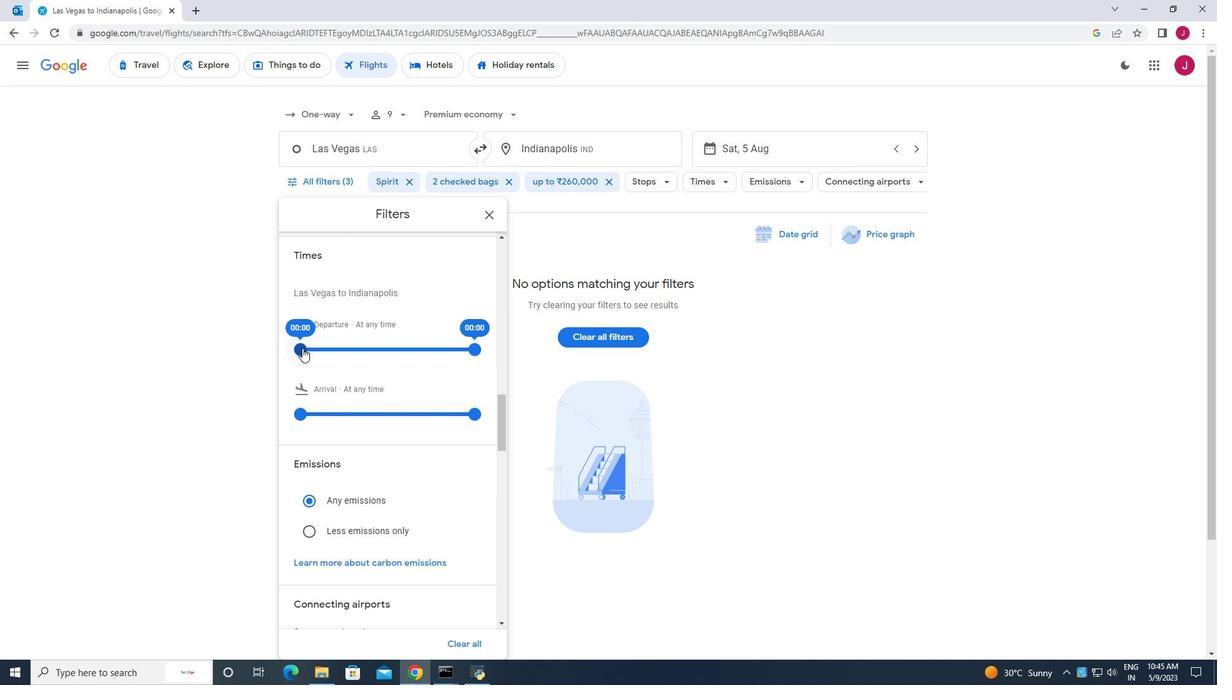 
Action: Mouse pressed left at (301, 348)
Screenshot: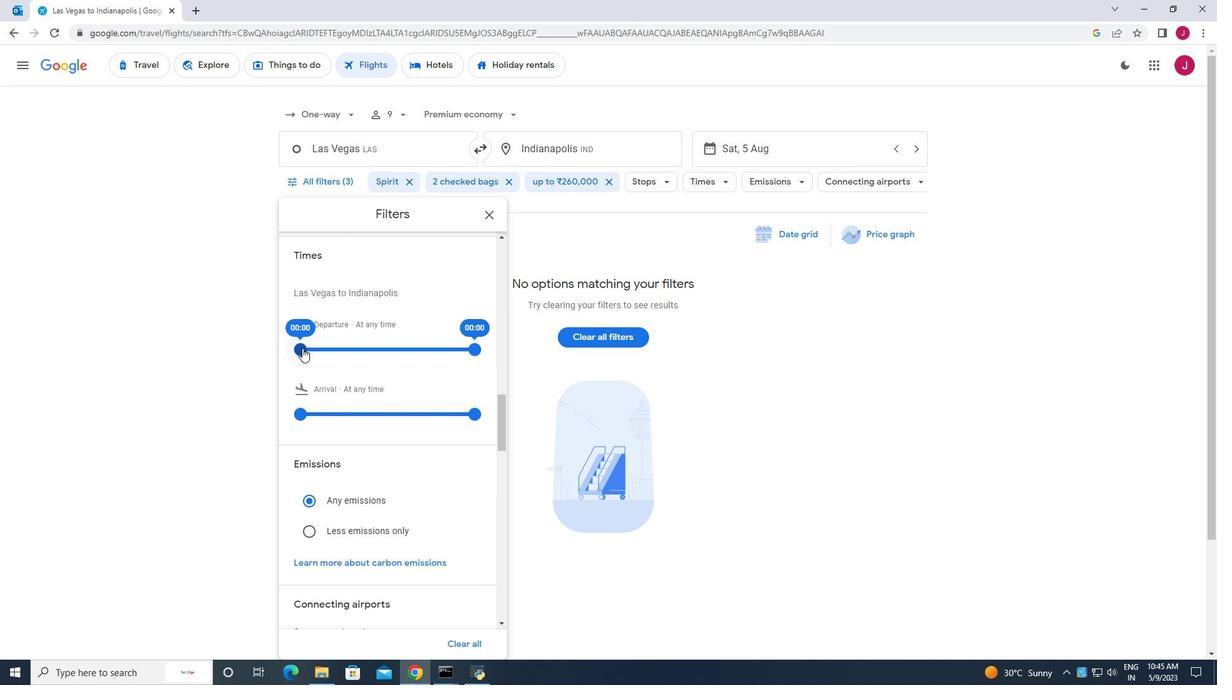 
Action: Mouse moved to (476, 348)
Screenshot: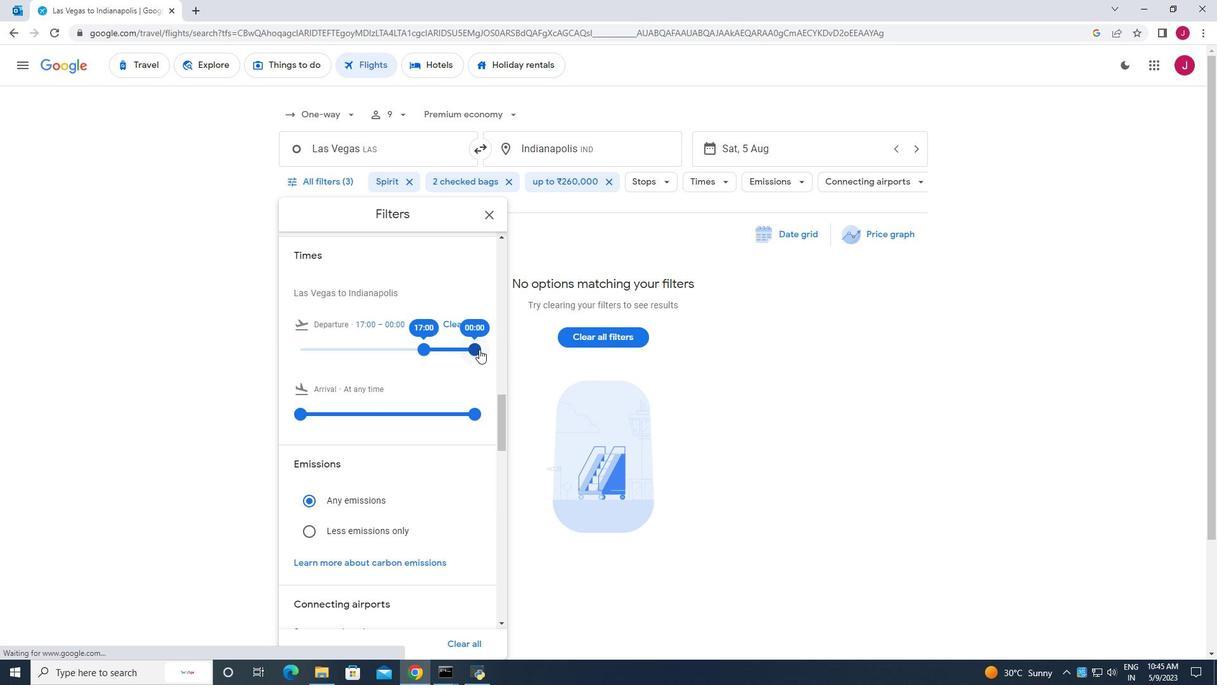 
Action: Mouse pressed left at (476, 348)
Screenshot: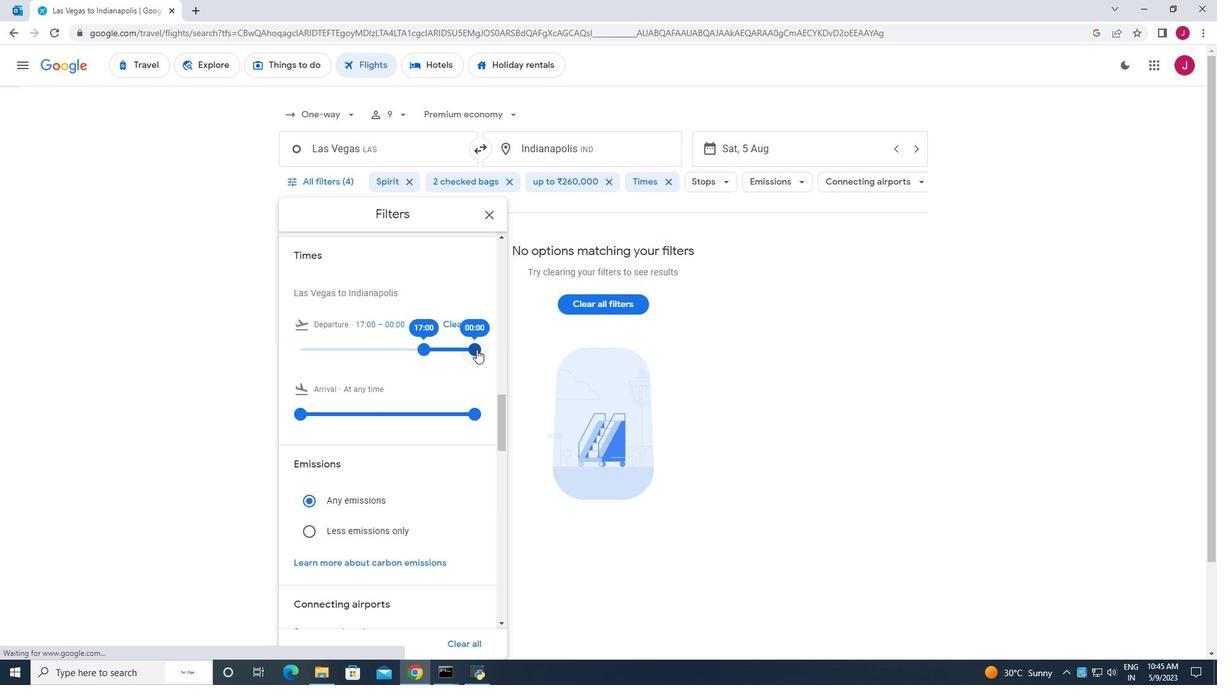 
Action: Mouse moved to (490, 213)
Screenshot: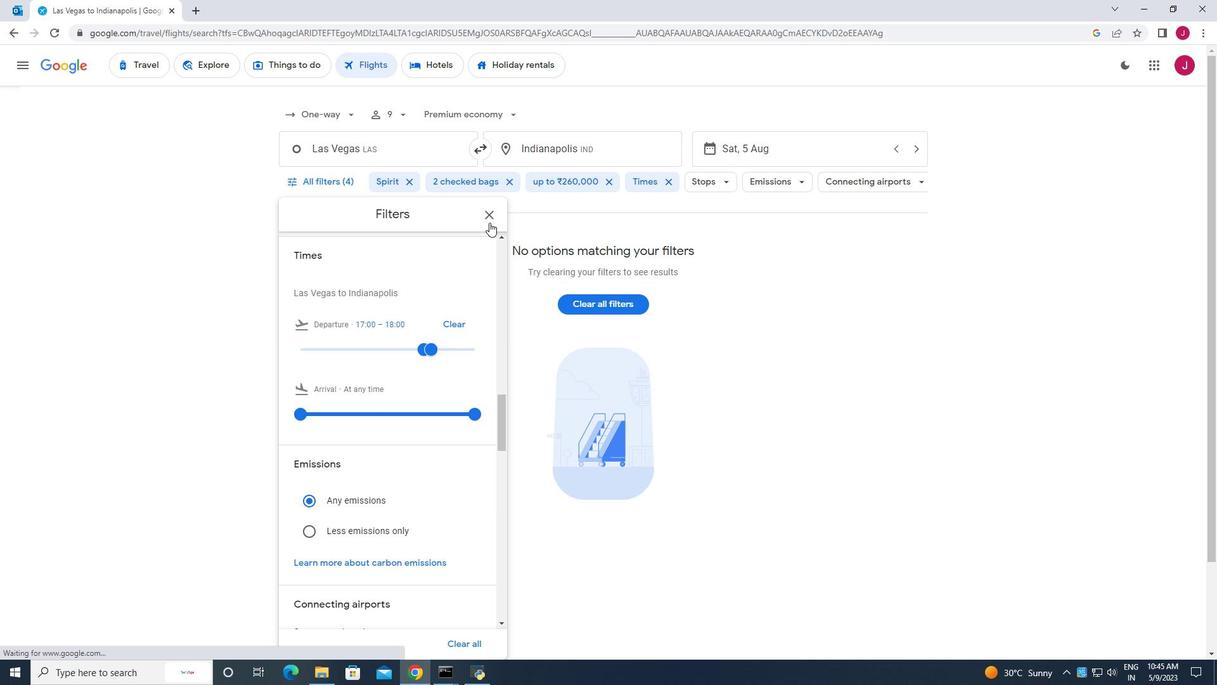
Action: Mouse pressed left at (490, 213)
Screenshot: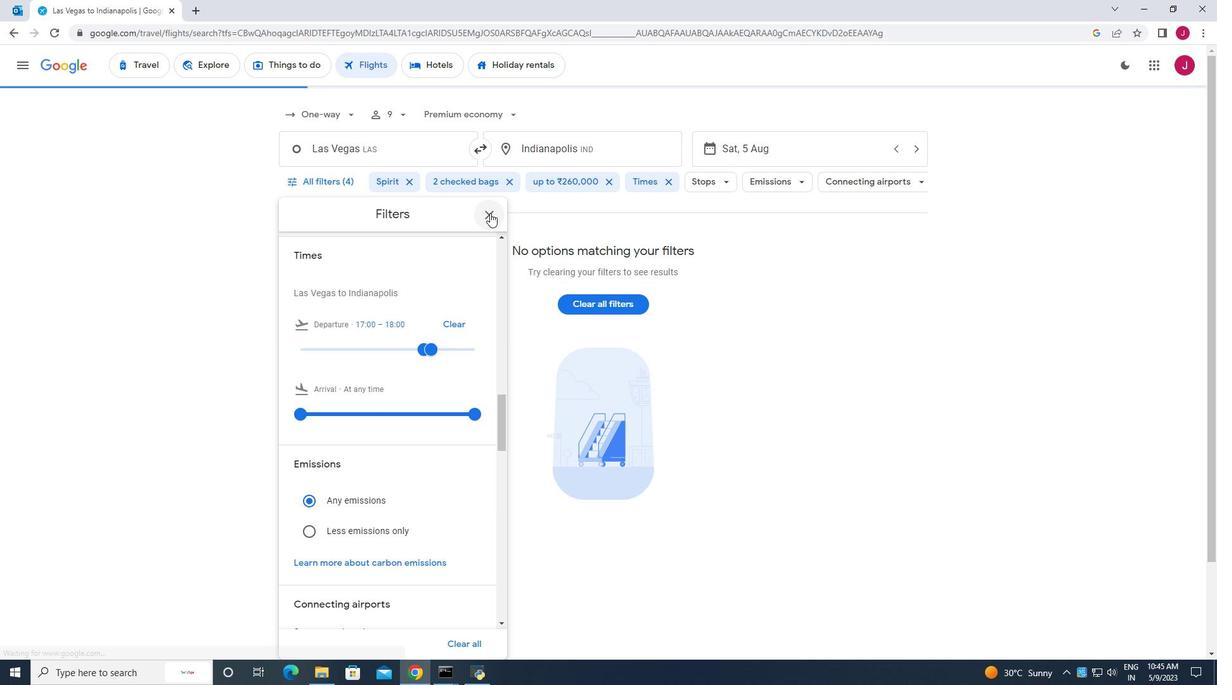 
Action: Mouse moved to (490, 213)
Screenshot: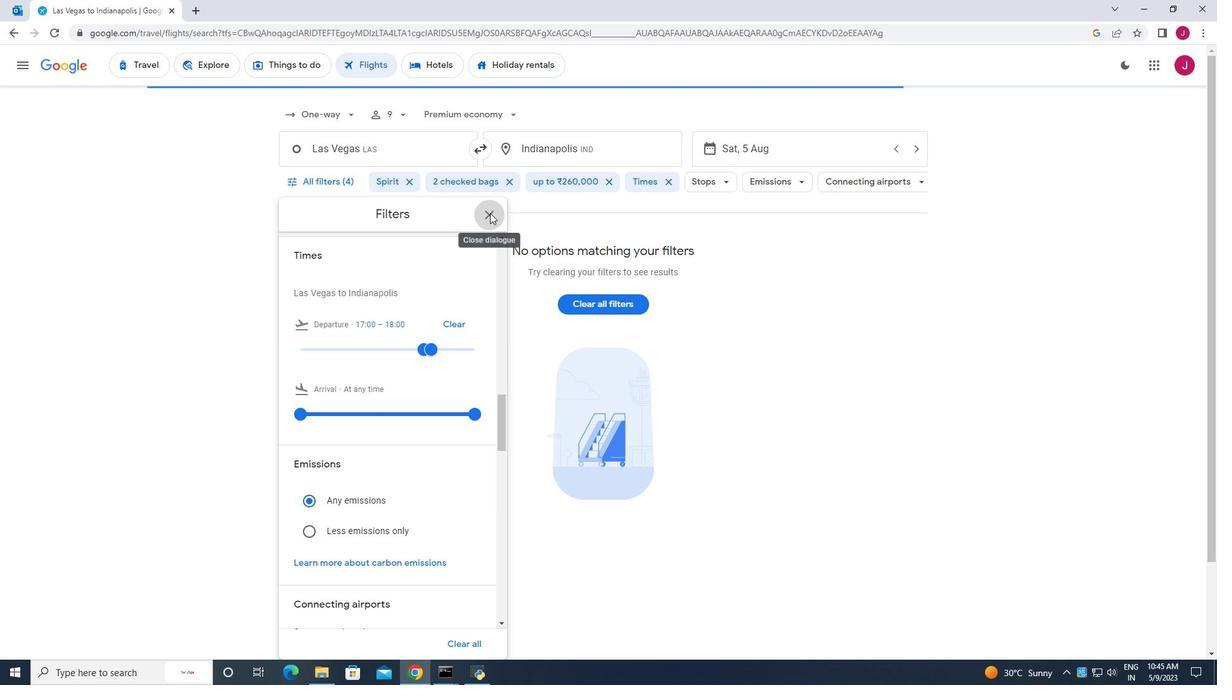 
